 Task: Open Card Website Maintenance Review in Board Voice of Customer Customer Service Improvement Program Design and Execution to Workspace Audio Equipment Rentals and add a team member Softage.1@softage.net, a label Green, a checklist Virtualization, an attachment from your computer, a color Green and finally, add a card description 'Develop and launch new customer acquisition strategy for B2B market' and a comment 'Given the potential impact of this task on our company financial performance, let us ensure that we approach it with a focus on ROI.'. Add a start date 'Jan 09, 1900' with a due date 'Jan 16, 1900'
Action: Mouse moved to (97, 443)
Screenshot: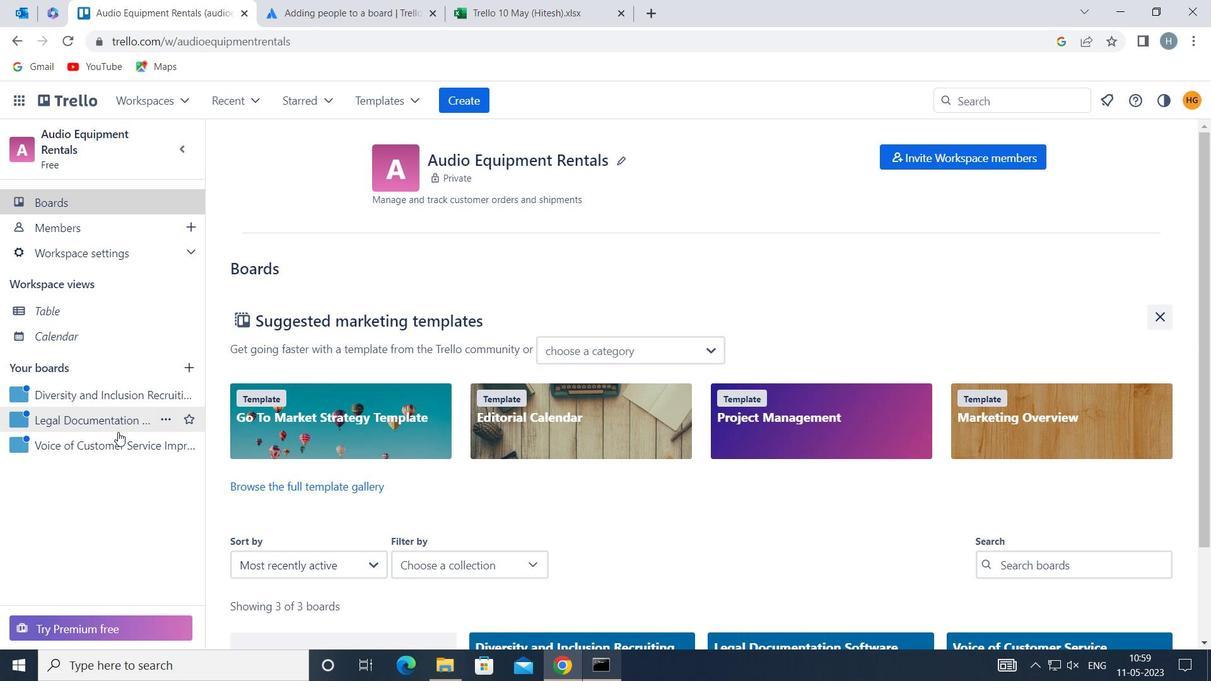 
Action: Mouse pressed left at (97, 443)
Screenshot: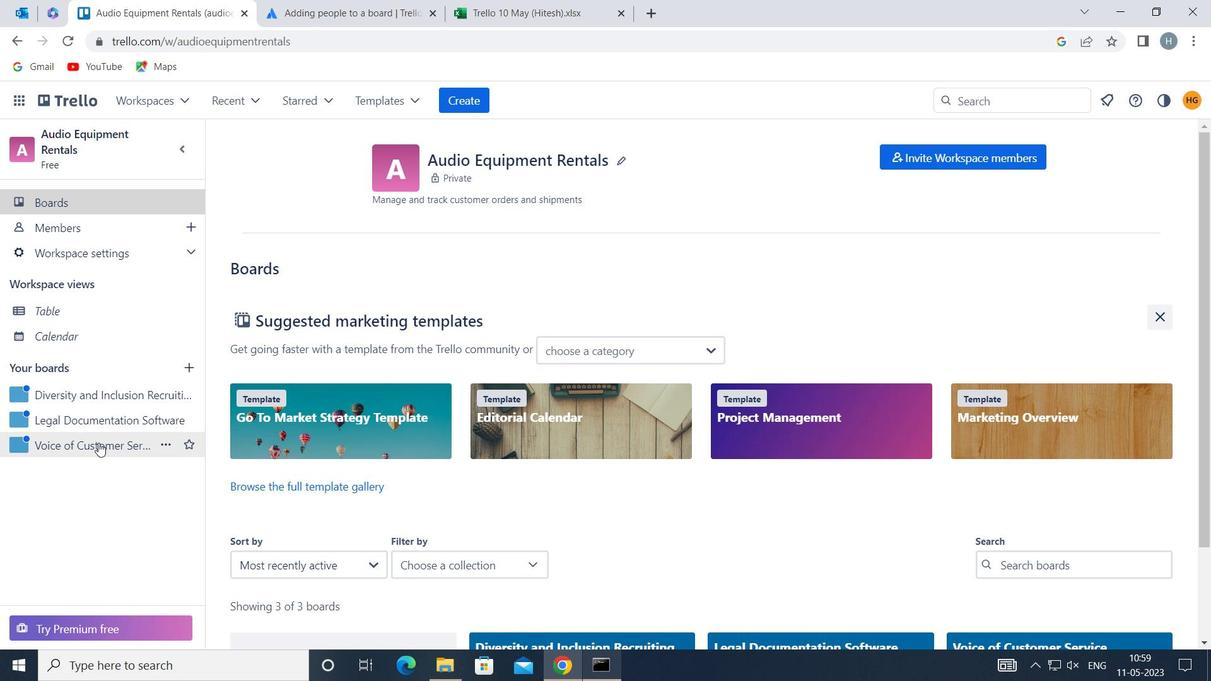 
Action: Mouse moved to (735, 227)
Screenshot: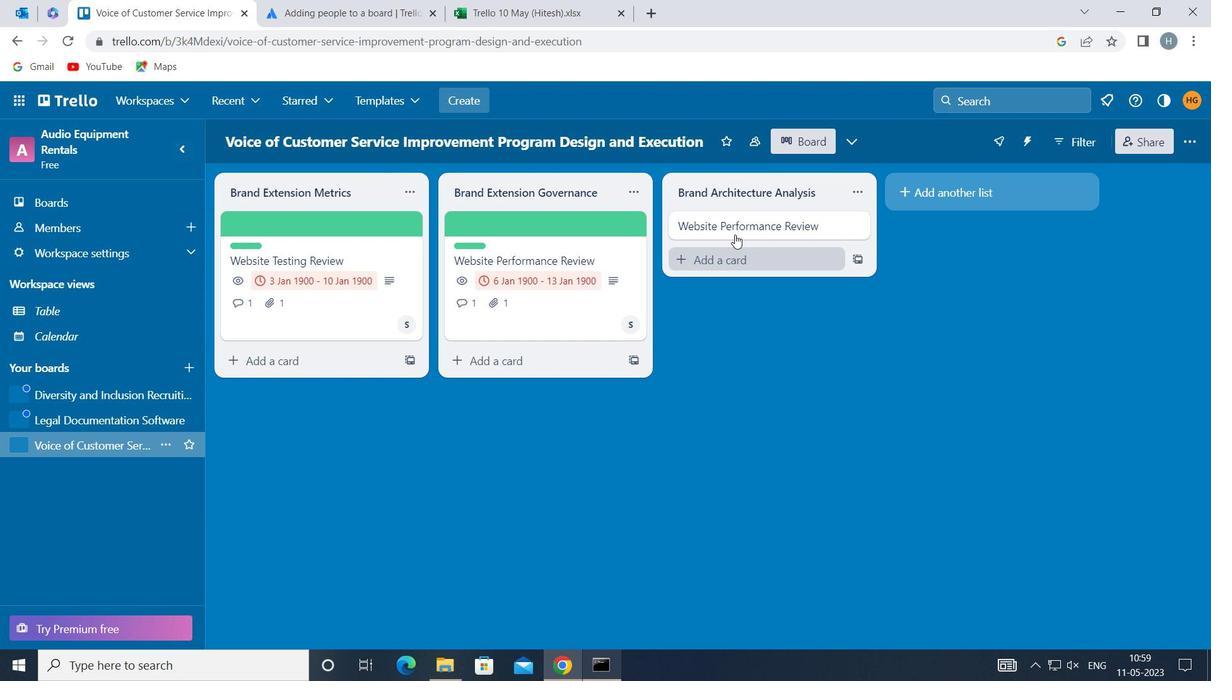 
Action: Mouse pressed left at (735, 227)
Screenshot: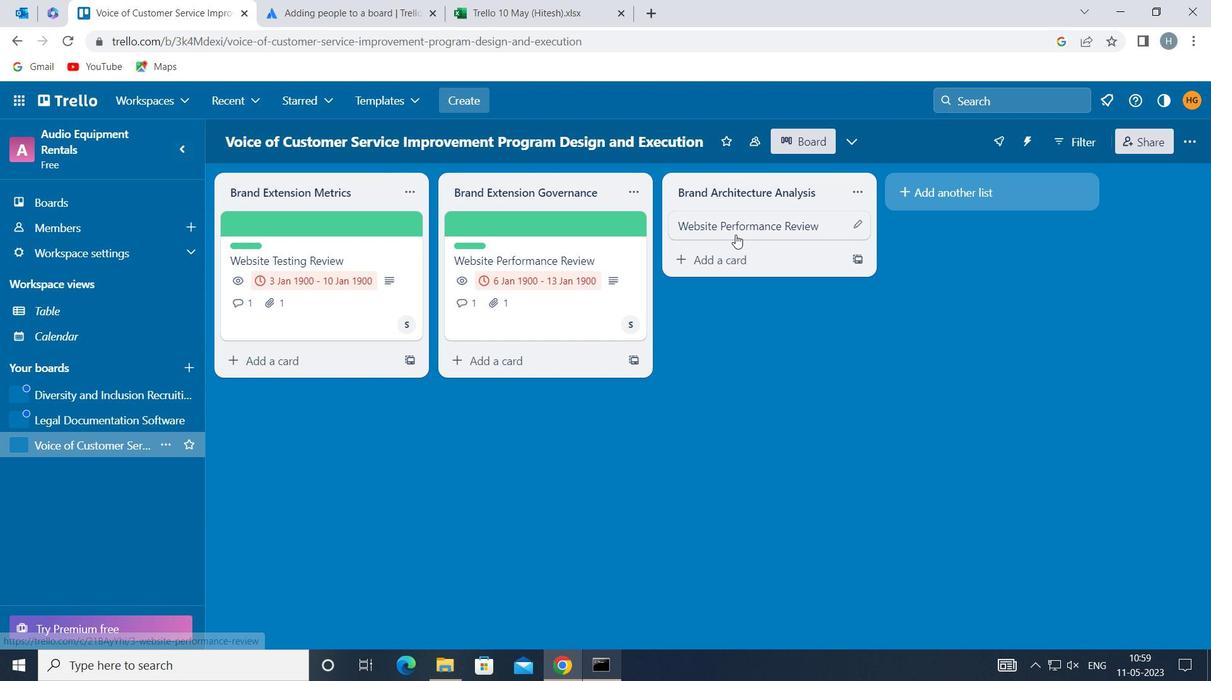 
Action: Mouse moved to (842, 276)
Screenshot: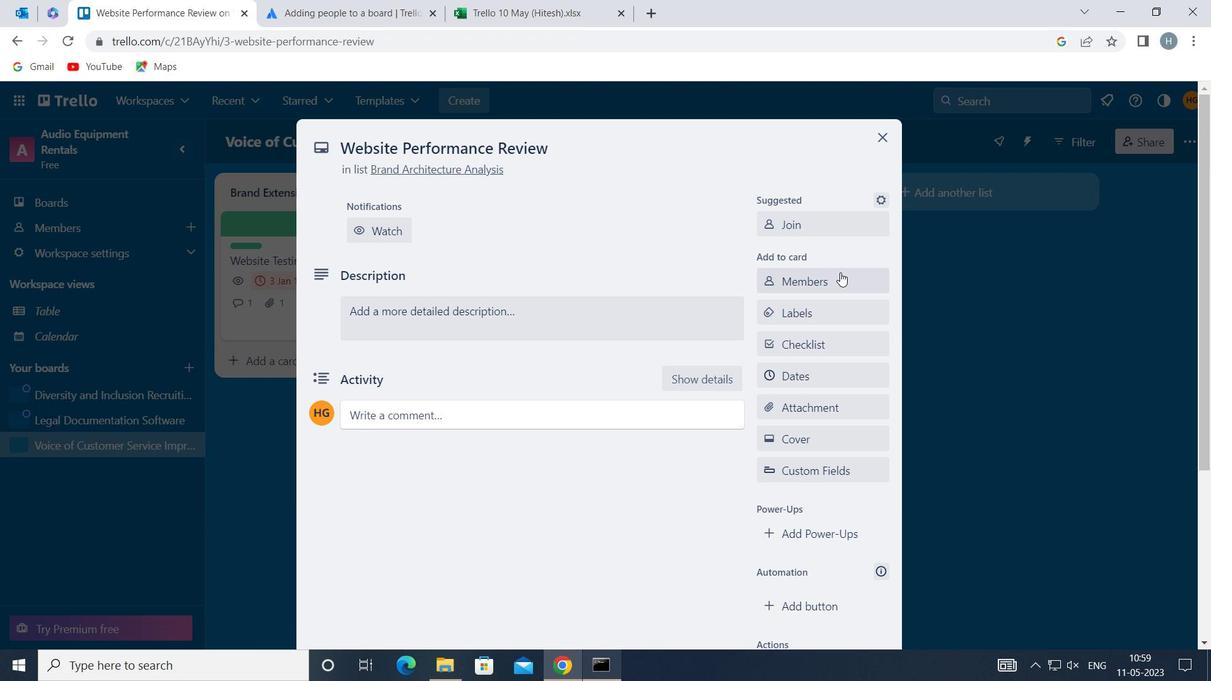 
Action: Mouse pressed left at (842, 276)
Screenshot: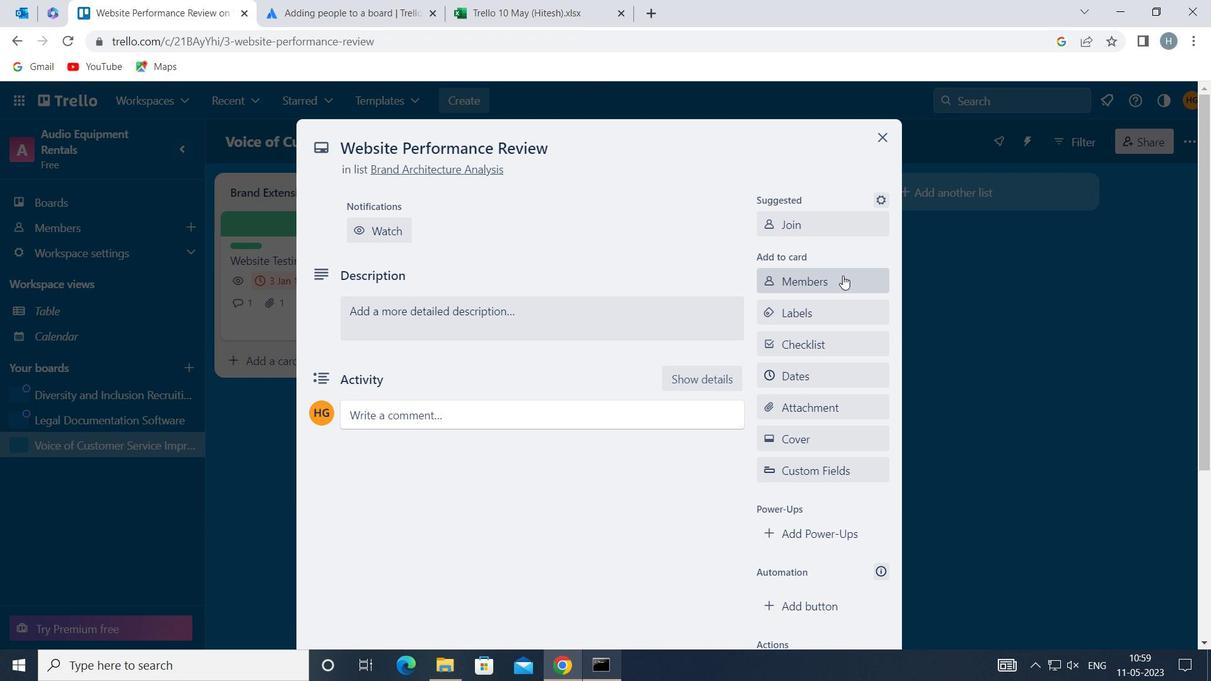 
Action: Mouse moved to (843, 276)
Screenshot: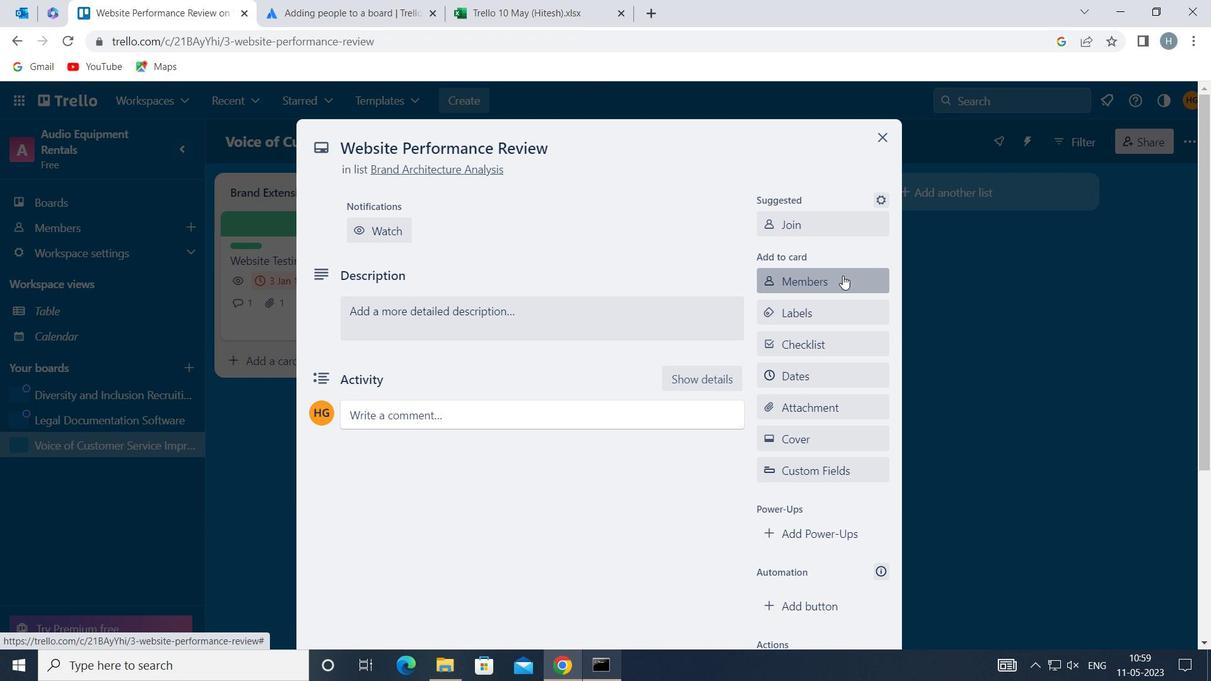 
Action: Key pressed softg<Key.backspace>age
Screenshot: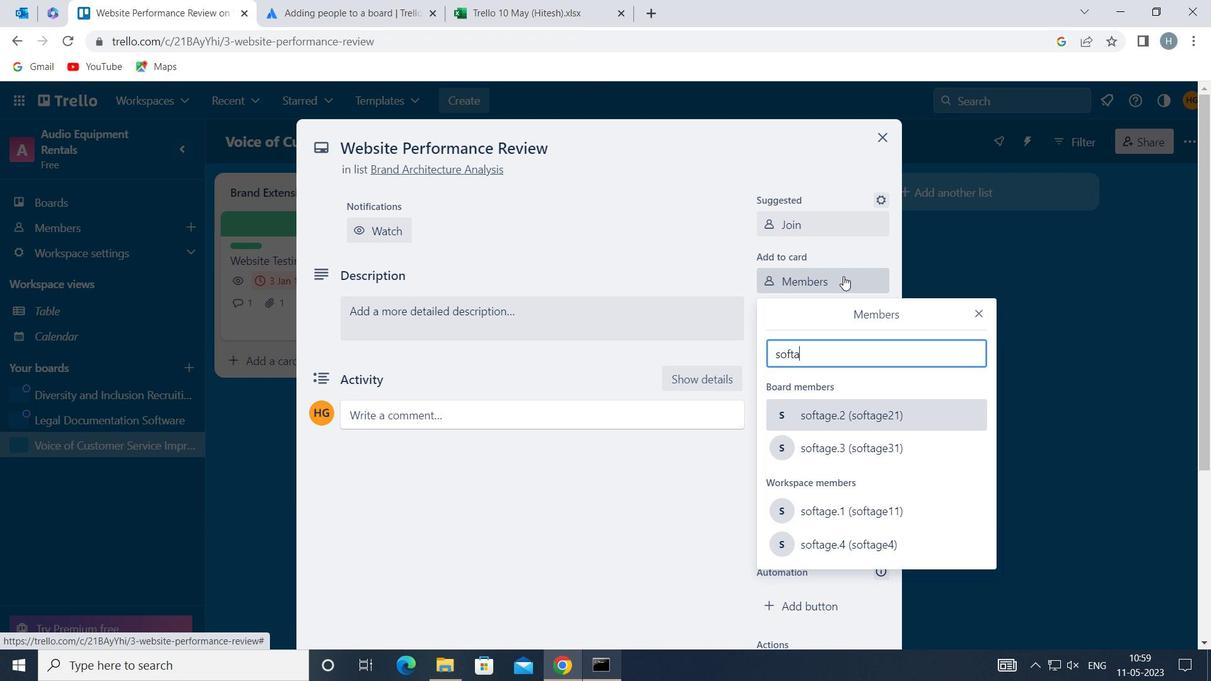 
Action: Mouse moved to (885, 498)
Screenshot: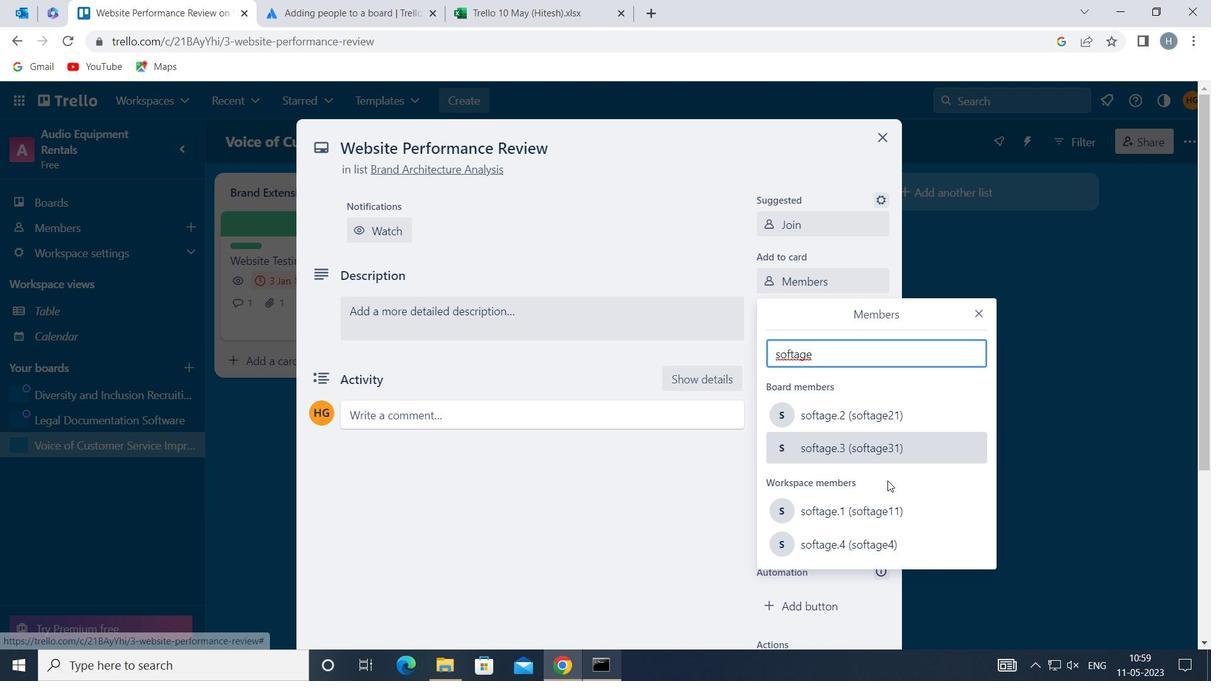 
Action: Mouse pressed left at (885, 498)
Screenshot: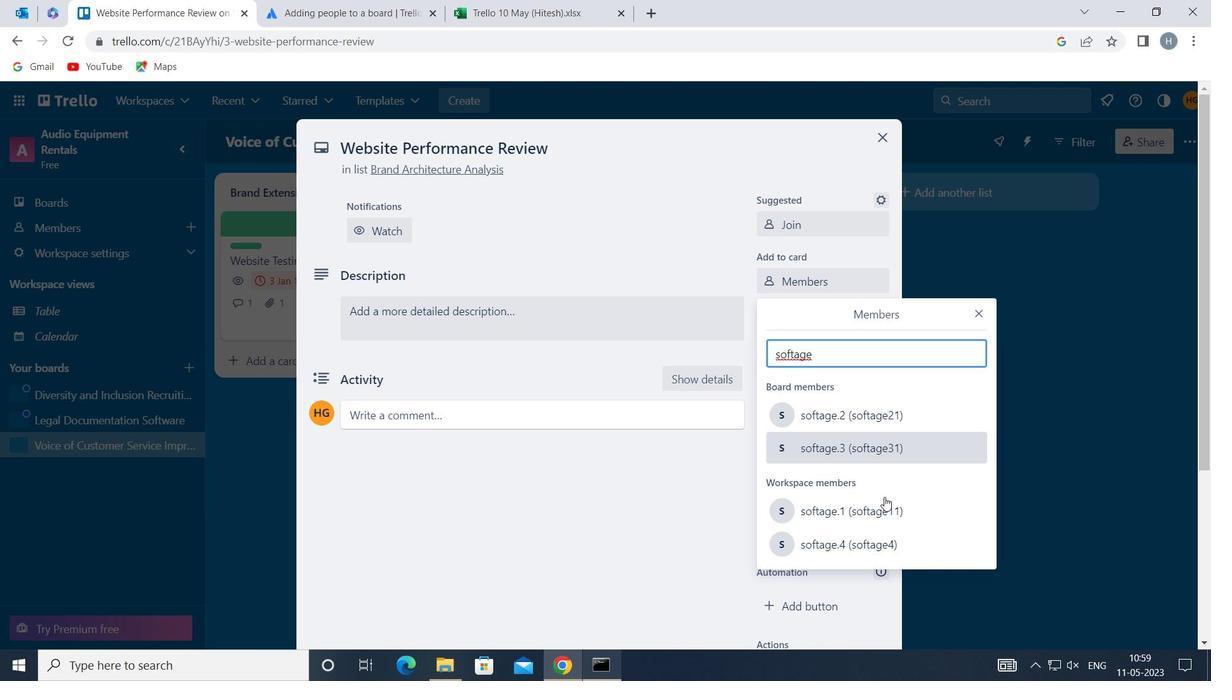
Action: Mouse moved to (979, 312)
Screenshot: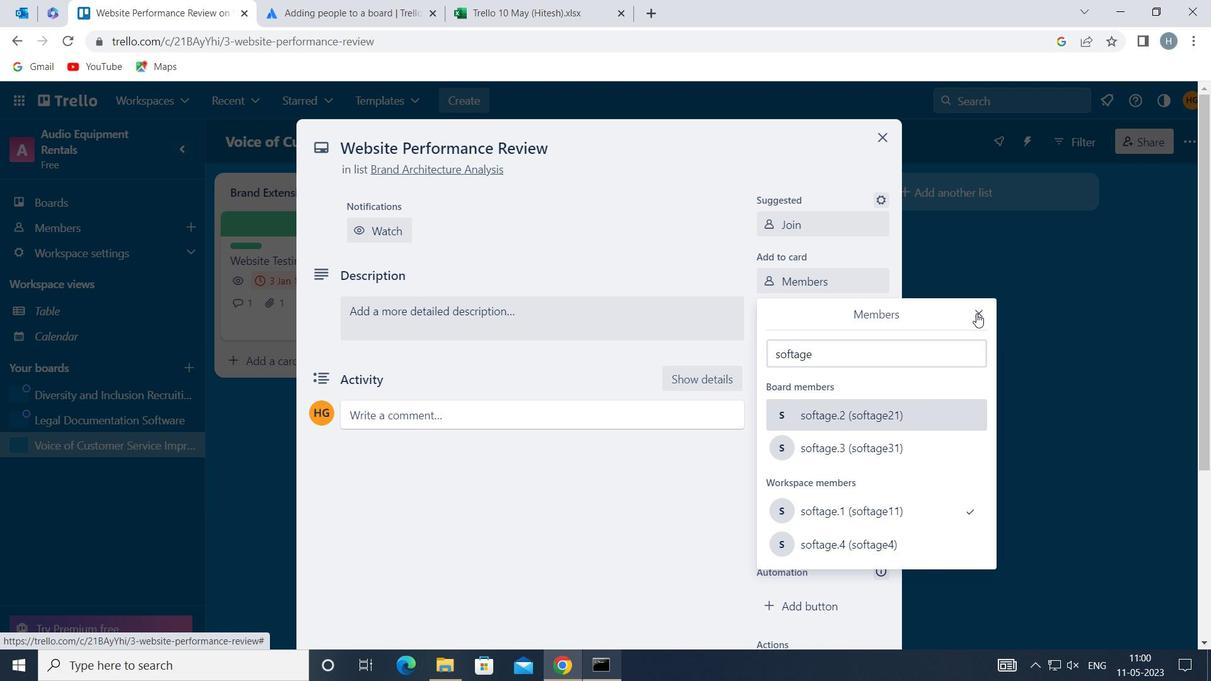 
Action: Mouse pressed left at (979, 312)
Screenshot: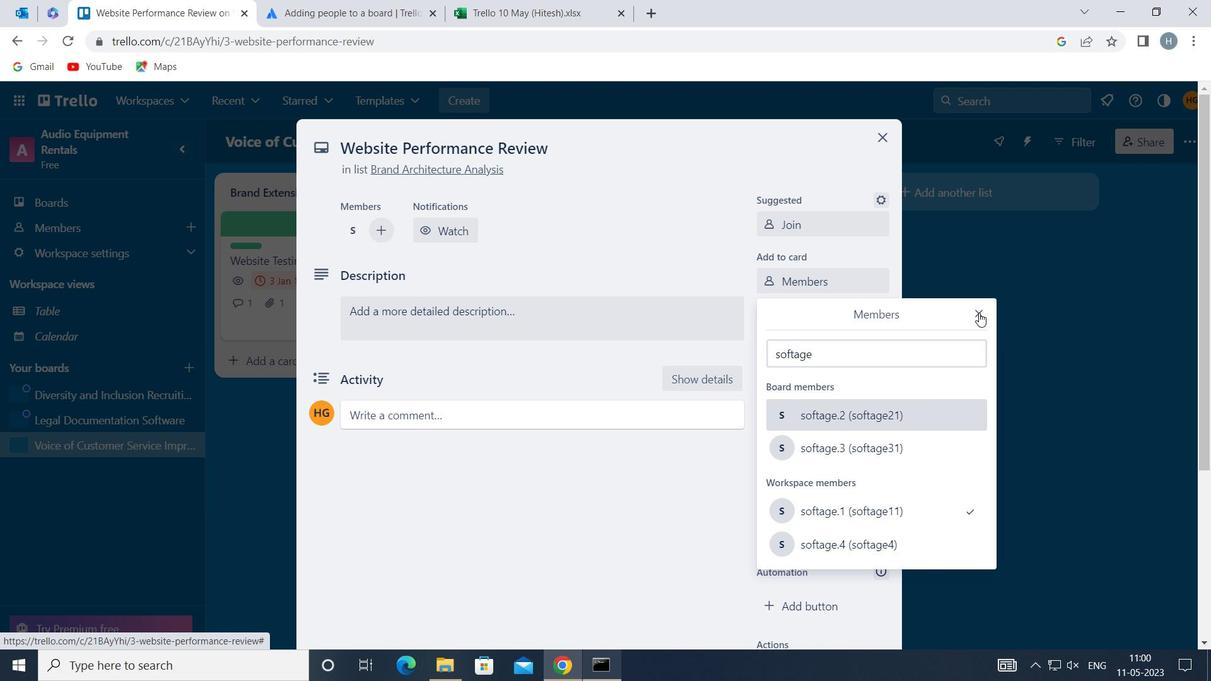 
Action: Mouse moved to (823, 310)
Screenshot: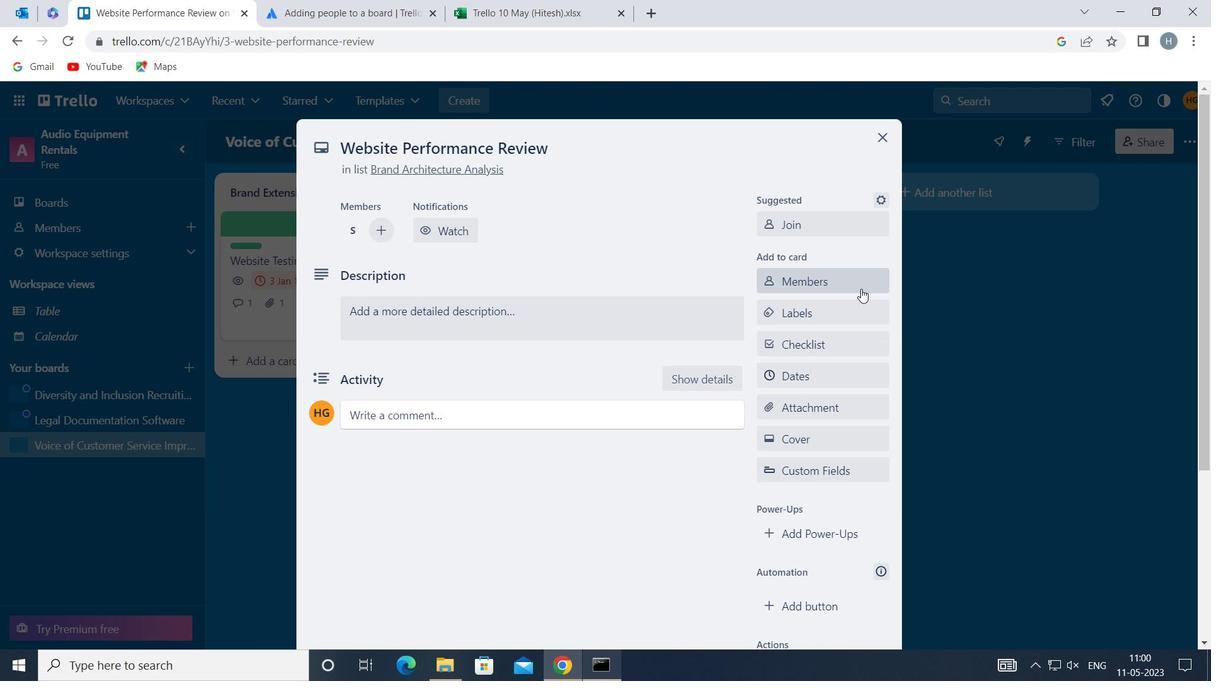 
Action: Mouse pressed left at (823, 310)
Screenshot: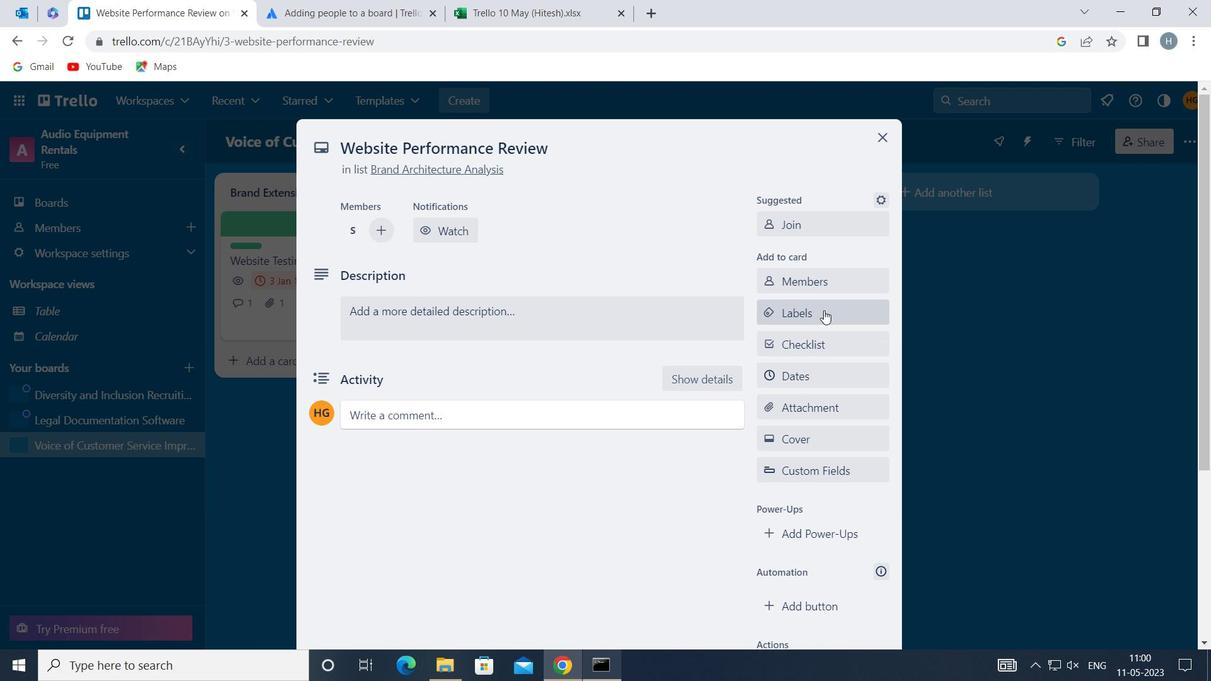 
Action: Mouse moved to (849, 235)
Screenshot: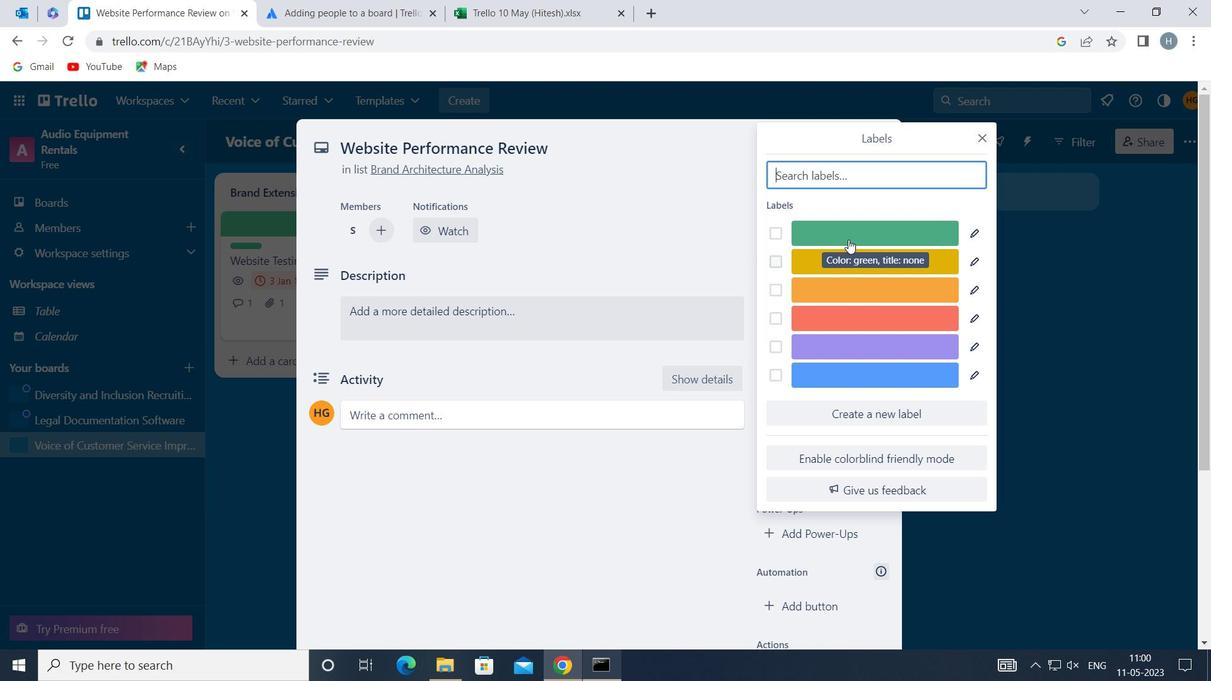 
Action: Mouse pressed left at (849, 235)
Screenshot: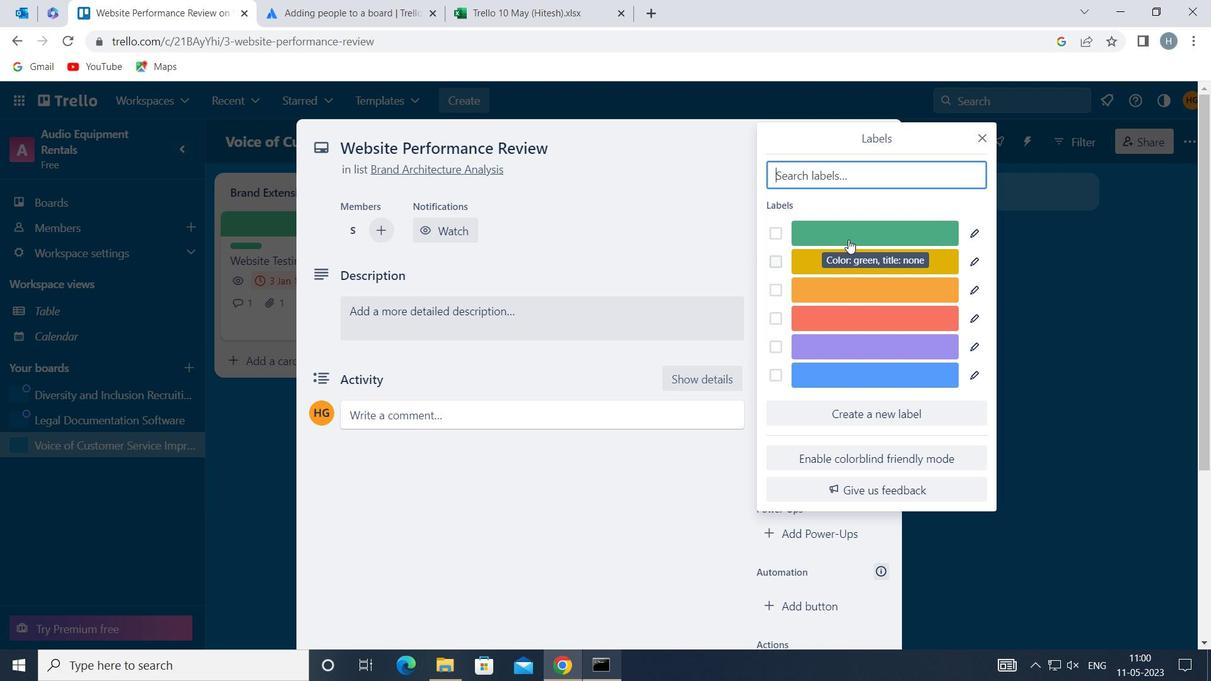 
Action: Mouse moved to (980, 142)
Screenshot: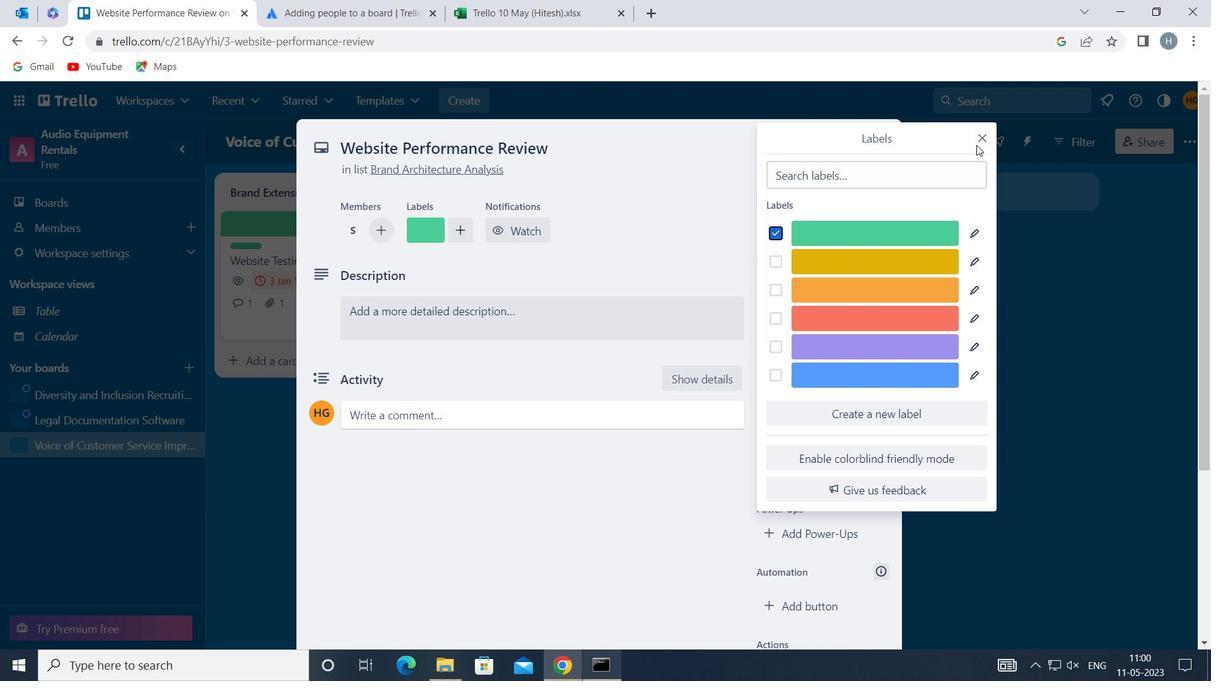 
Action: Mouse pressed left at (980, 142)
Screenshot: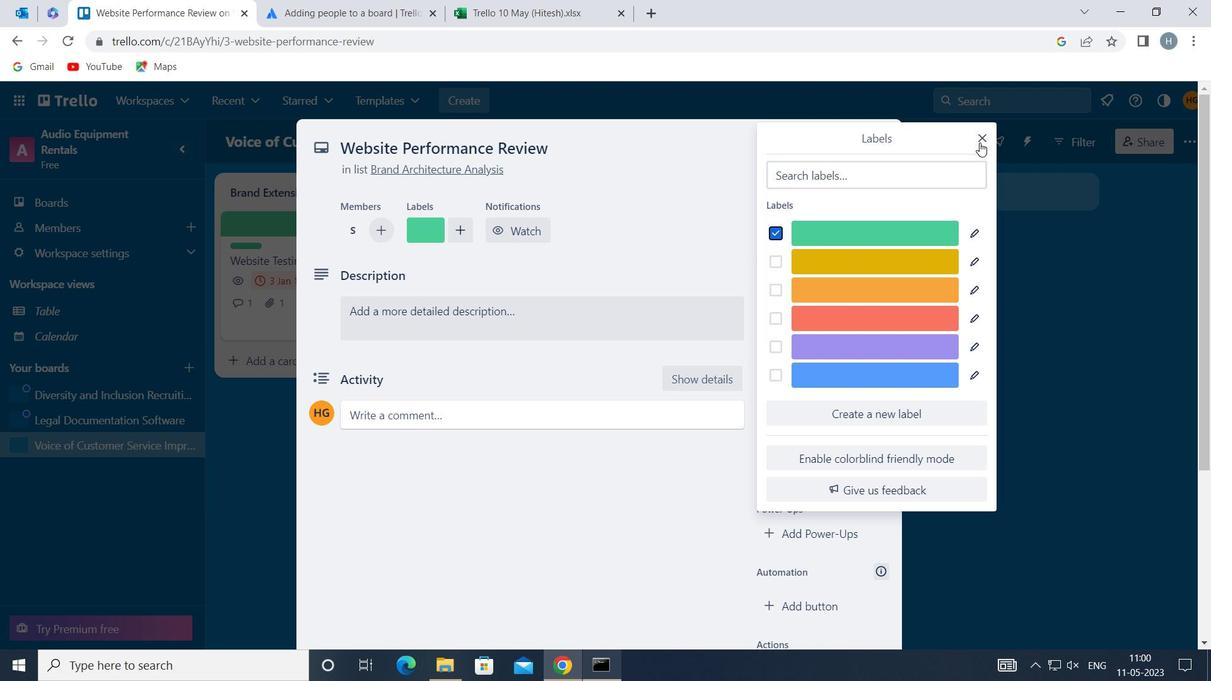 
Action: Mouse moved to (845, 334)
Screenshot: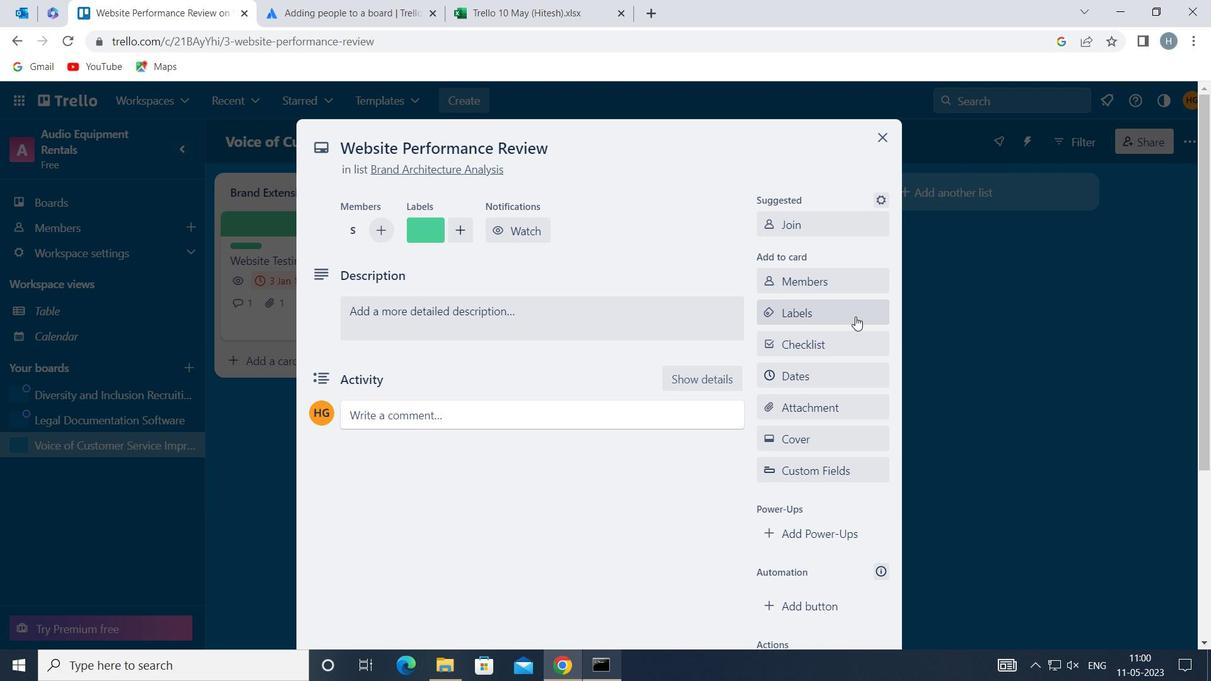 
Action: Mouse pressed left at (845, 334)
Screenshot: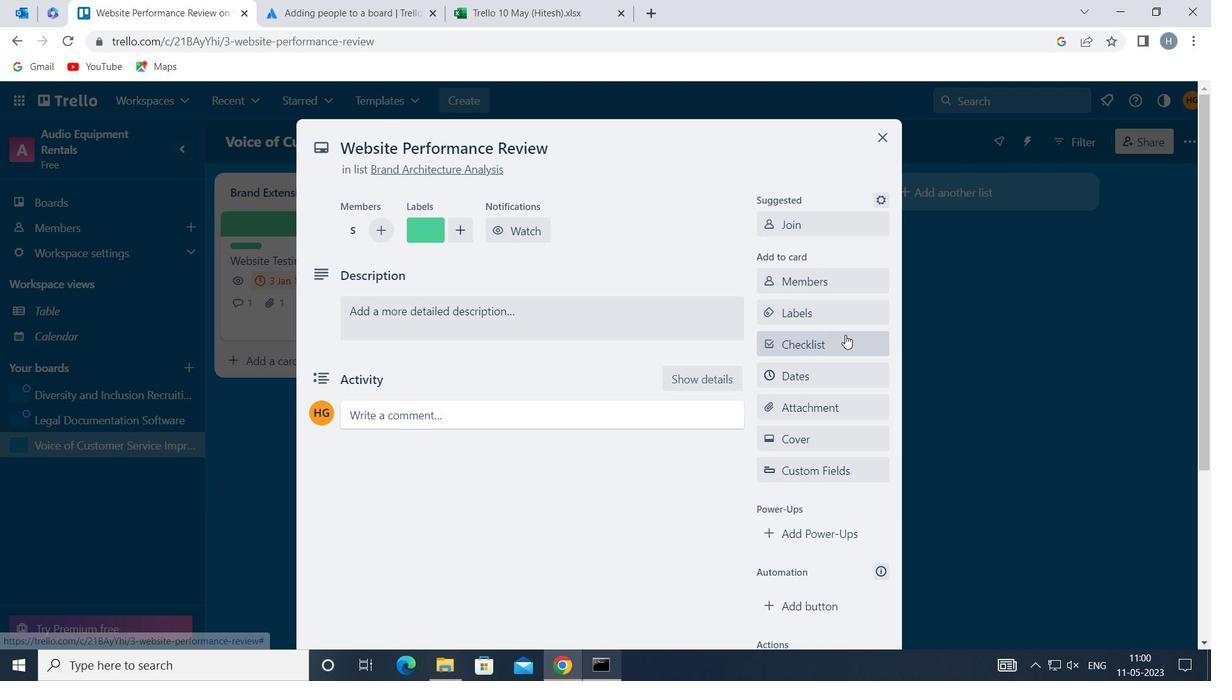 
Action: Key pressed <Key.shift>VIR
Screenshot: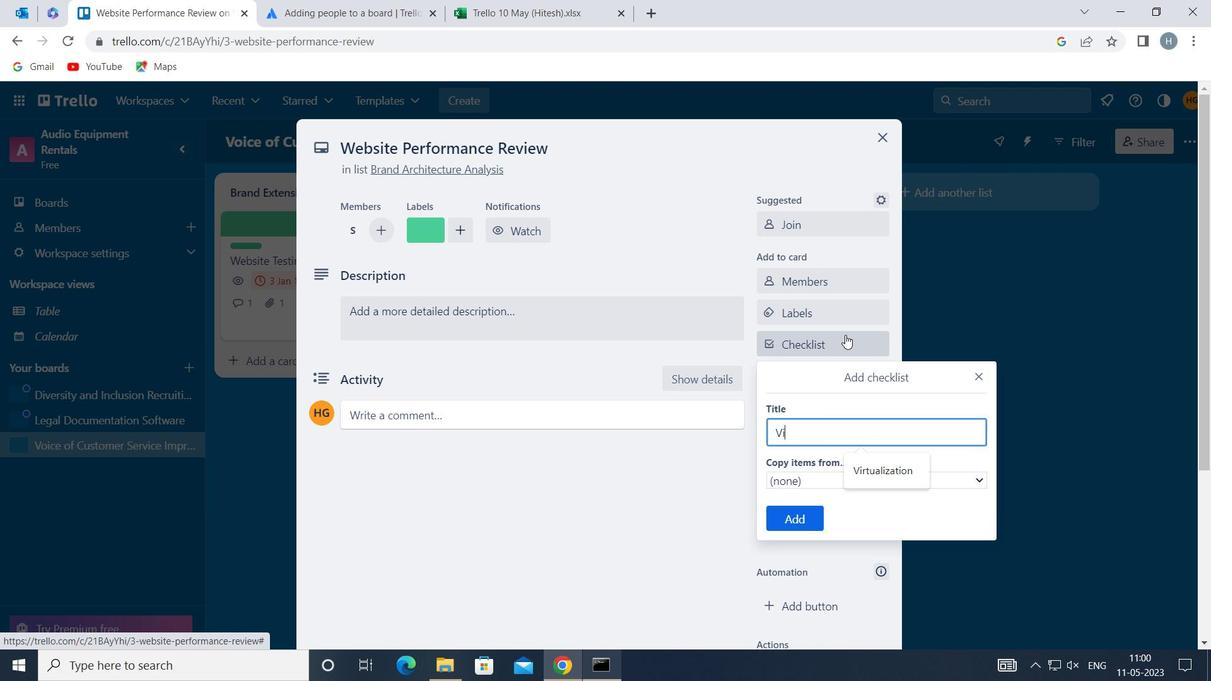 
Action: Mouse moved to (871, 465)
Screenshot: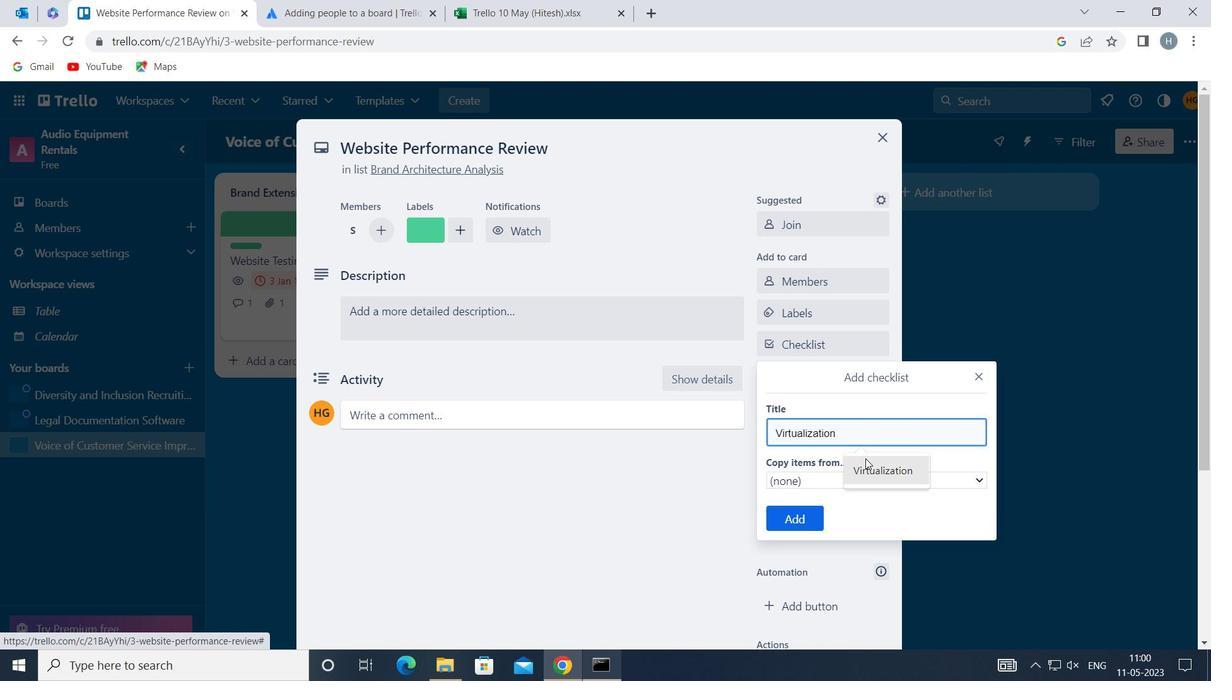 
Action: Mouse pressed left at (871, 465)
Screenshot: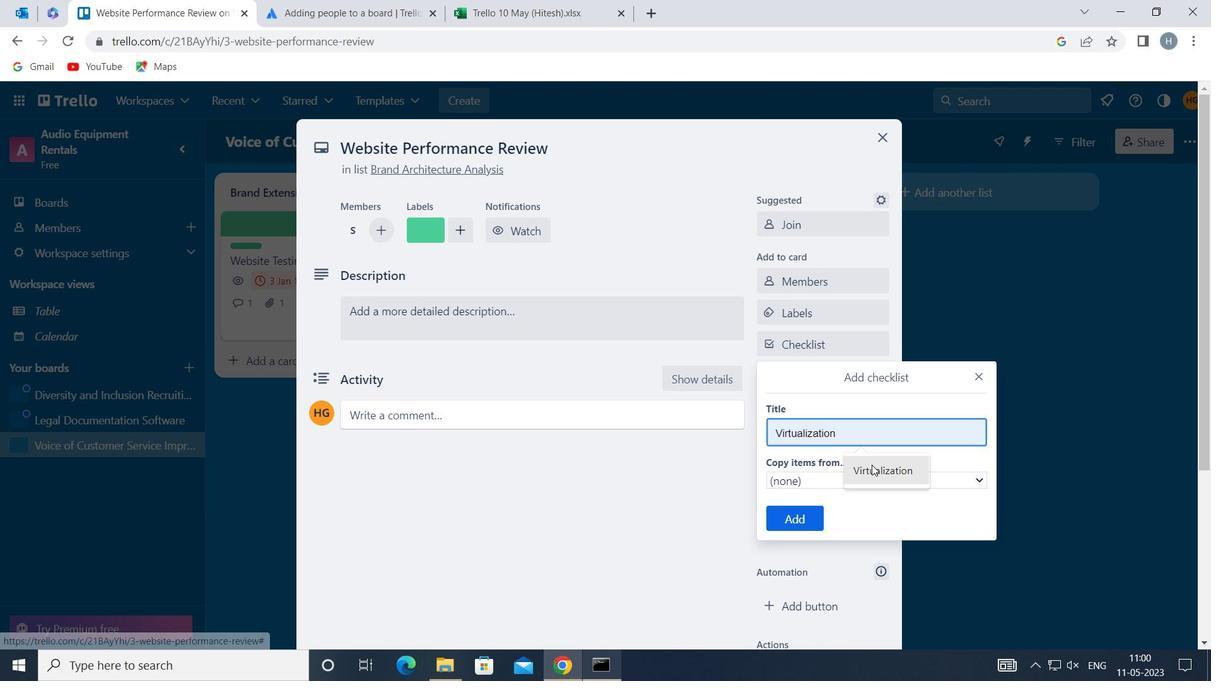 
Action: Mouse moved to (799, 514)
Screenshot: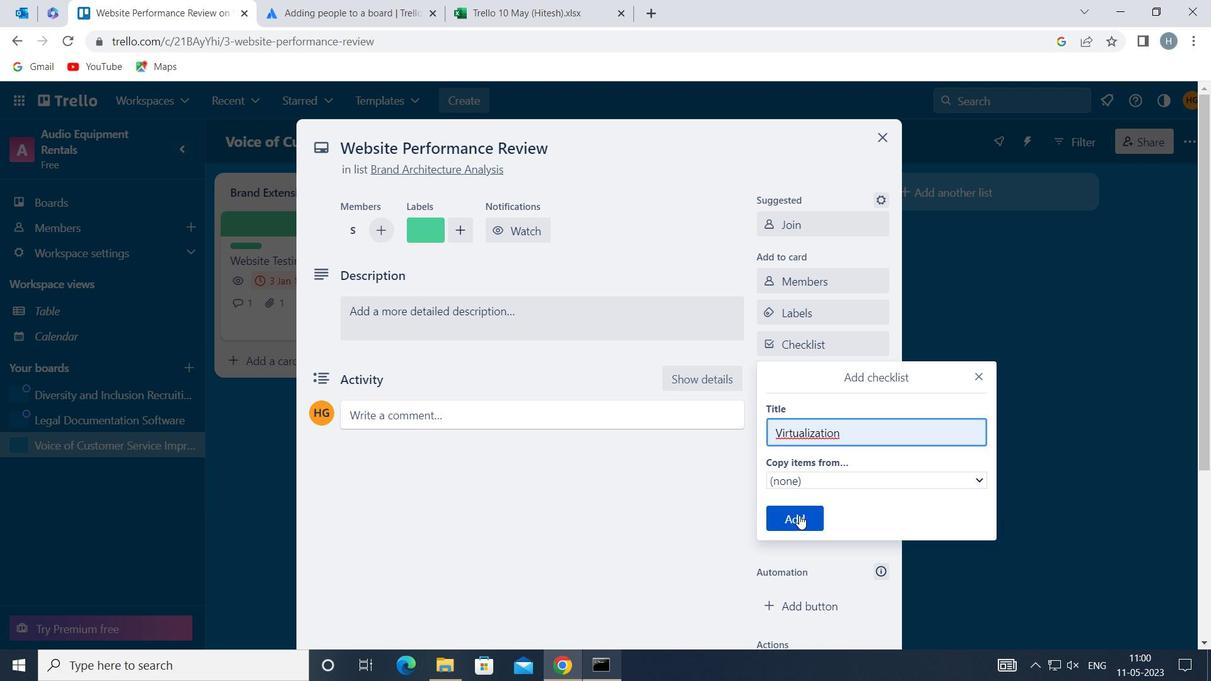 
Action: Mouse pressed left at (799, 514)
Screenshot: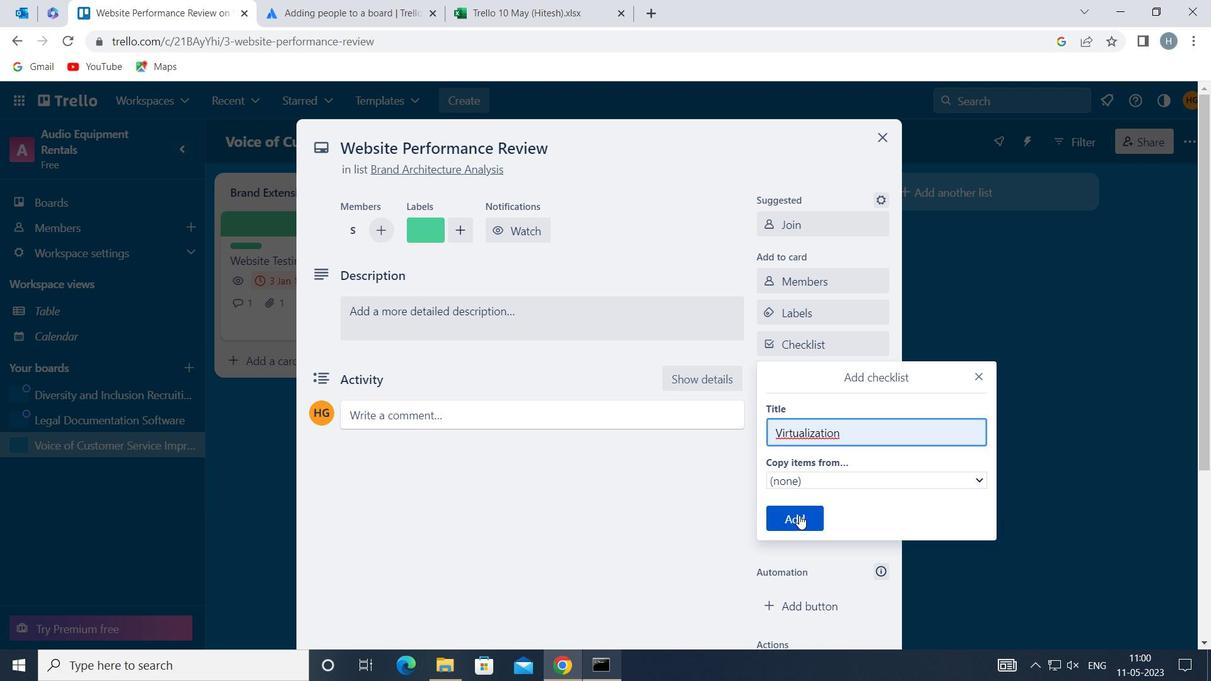 
Action: Mouse moved to (814, 414)
Screenshot: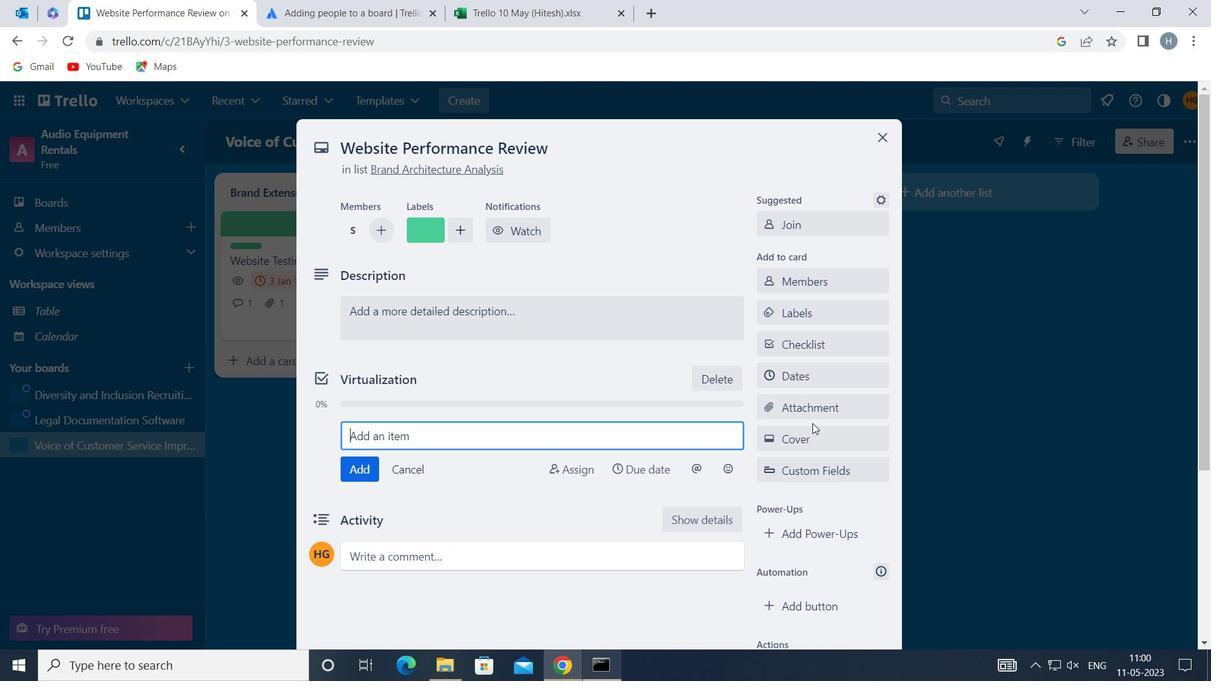 
Action: Mouse pressed left at (814, 414)
Screenshot: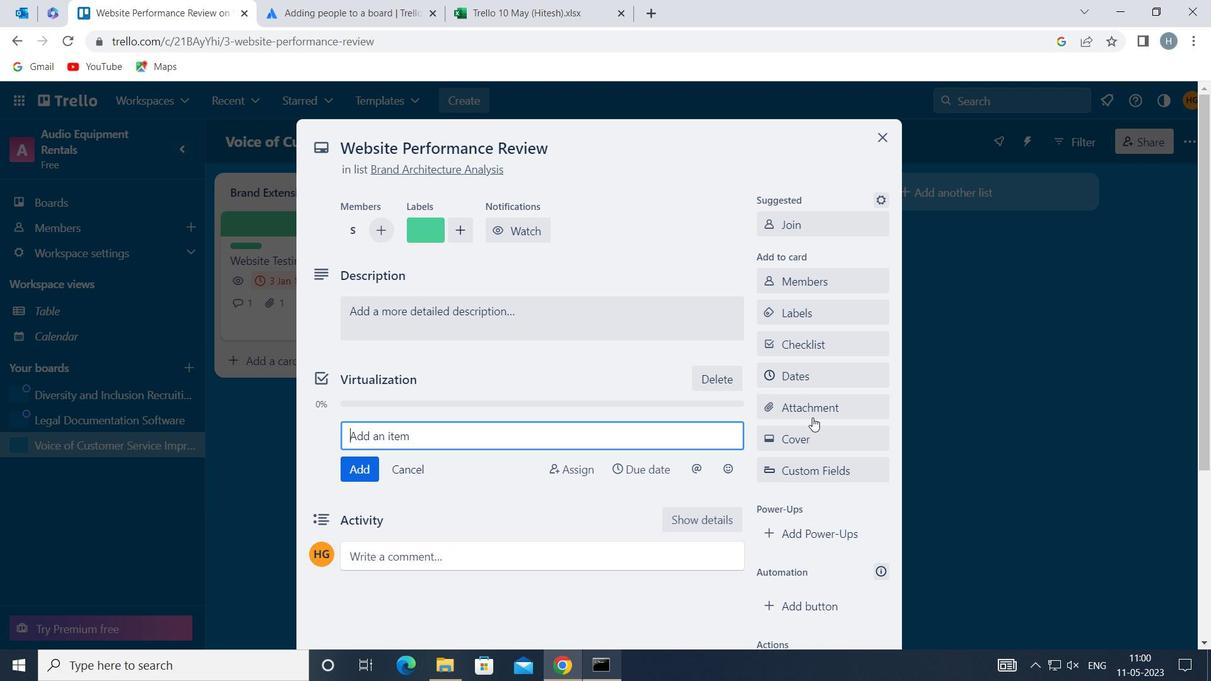 
Action: Mouse moved to (794, 170)
Screenshot: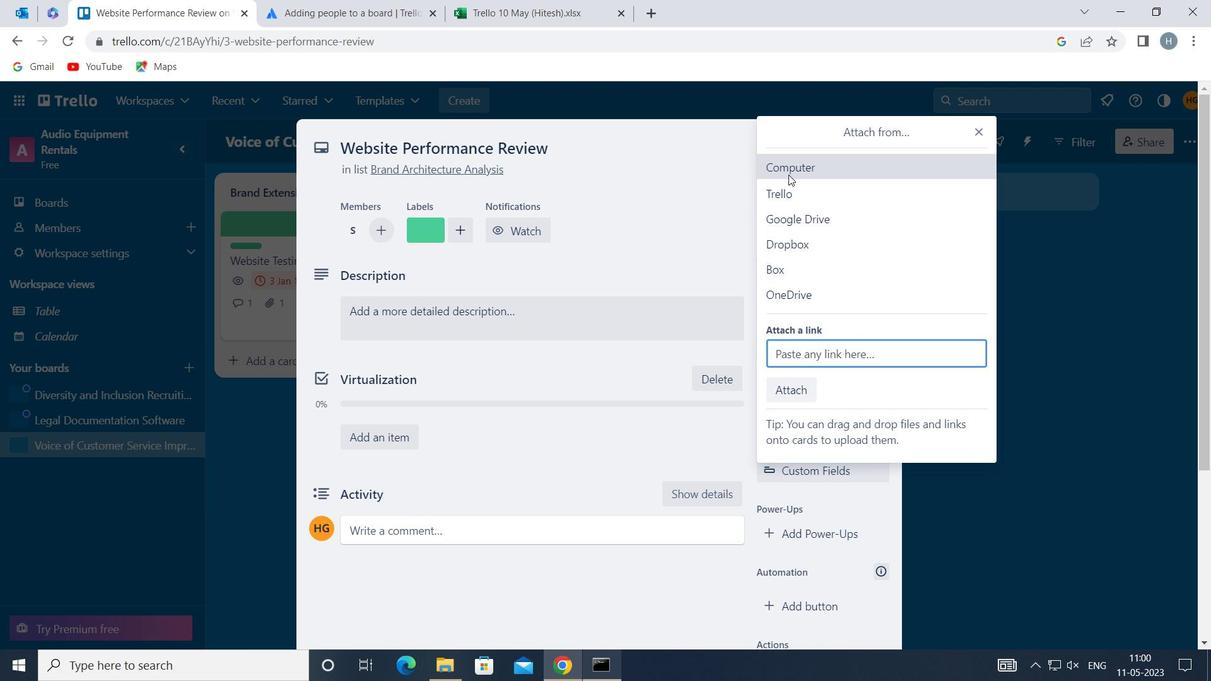 
Action: Mouse pressed left at (794, 170)
Screenshot: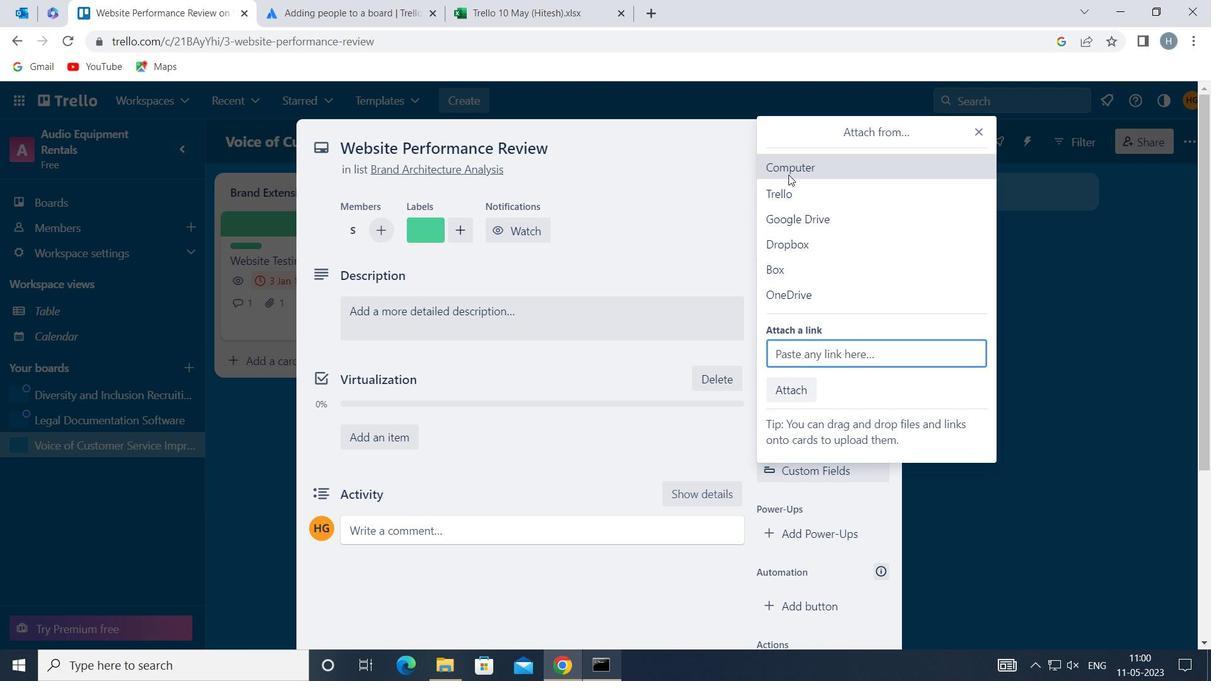 
Action: Mouse moved to (459, 141)
Screenshot: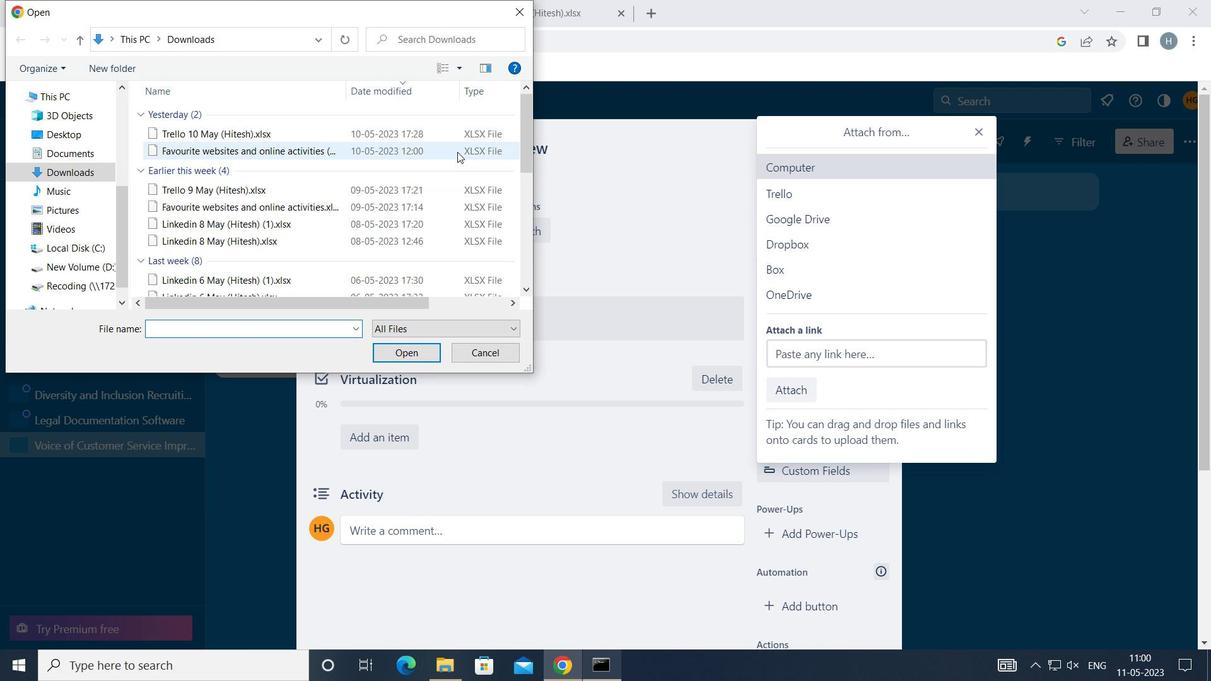 
Action: Mouse pressed left at (459, 141)
Screenshot: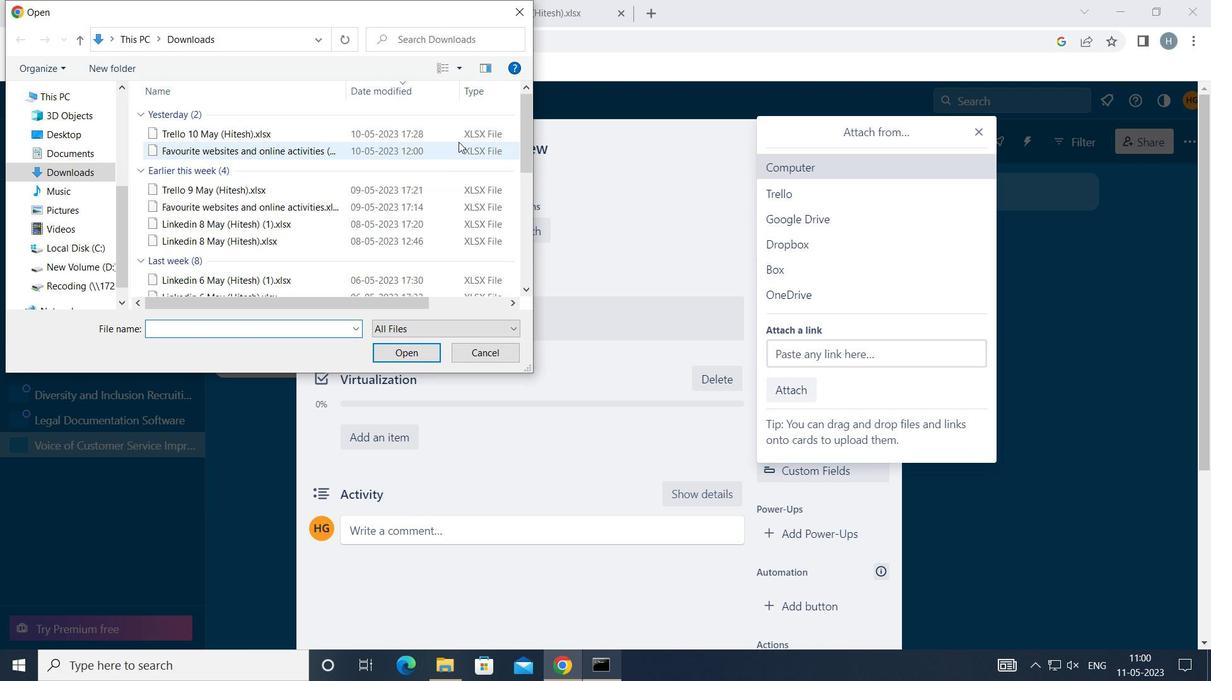 
Action: Mouse moved to (413, 350)
Screenshot: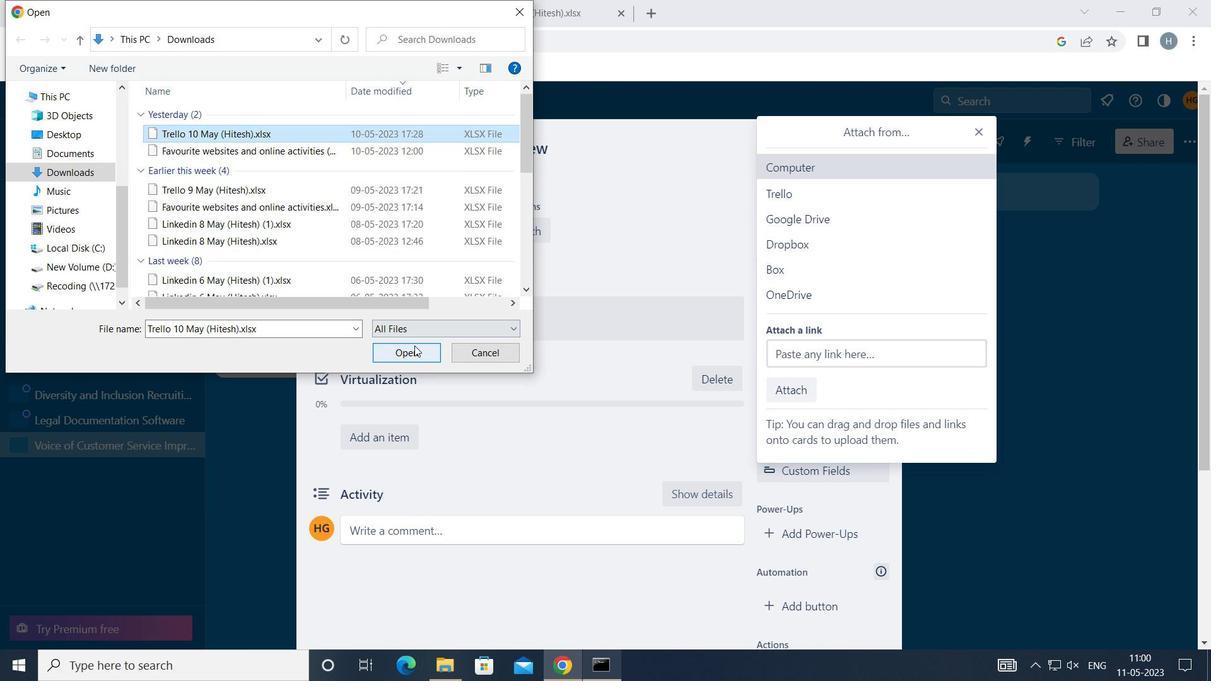 
Action: Mouse pressed left at (413, 350)
Screenshot: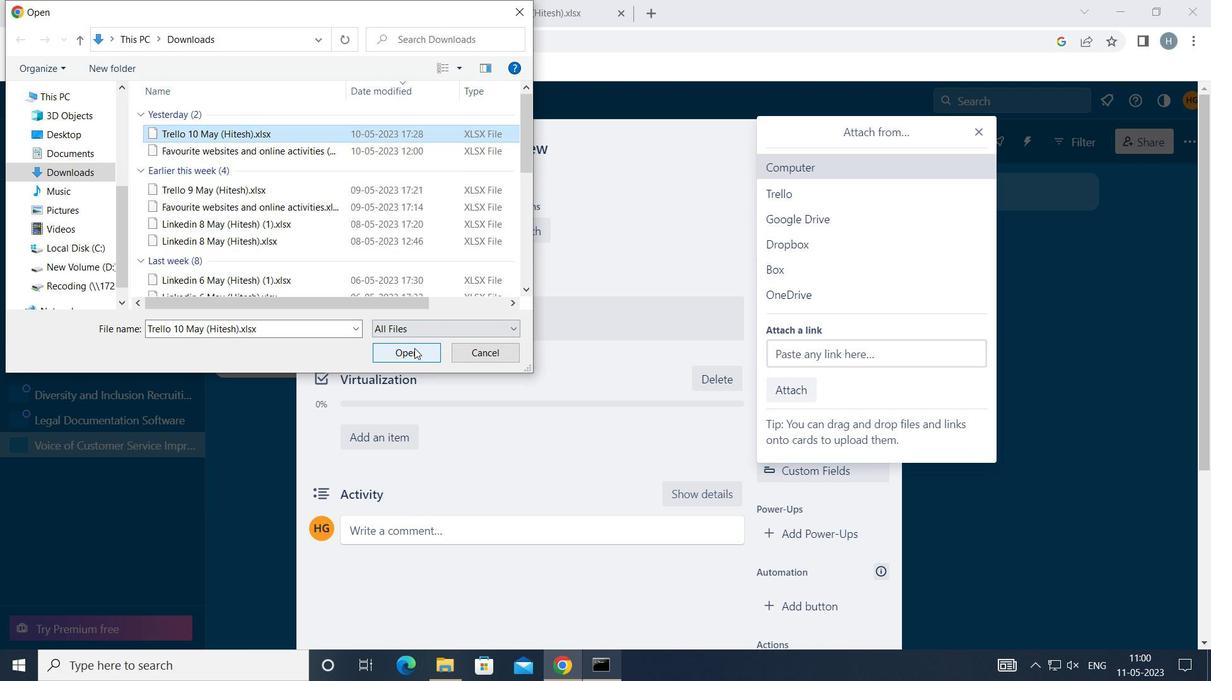 
Action: Mouse moved to (837, 428)
Screenshot: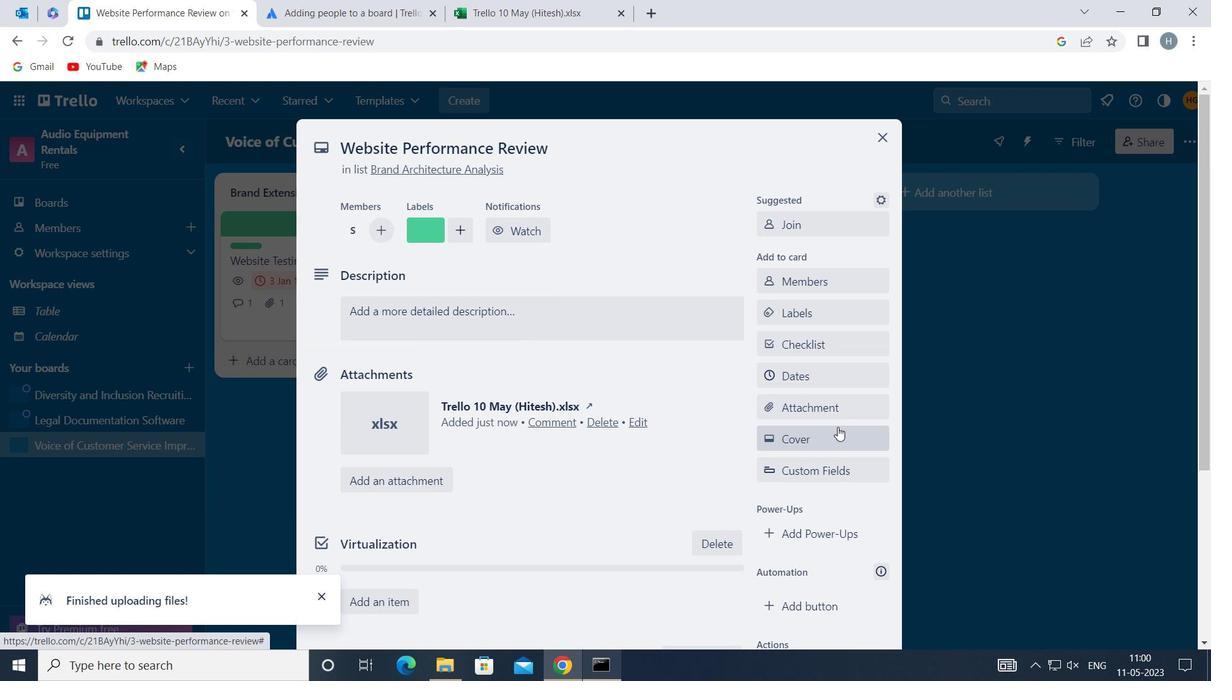 
Action: Mouse pressed left at (837, 428)
Screenshot: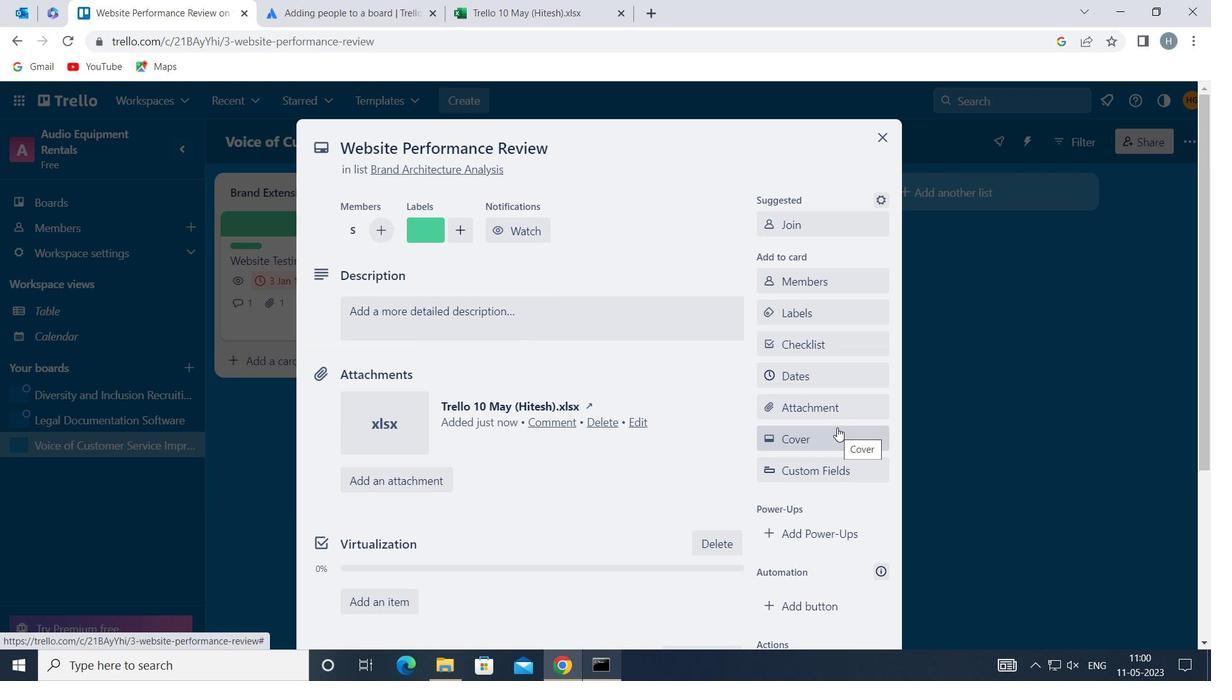 
Action: Mouse moved to (792, 338)
Screenshot: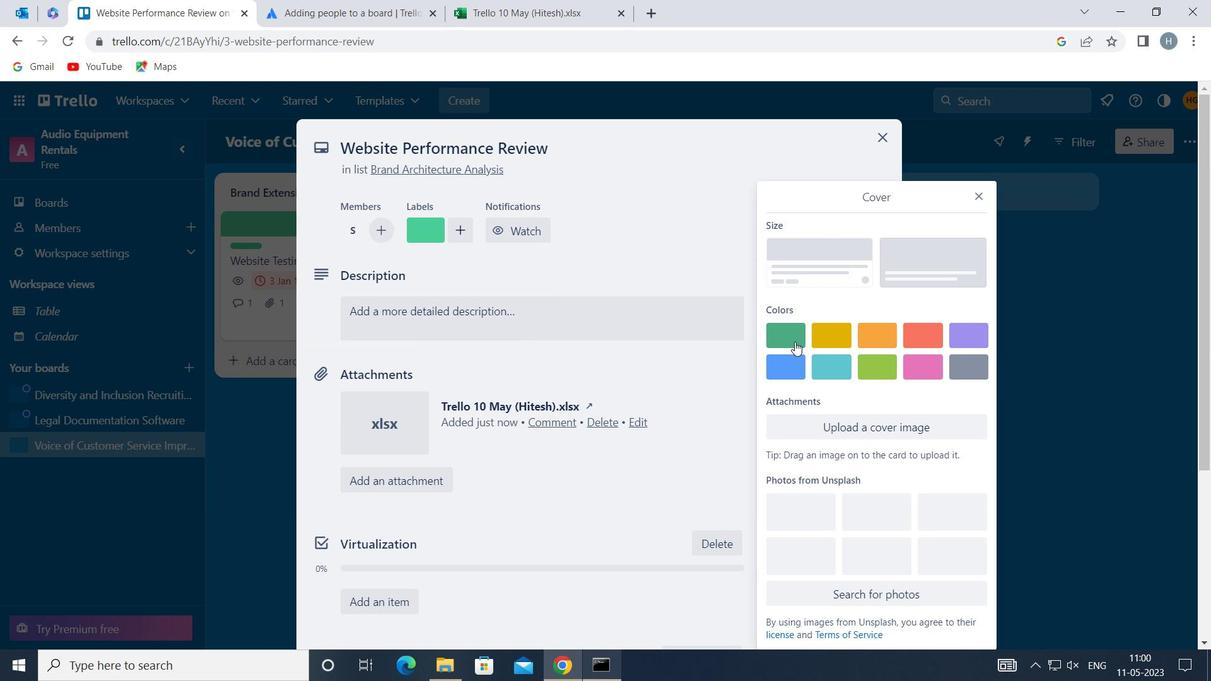 
Action: Mouse pressed left at (792, 338)
Screenshot: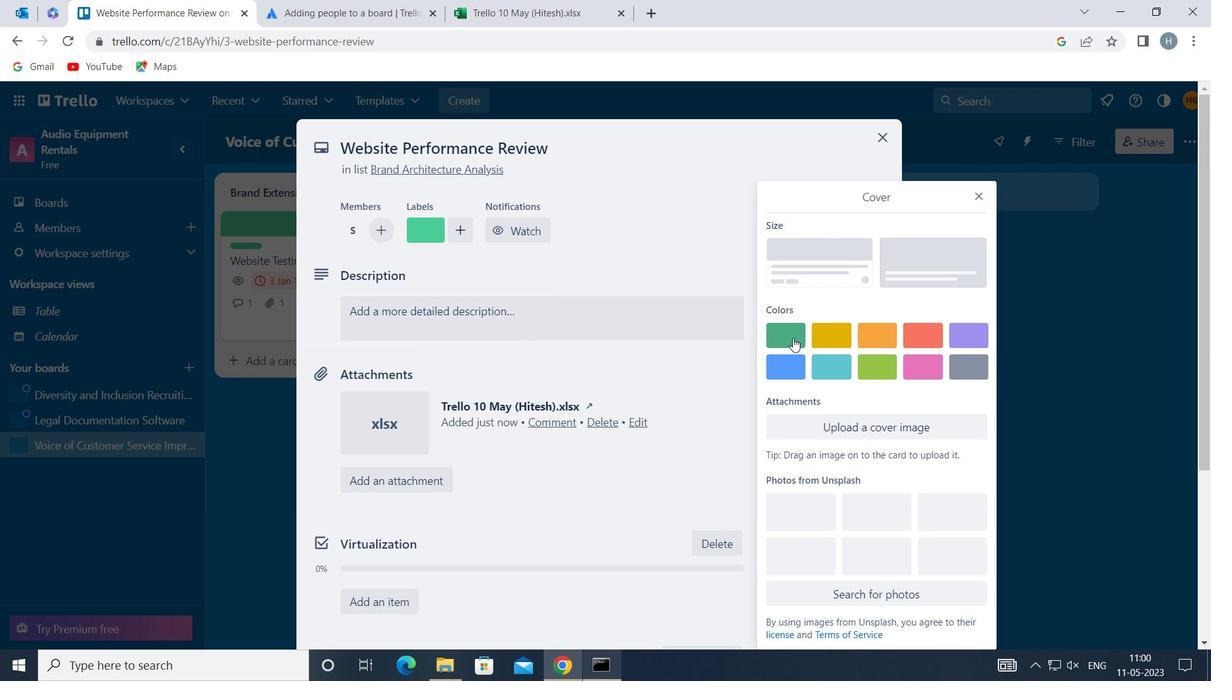 
Action: Mouse moved to (978, 165)
Screenshot: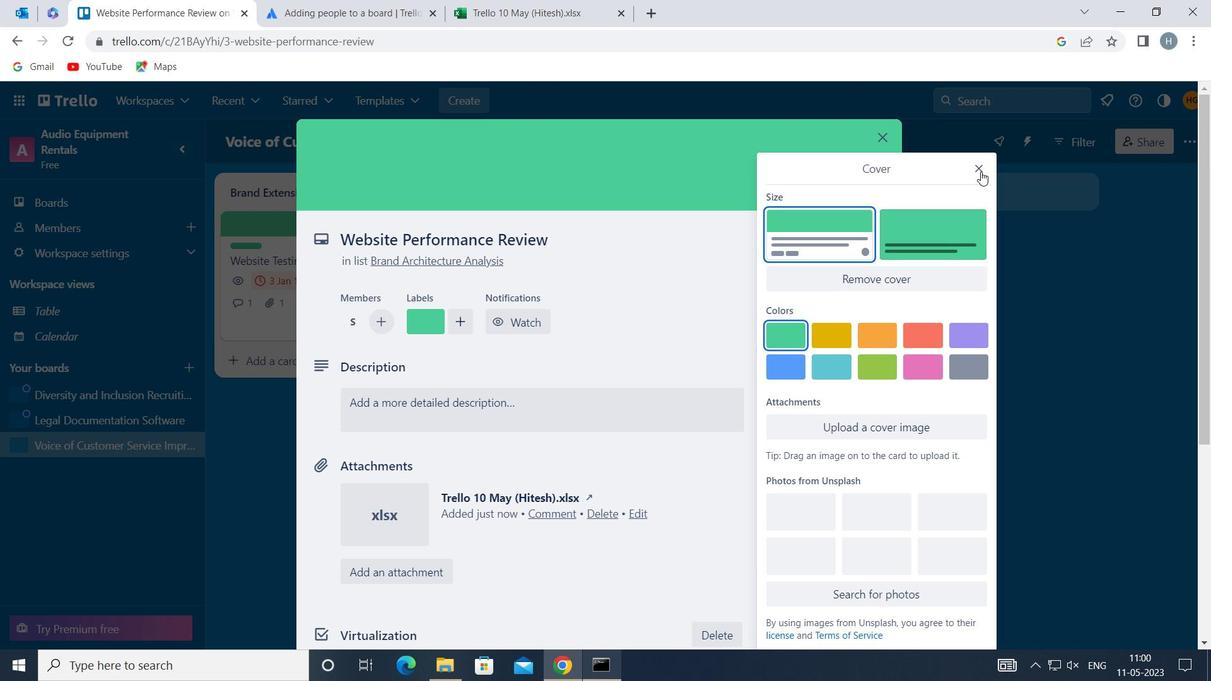 
Action: Mouse pressed left at (978, 165)
Screenshot: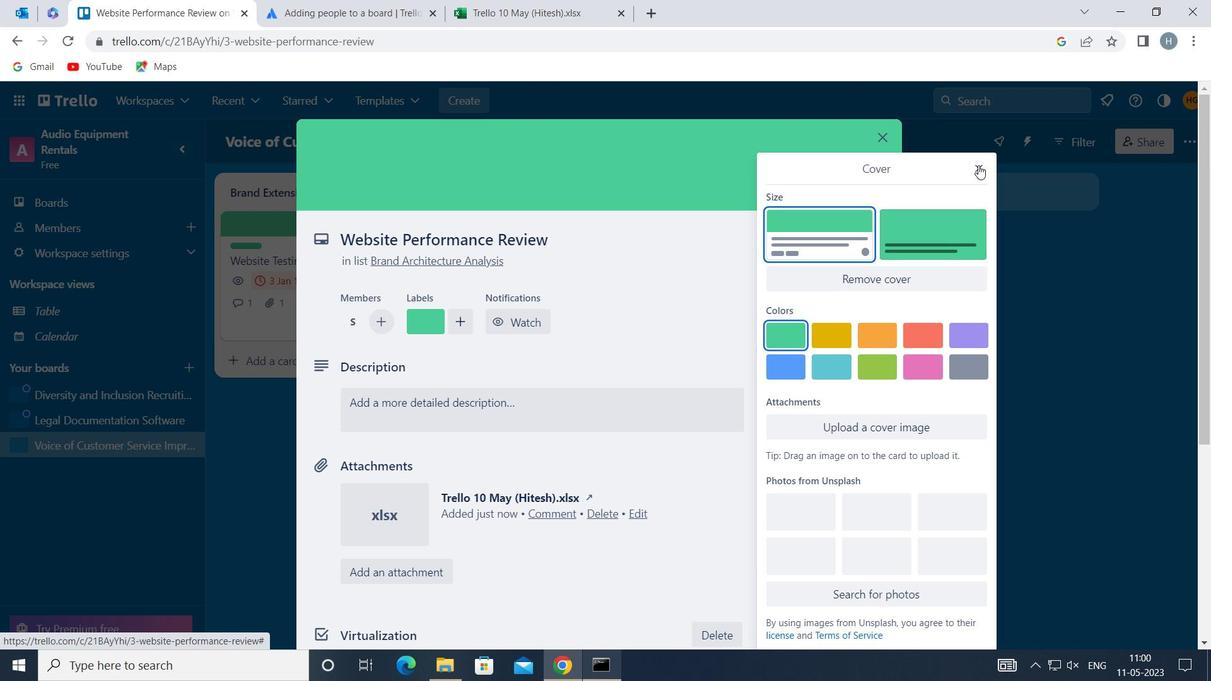
Action: Mouse moved to (811, 348)
Screenshot: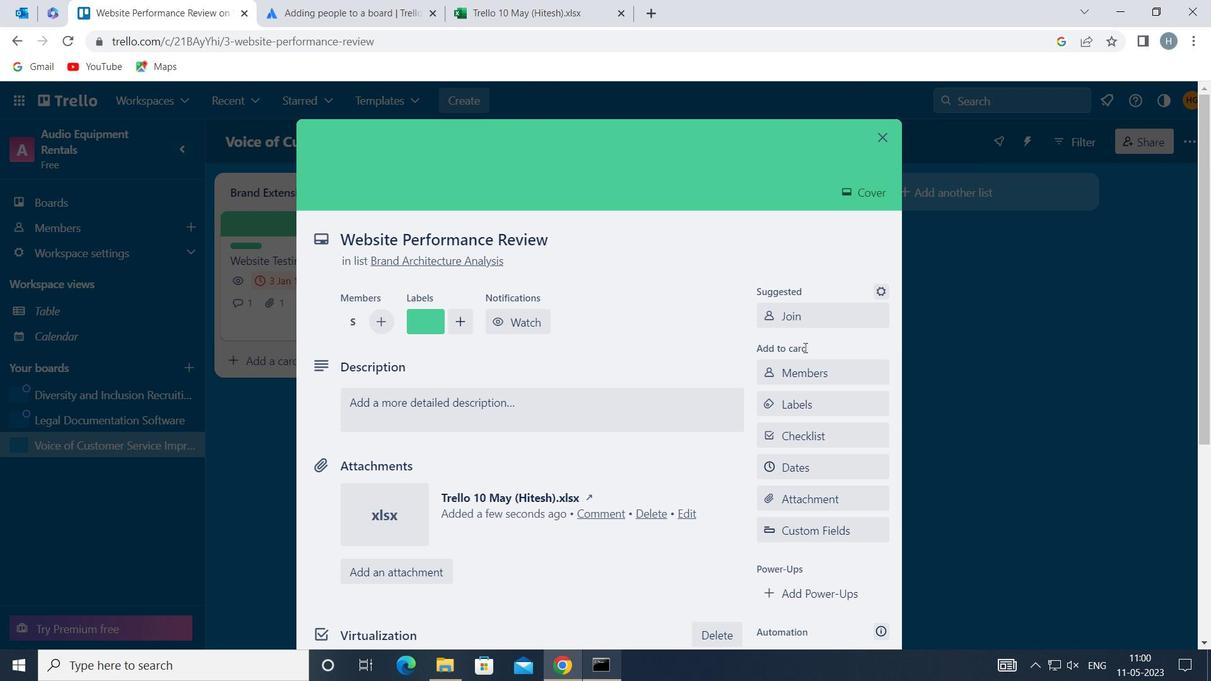 
Action: Mouse scrolled (811, 348) with delta (0, 0)
Screenshot: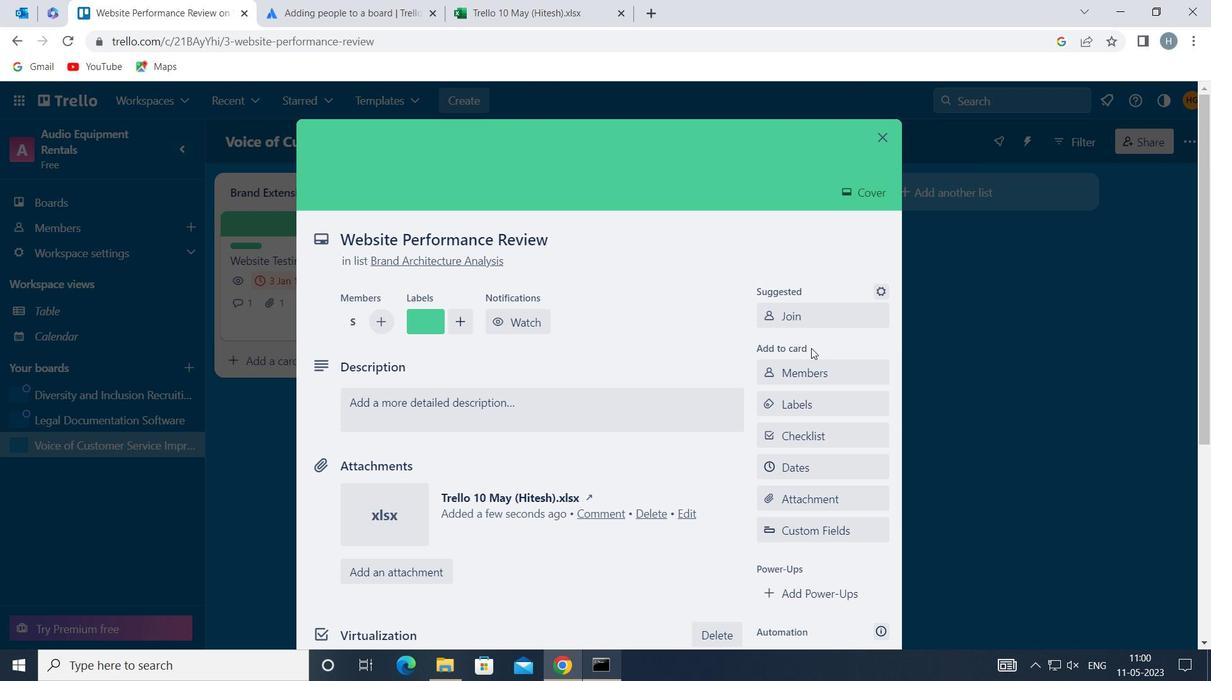 
Action: Mouse moved to (576, 337)
Screenshot: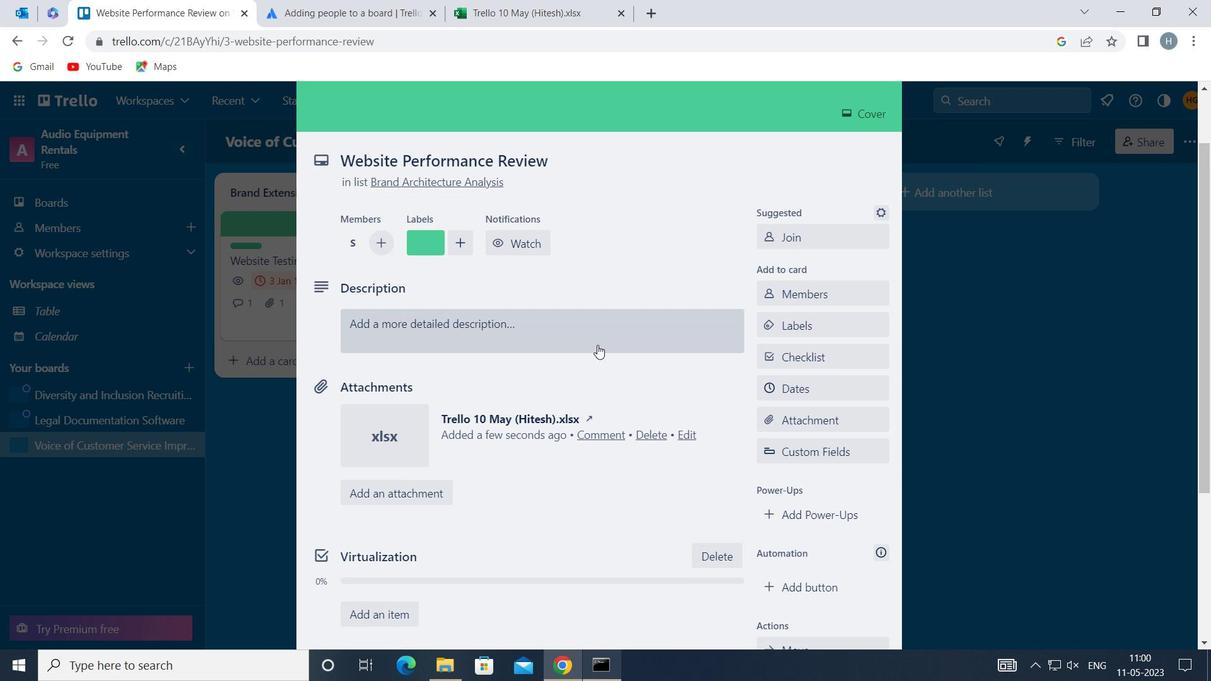 
Action: Mouse pressed left at (576, 337)
Screenshot: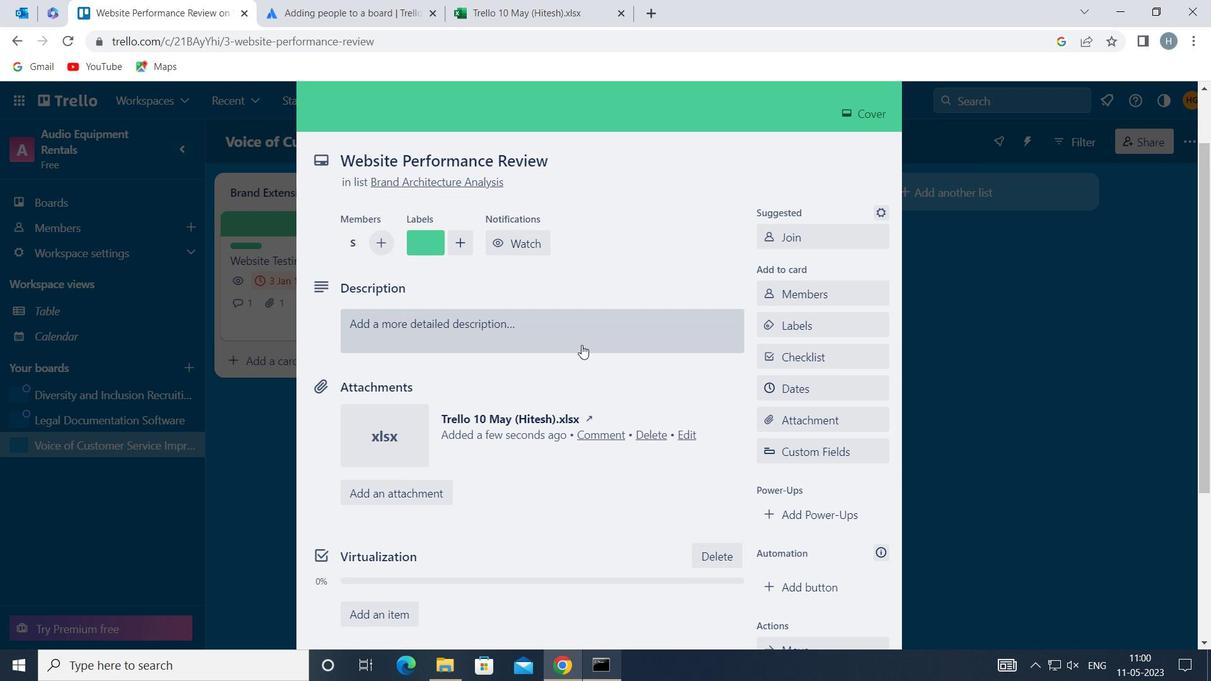 
Action: Mouse moved to (562, 391)
Screenshot: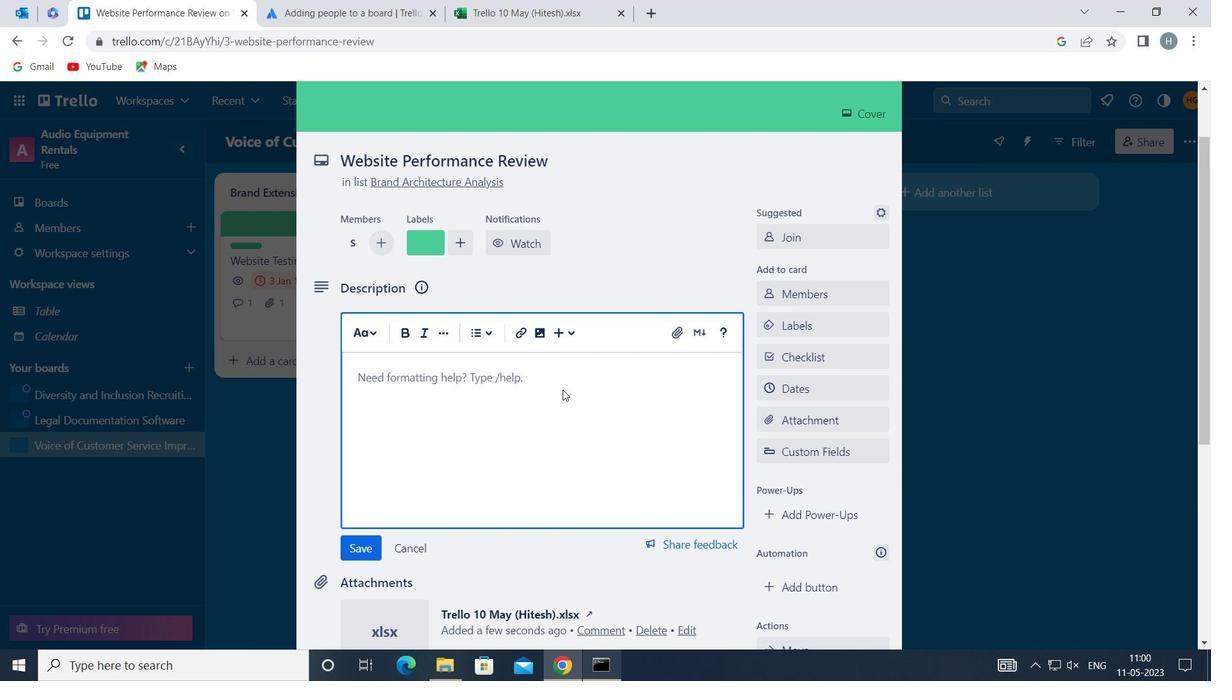 
Action: Mouse pressed left at (562, 391)
Screenshot: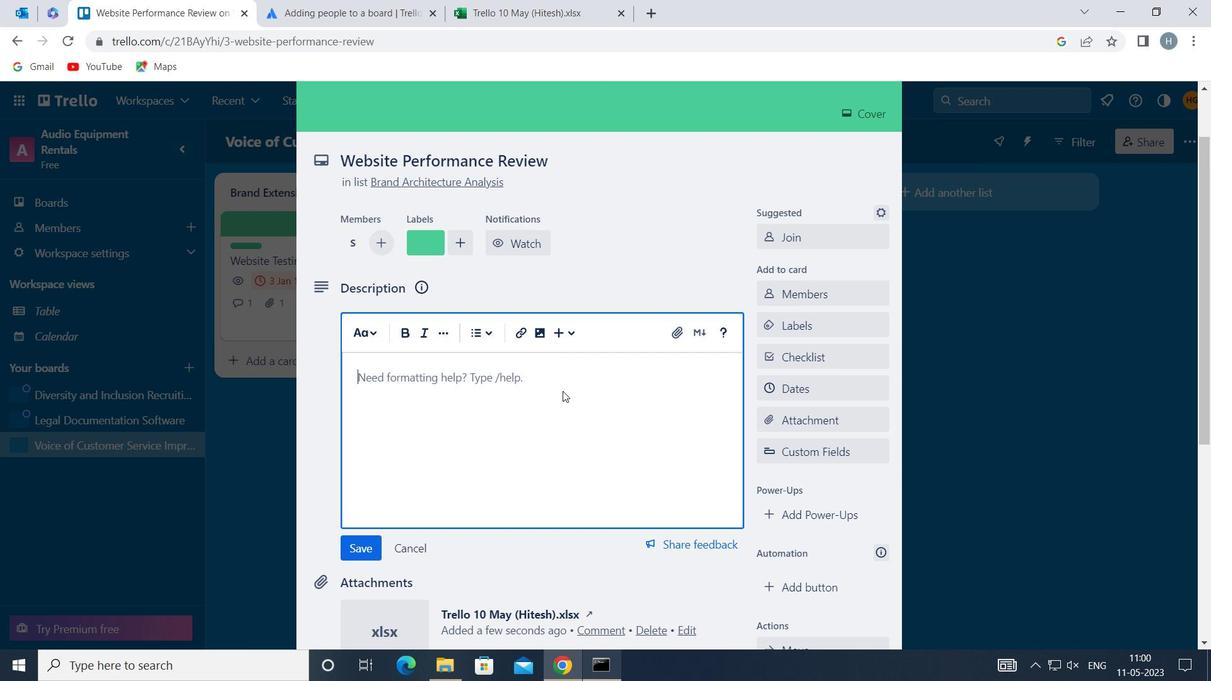 
Action: Key pressed <Key.shift>DEVELOP<Key.space>AND<Key.space>LAUNCH<Key.space>NEW<Key.space>CUSTOMER<Key.space>ACQUISITION<Key.space>STRATEGY<Key.space>FOR<Key.space><Key.shift>B2<Key.shift>B<Key.space>MARKET
Screenshot: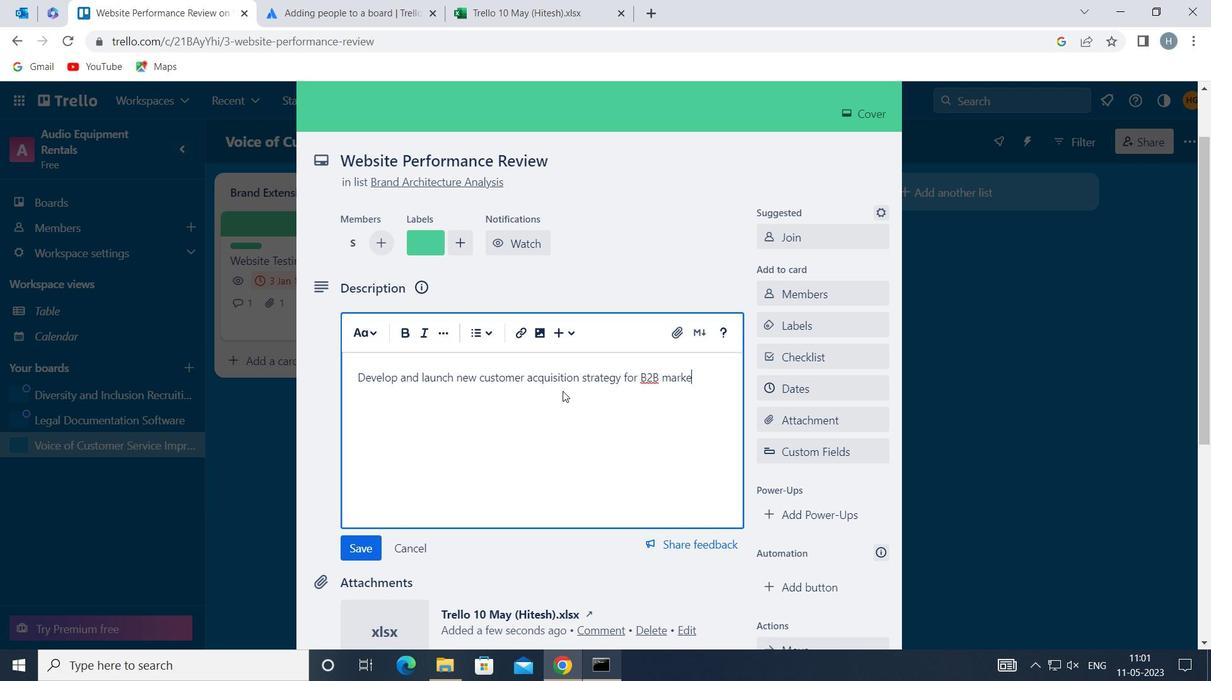 
Action: Mouse moved to (357, 541)
Screenshot: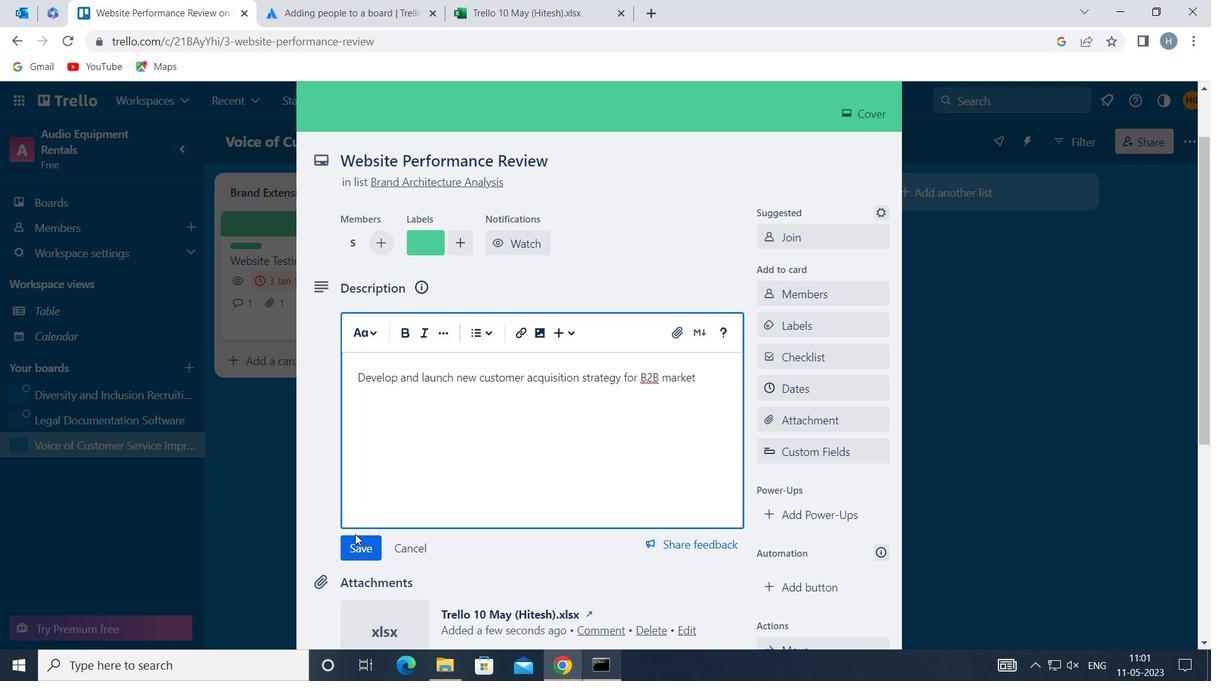 
Action: Mouse pressed left at (357, 541)
Screenshot: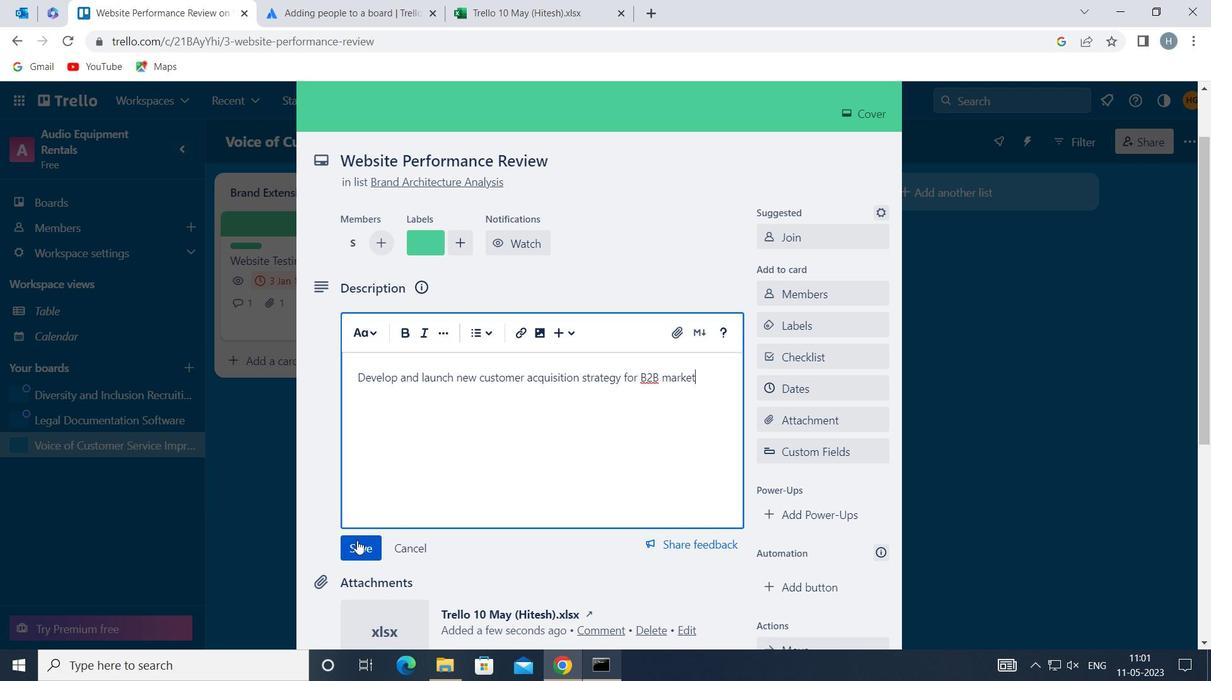 
Action: Mouse moved to (495, 466)
Screenshot: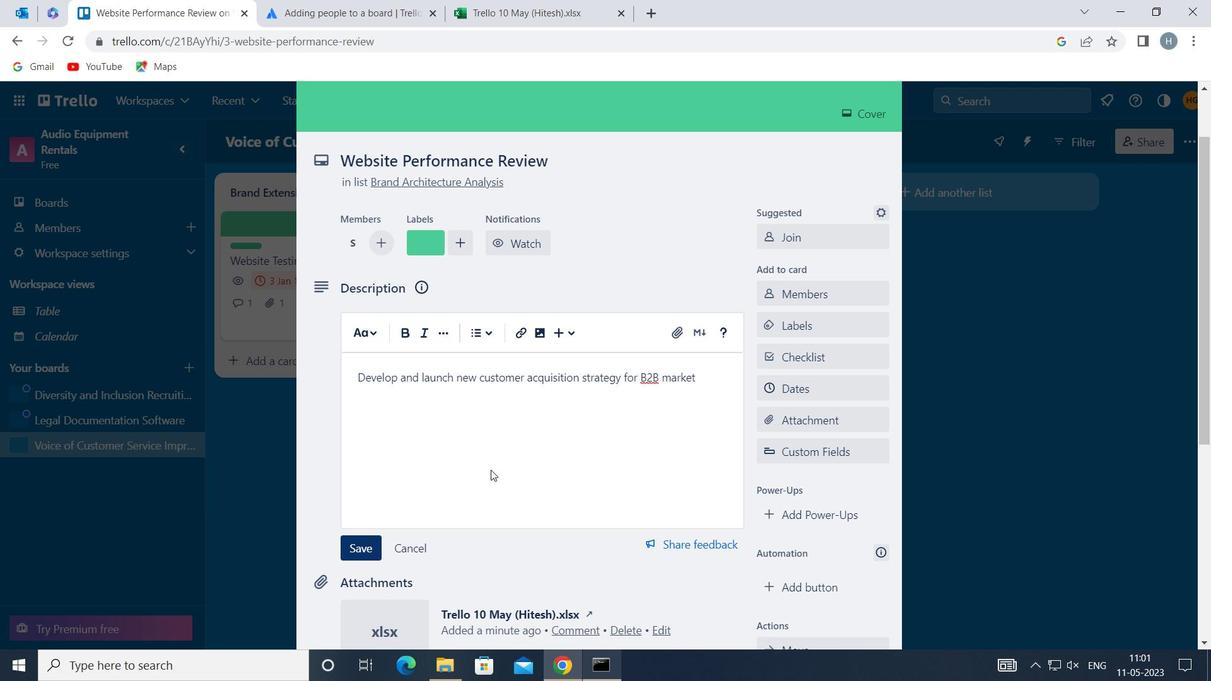 
Action: Mouse scrolled (495, 465) with delta (0, 0)
Screenshot: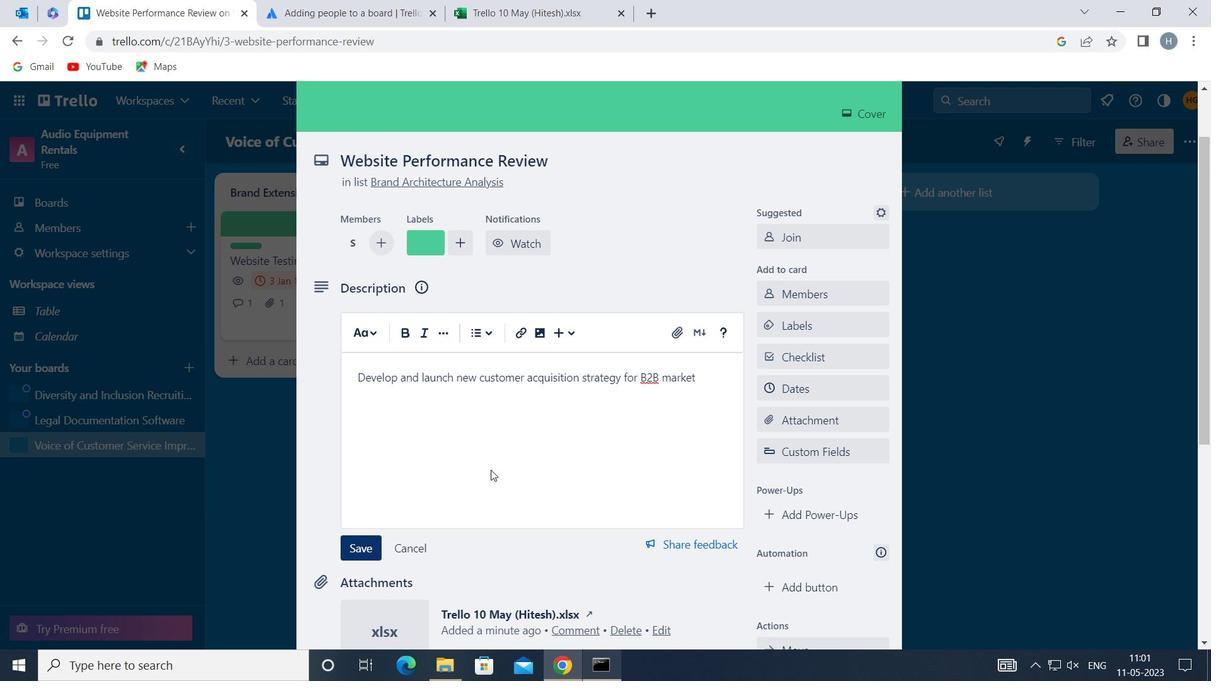 
Action: Mouse scrolled (495, 465) with delta (0, 0)
Screenshot: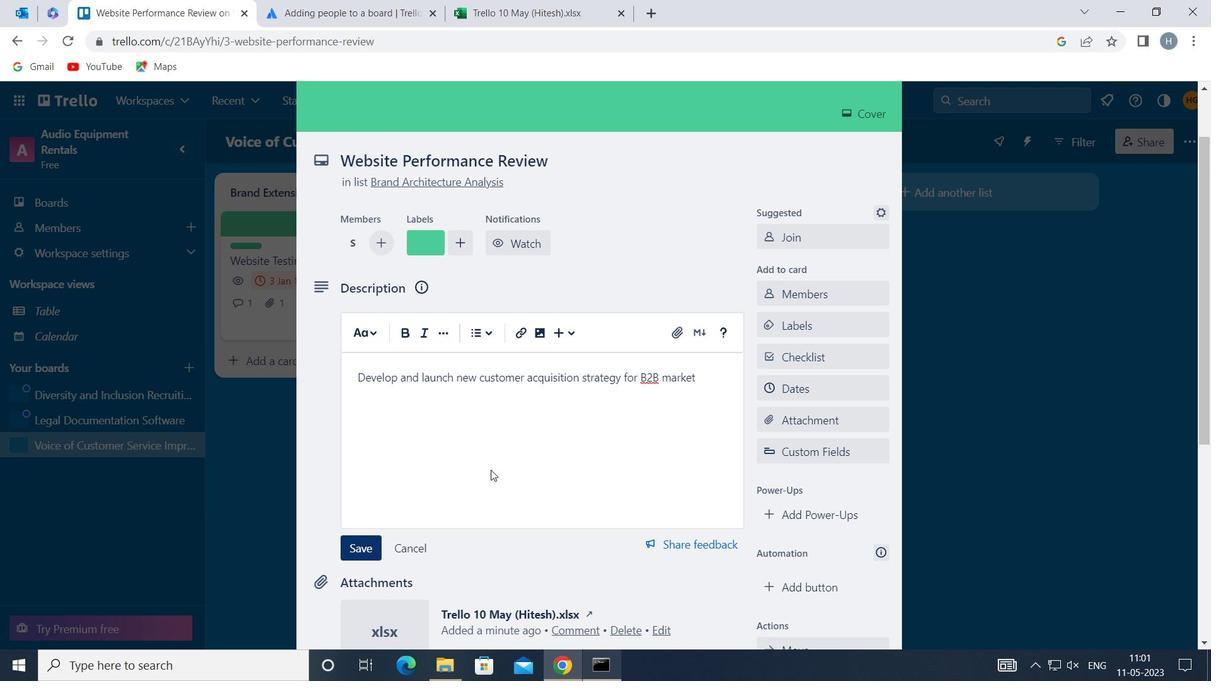 
Action: Mouse scrolled (495, 465) with delta (0, 0)
Screenshot: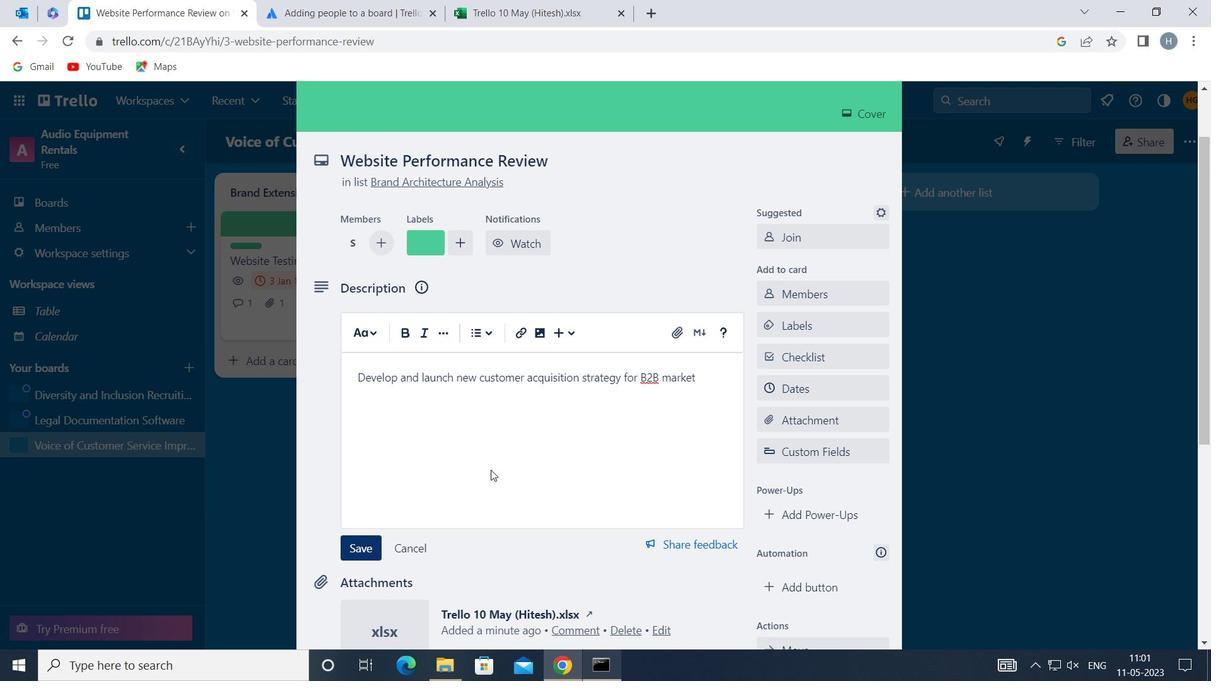 
Action: Mouse scrolled (495, 465) with delta (0, 0)
Screenshot: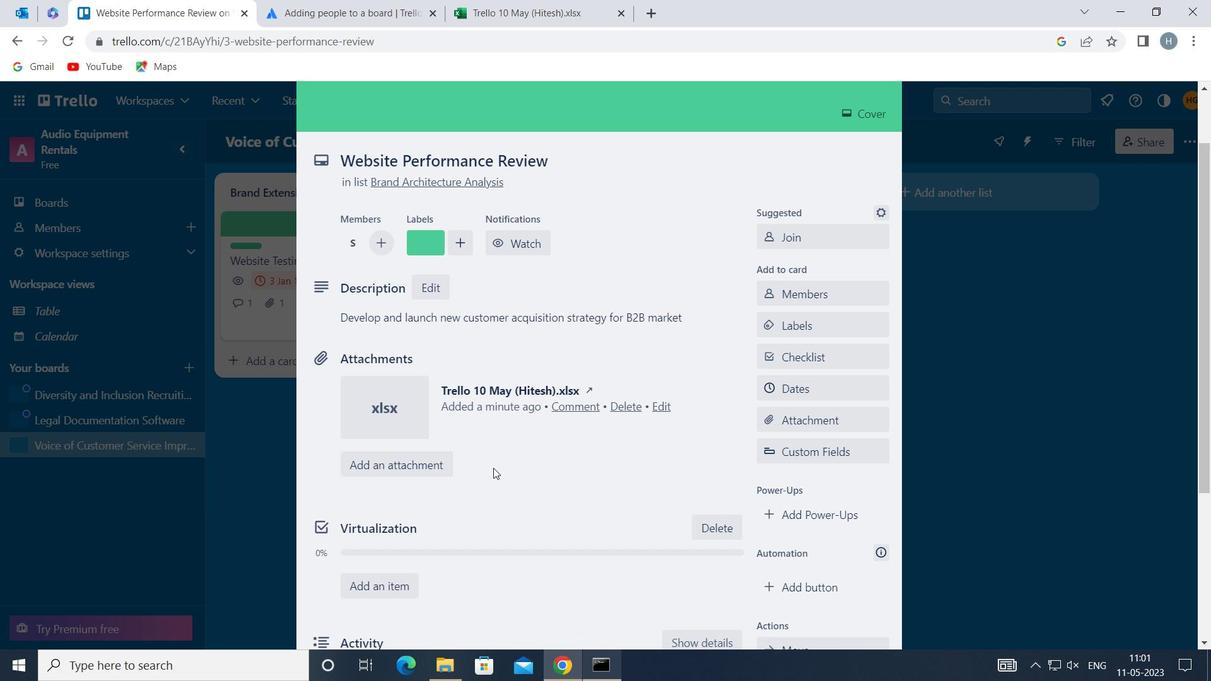
Action: Mouse scrolled (495, 465) with delta (0, 0)
Screenshot: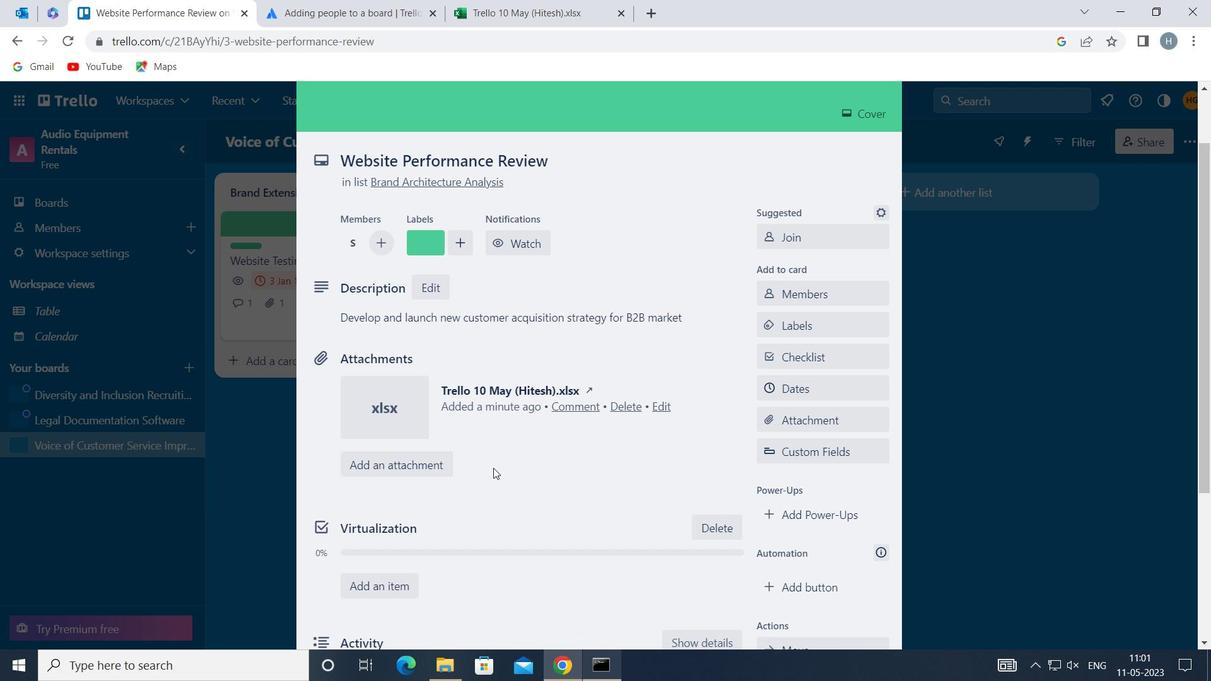 
Action: Mouse moved to (503, 451)
Screenshot: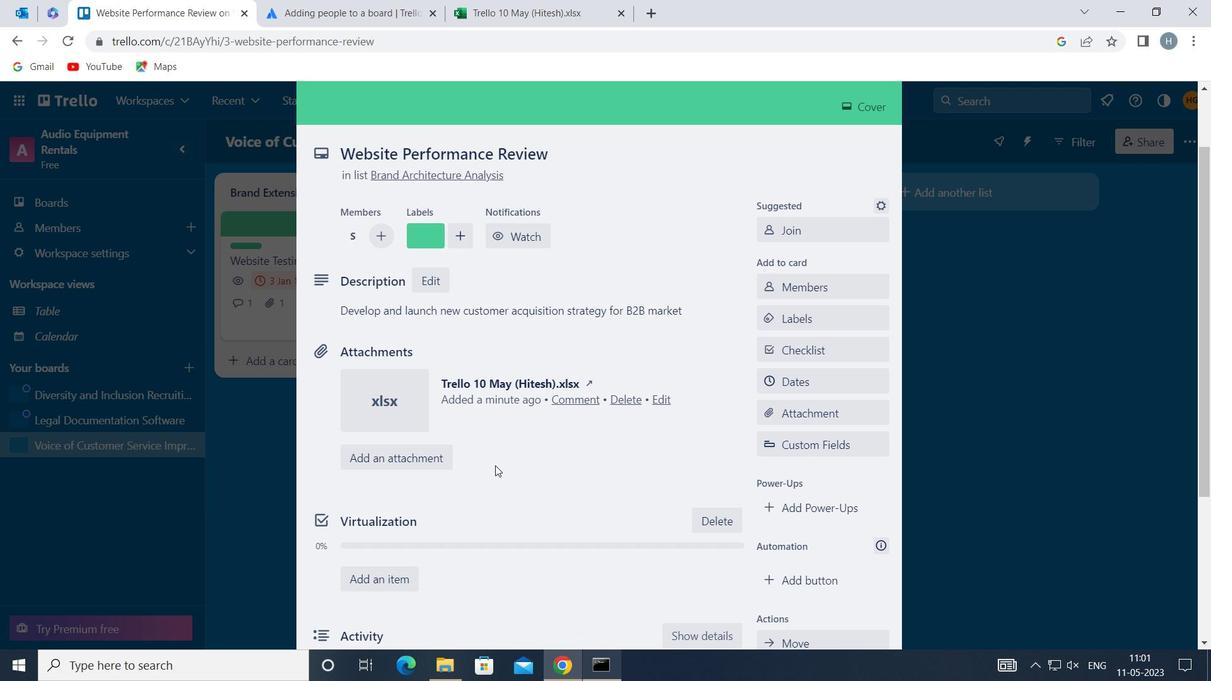 
Action: Mouse scrolled (503, 450) with delta (0, 0)
Screenshot: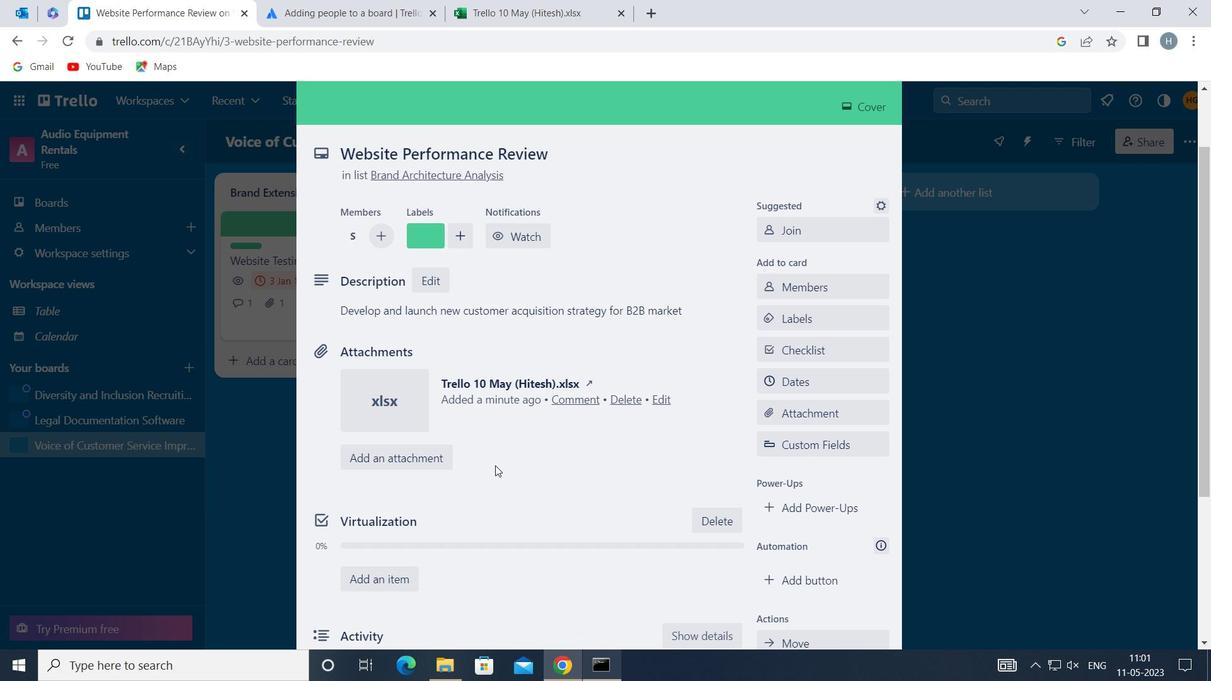 
Action: Mouse scrolled (503, 450) with delta (0, 0)
Screenshot: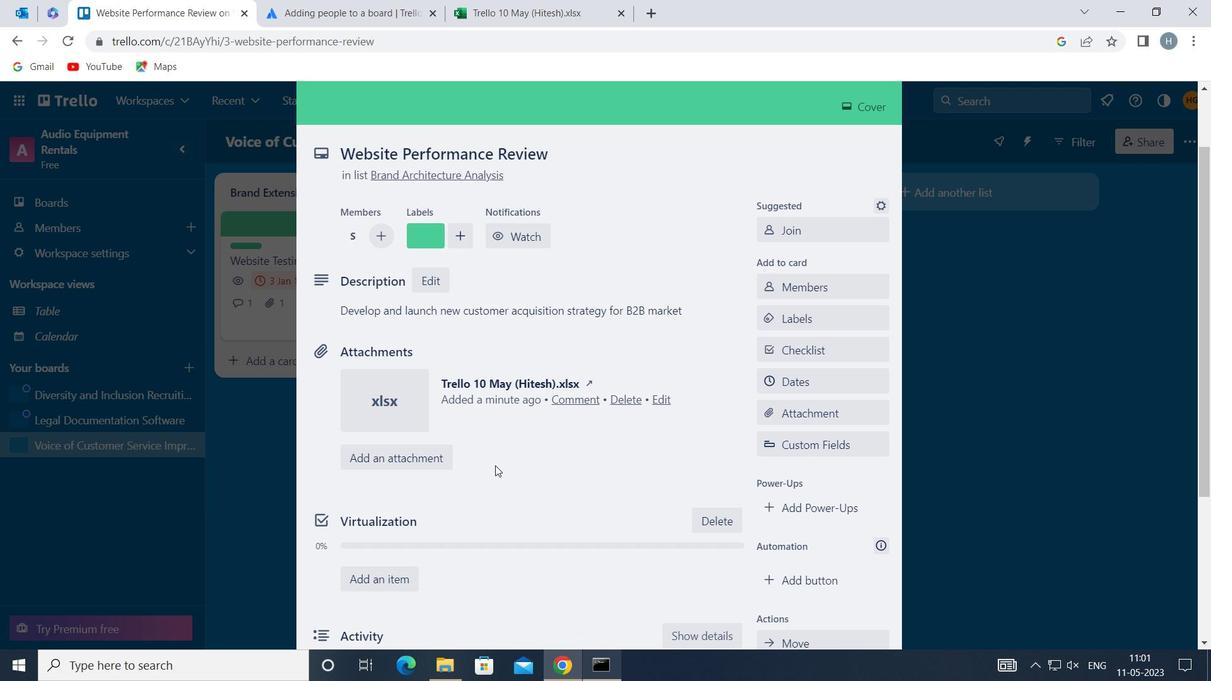 
Action: Mouse scrolled (503, 450) with delta (0, 0)
Screenshot: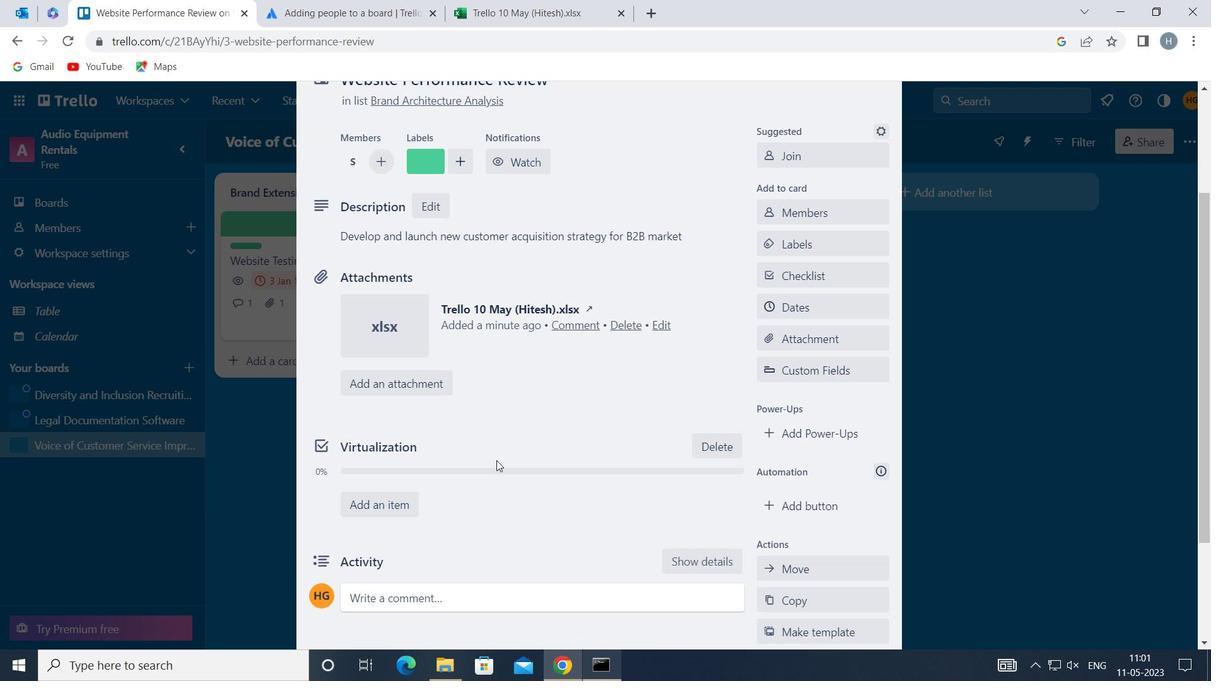 
Action: Mouse scrolled (503, 450) with delta (0, 0)
Screenshot: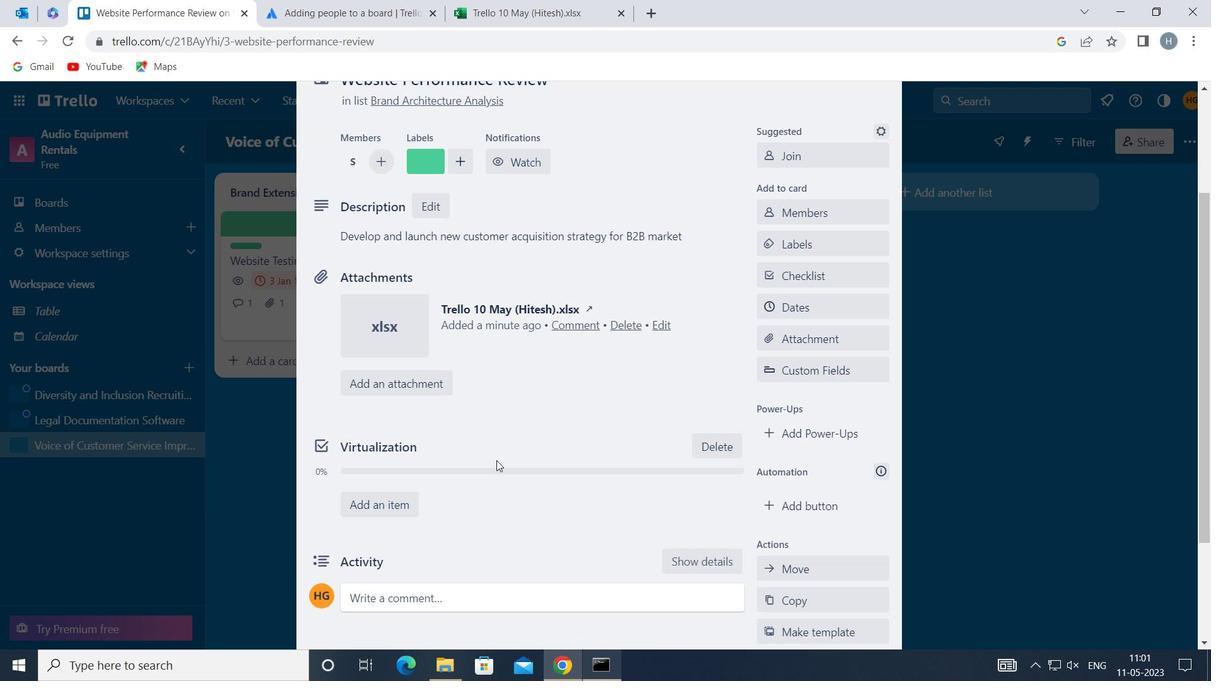 
Action: Mouse moved to (504, 434)
Screenshot: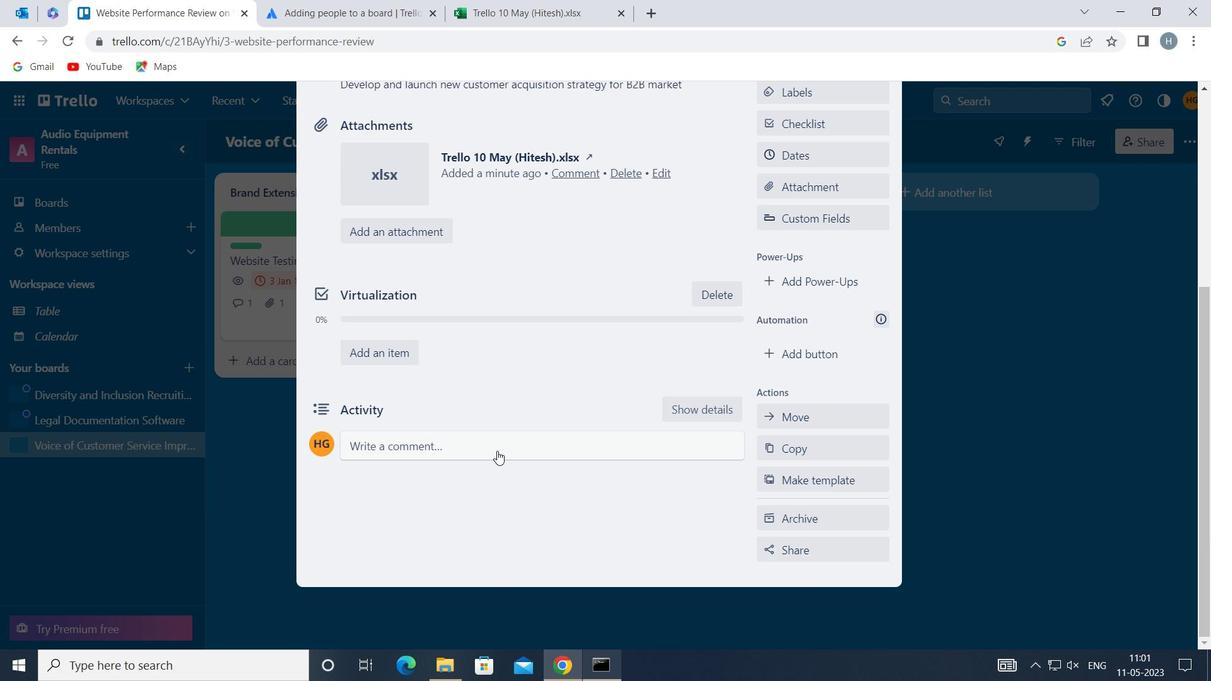 
Action: Mouse pressed left at (504, 434)
Screenshot: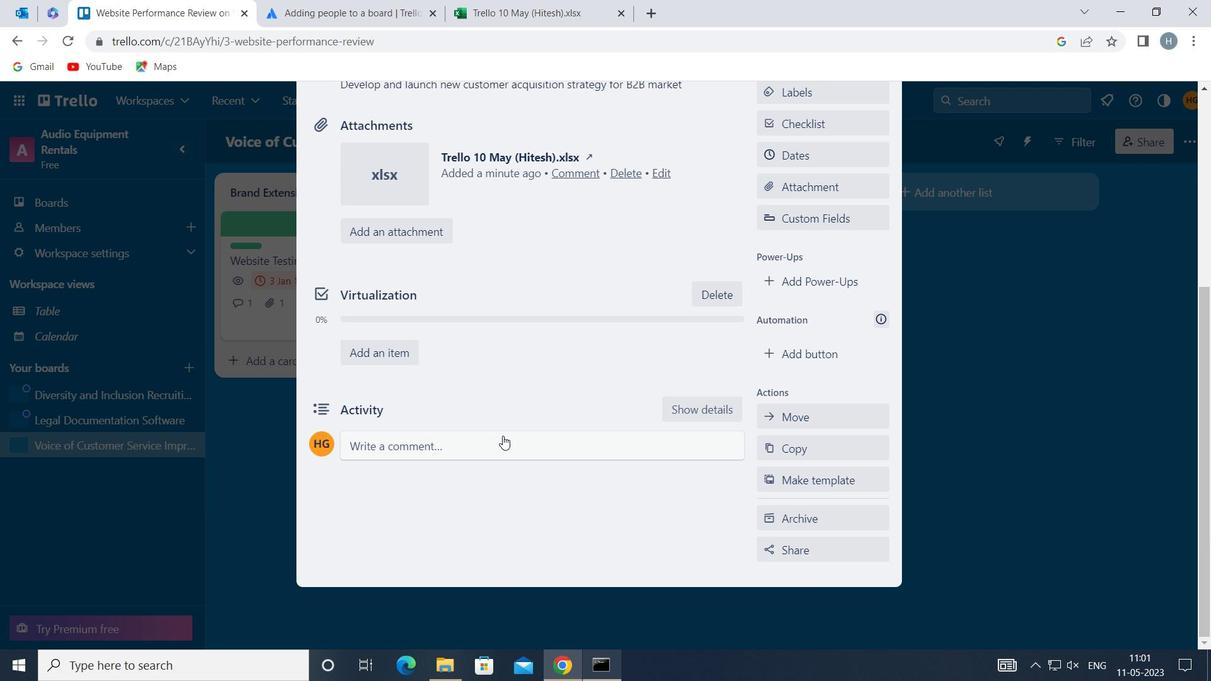 
Action: Mouse moved to (502, 480)
Screenshot: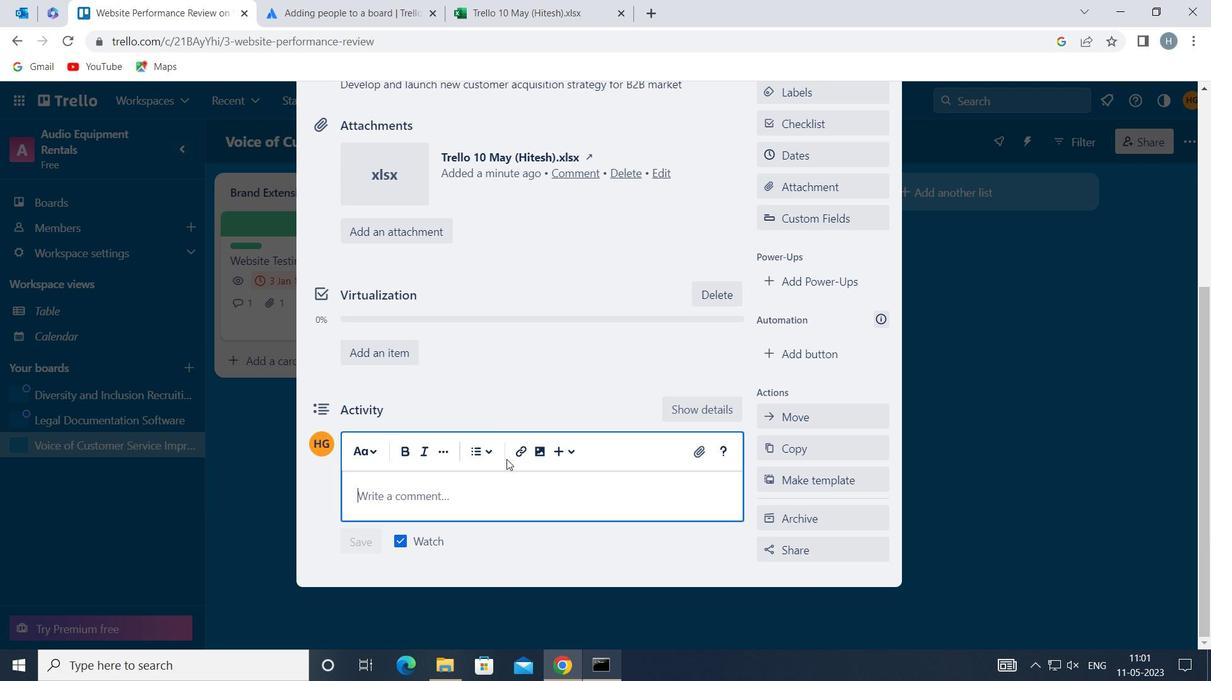 
Action: Mouse pressed left at (502, 480)
Screenshot: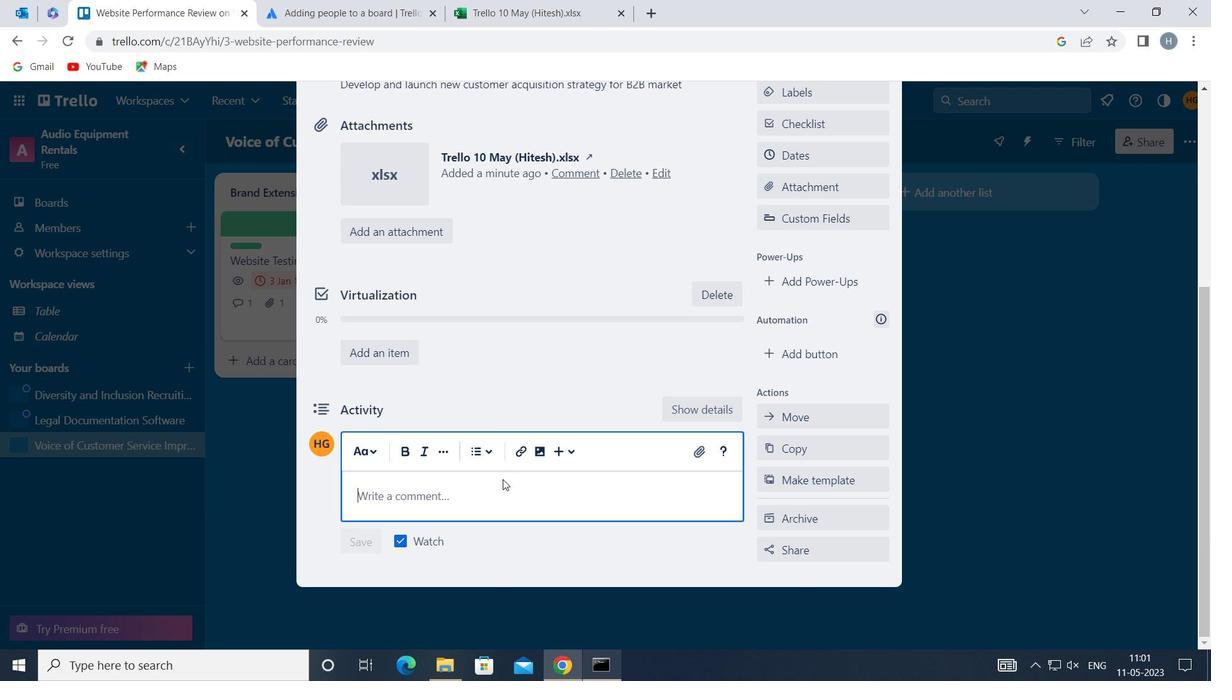 
Action: Mouse moved to (464, 494)
Screenshot: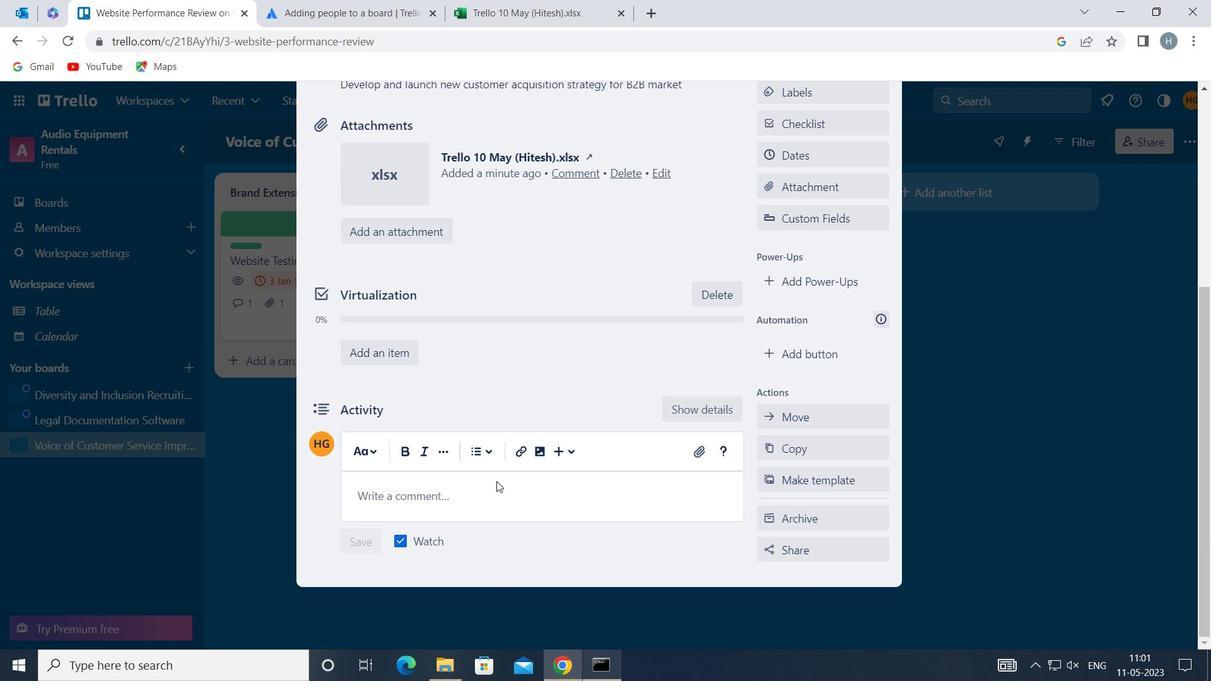 
Action: Mouse pressed left at (464, 494)
Screenshot: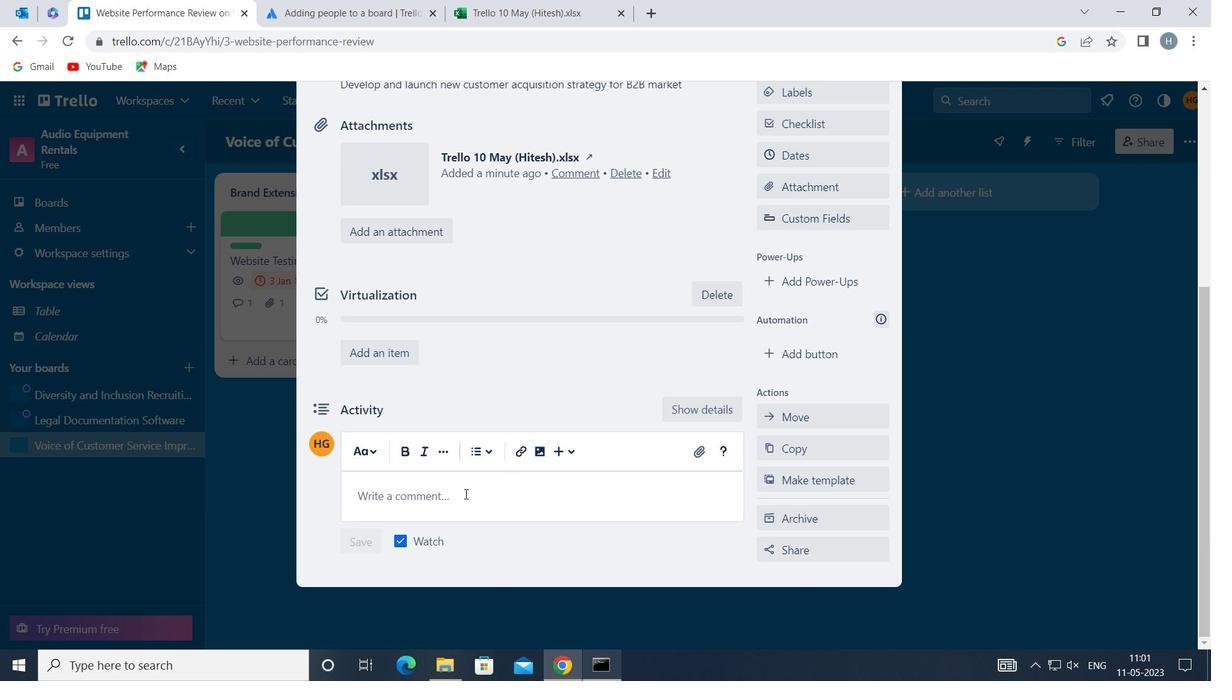 
Action: Mouse moved to (404, 496)
Screenshot: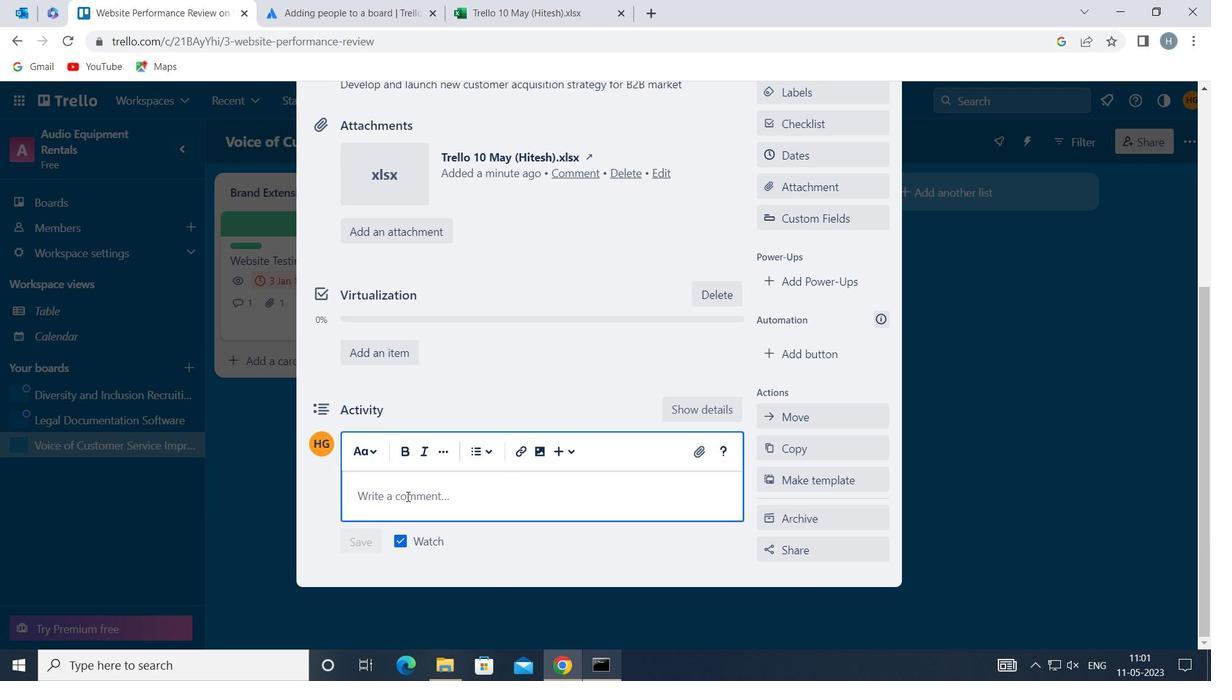 
Action: Mouse pressed left at (404, 496)
Screenshot: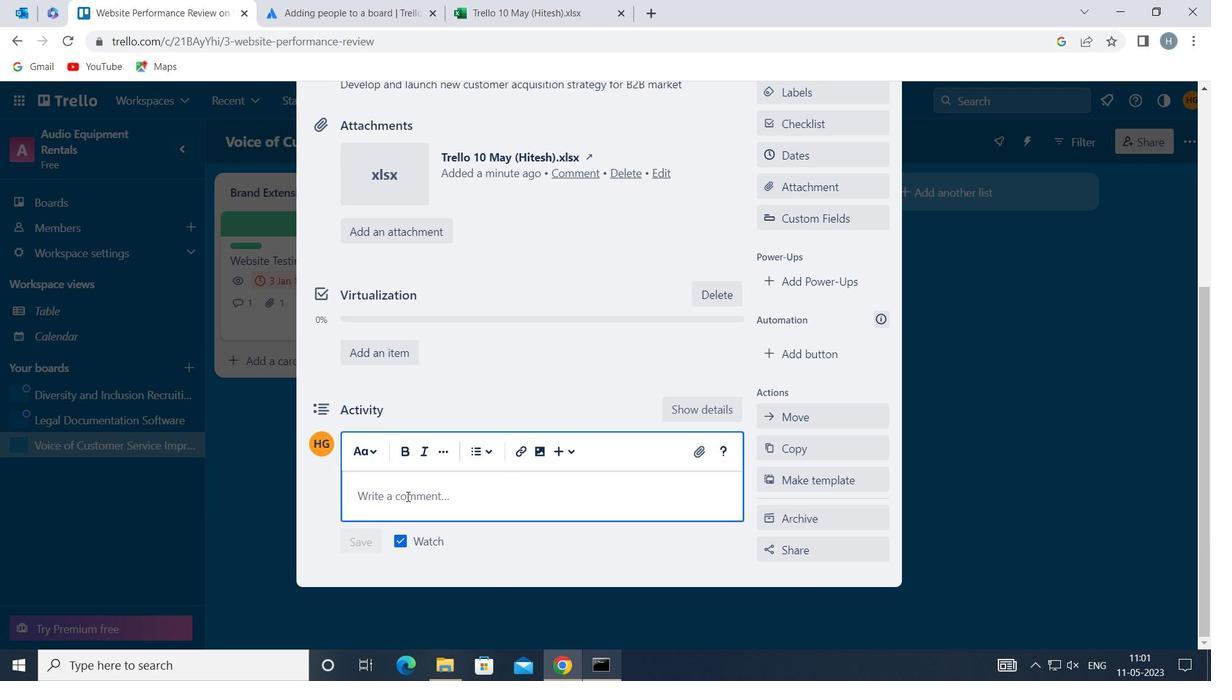
Action: Key pressed <Key.shift>GIVEN<Key.space>THE<Key.space>PO
Screenshot: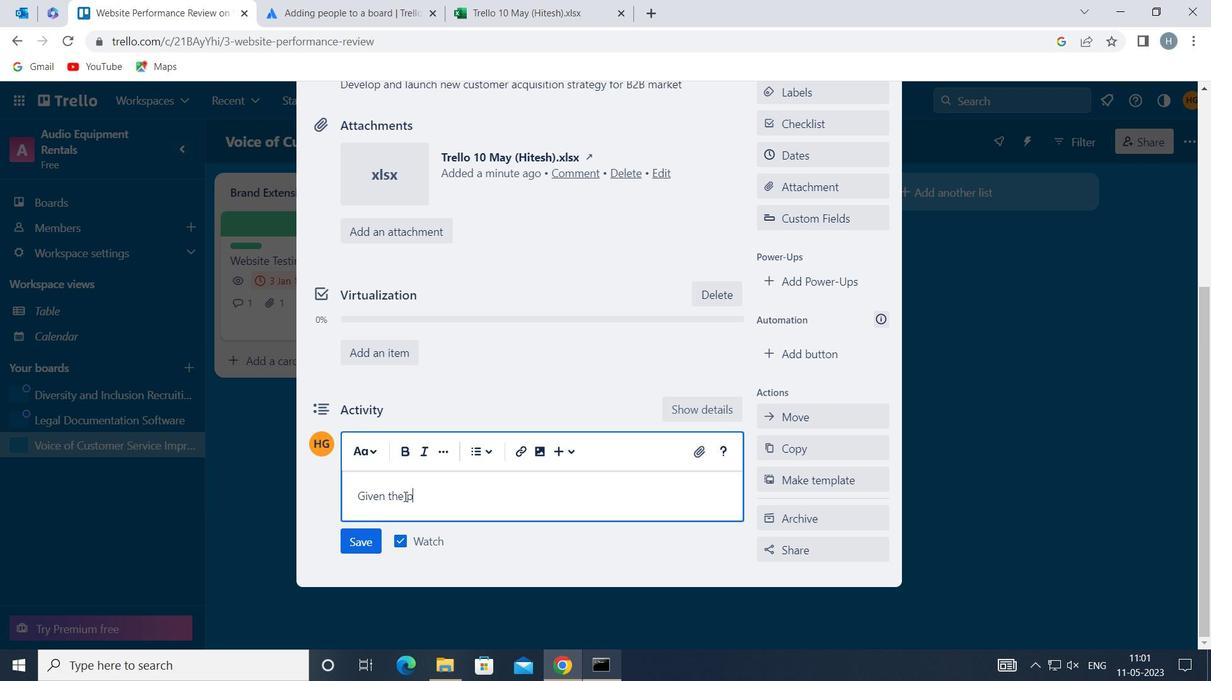 
Action: Mouse moved to (435, 519)
Screenshot: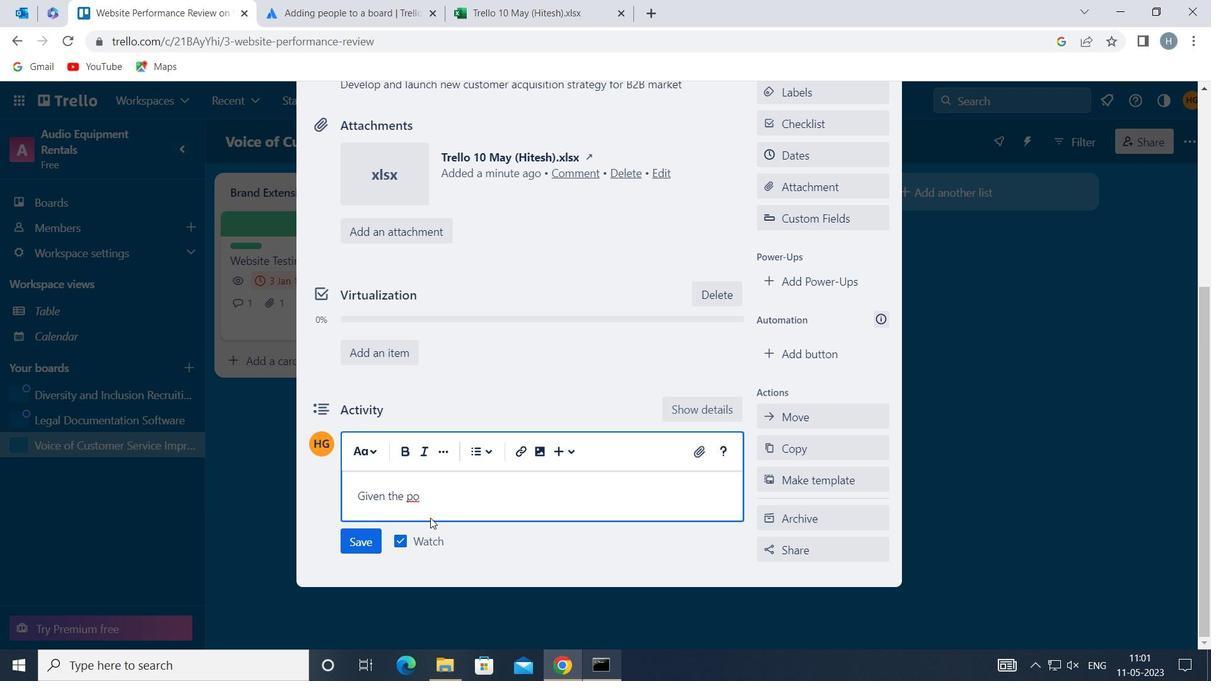 
Action: Key pressed TENTIAL<Key.space>IMPACT<Key.space>OF<Key.space>THIS<Key.space>TASK<Key.space>ON<Key.space>OUR<Key.space>COMPANY<Key.space>FINANCIAL<Key.space>PERFORMANCE<Key.space><Key.backspace>,<Key.space>LET<Key.space>US<Key.space>ENSURE<Key.space>THAT<Key.space>WE<Key.space>APPROACH<Key.space>IT<Key.space>WITH<Key.space>A<Key.space>FOCUS<Key.space>ON<Key.space><Key.shift><Key.shift><Key.shift><Key.shift><Key.shift><Key.shift><Key.shift><Key.shift><Key.shift><Key.shift>ROI
Screenshot: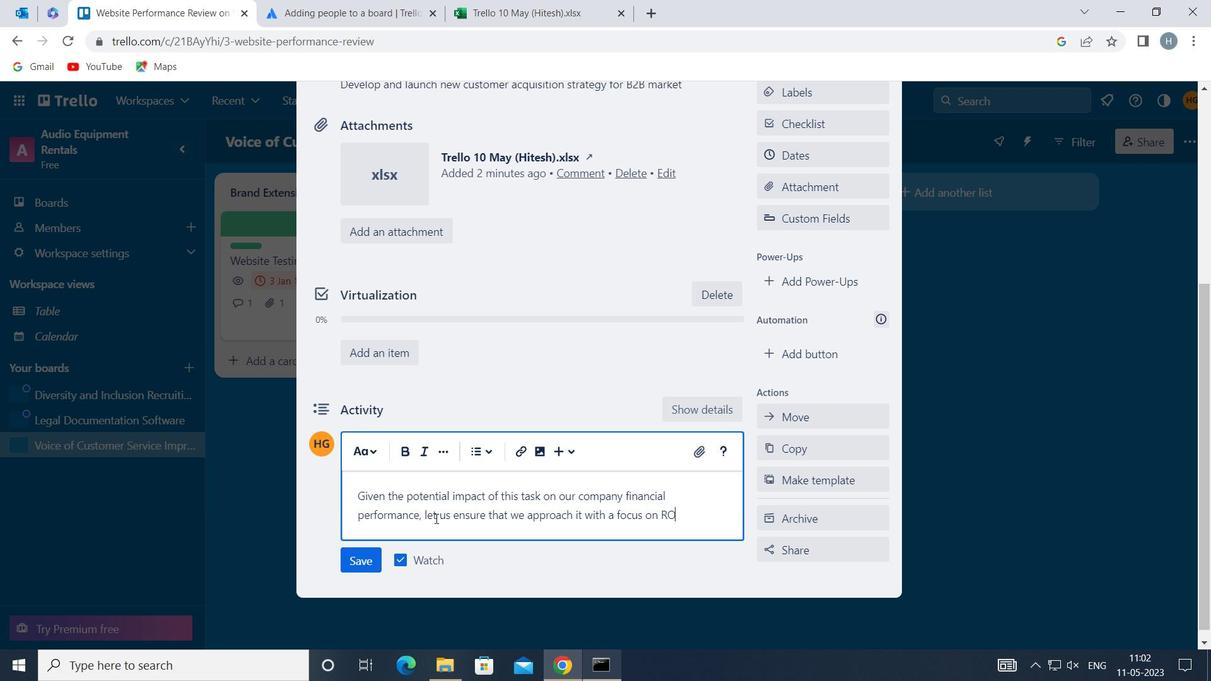 
Action: Mouse moved to (357, 553)
Screenshot: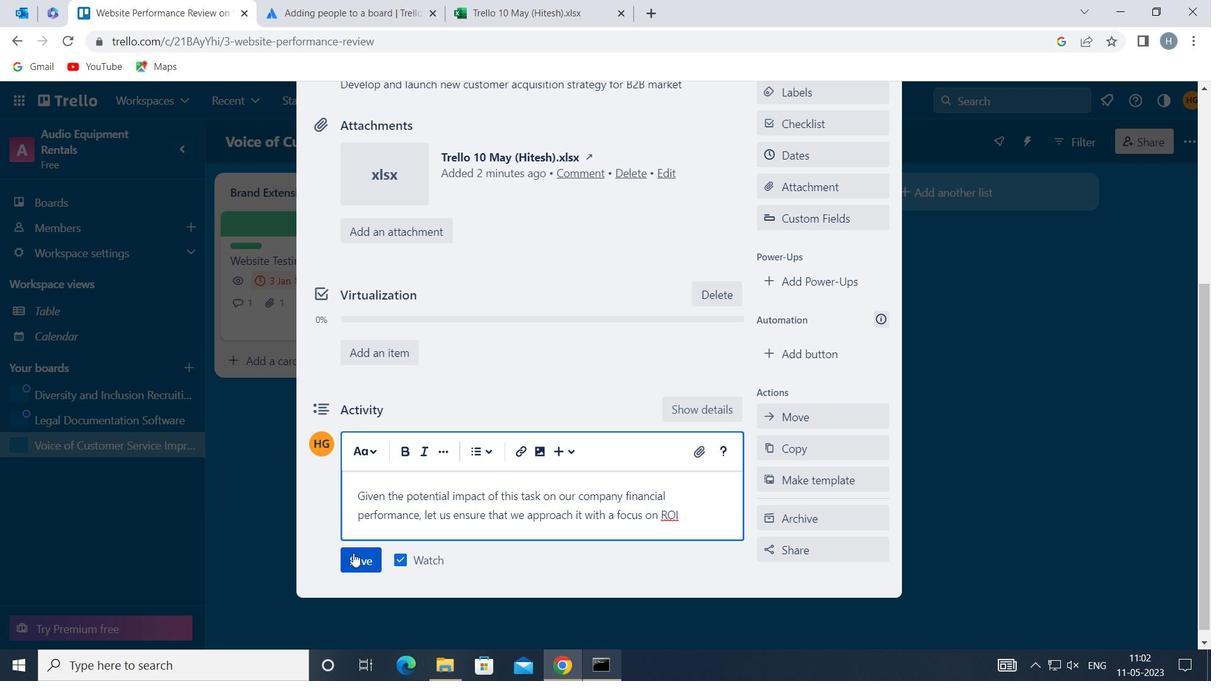 
Action: Mouse pressed left at (357, 553)
Screenshot: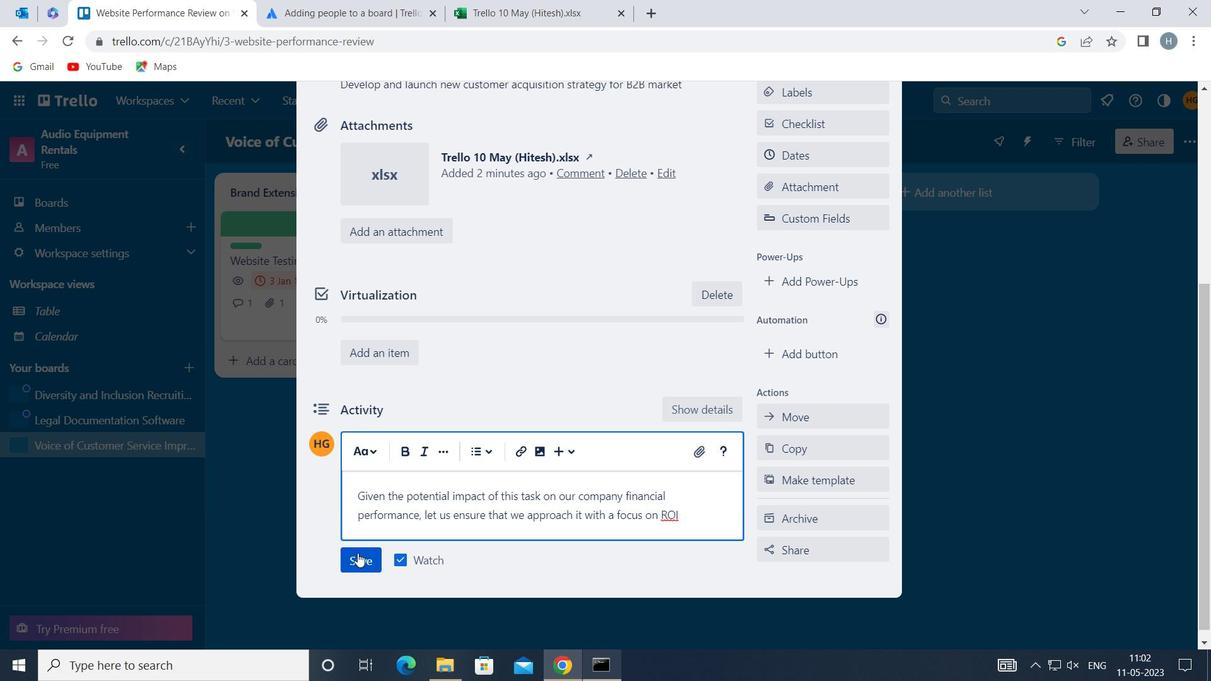 
Action: Mouse moved to (832, 149)
Screenshot: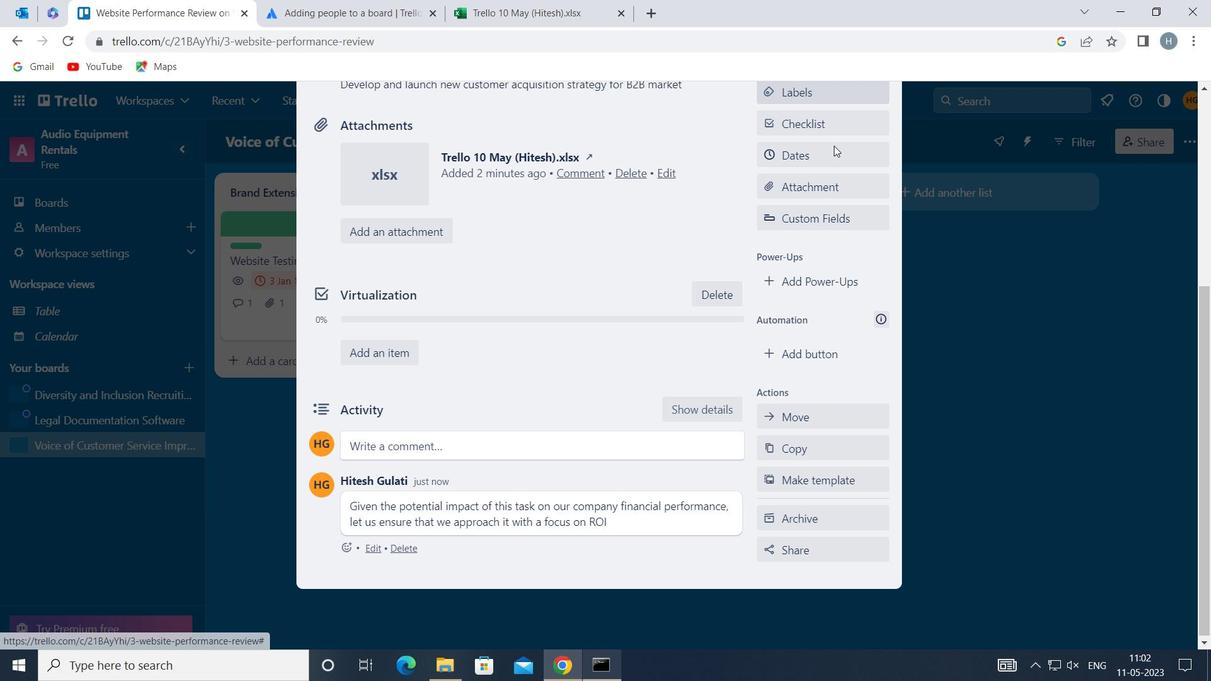 
Action: Mouse pressed left at (832, 149)
Screenshot: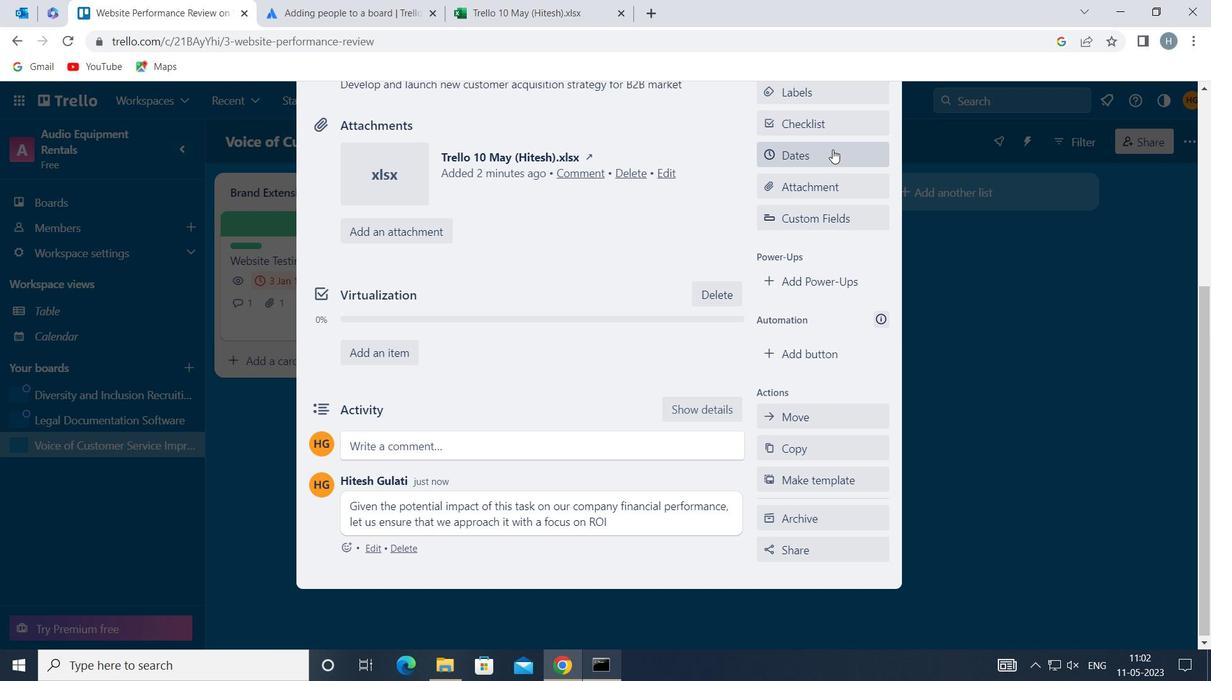 
Action: Mouse moved to (769, 425)
Screenshot: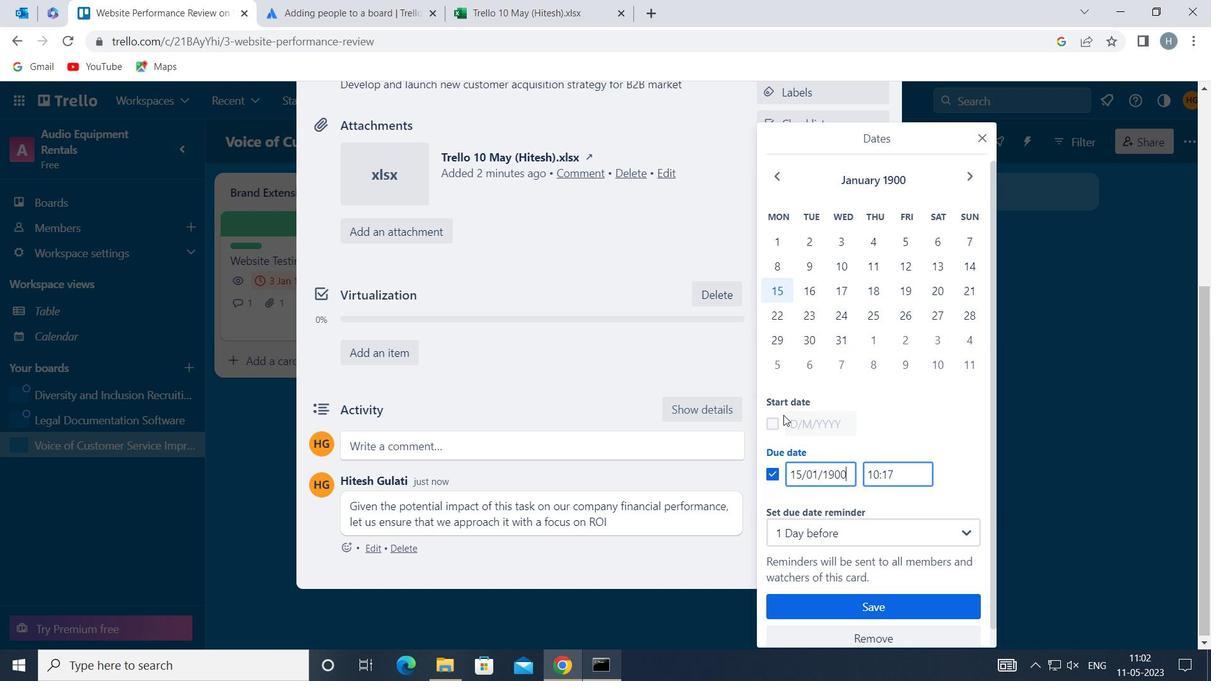 
Action: Mouse pressed left at (769, 425)
Screenshot: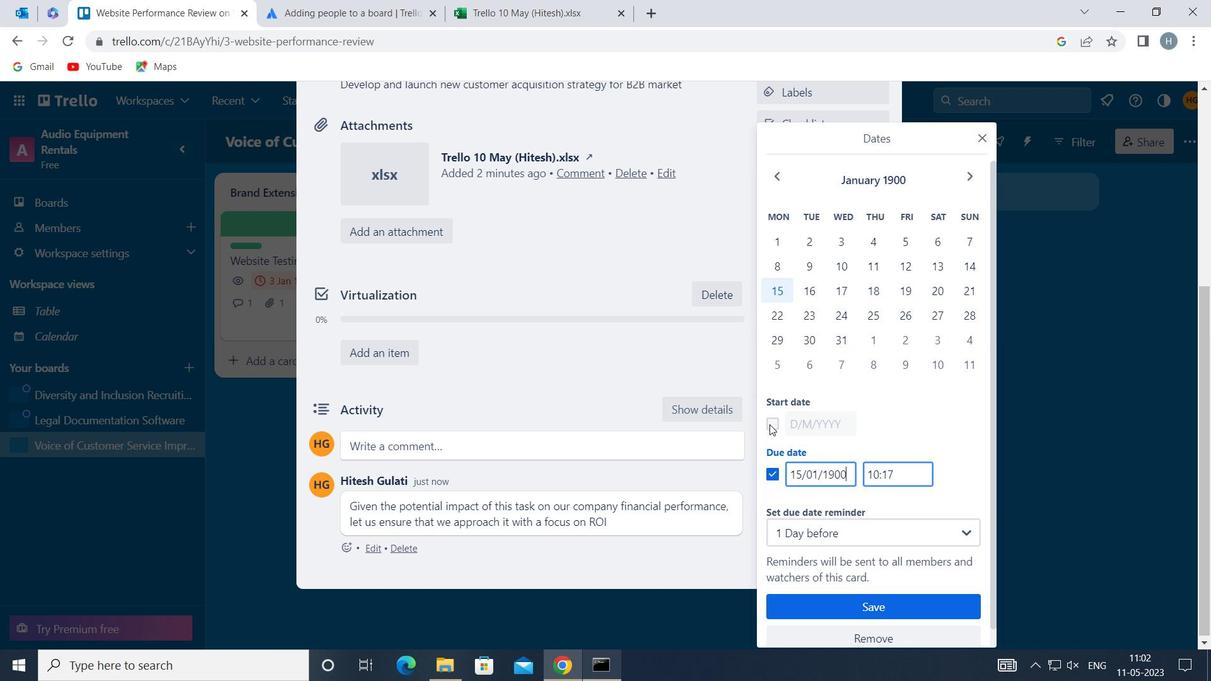 
Action: Mouse moved to (794, 423)
Screenshot: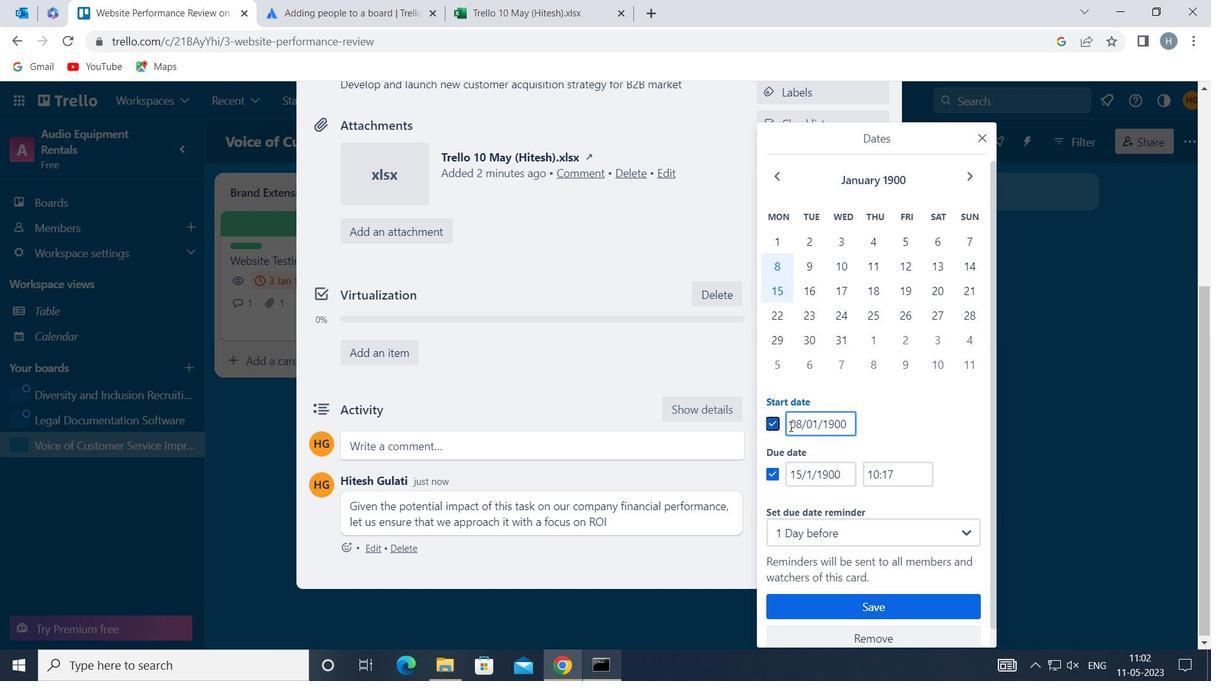 
Action: Mouse pressed left at (794, 423)
Screenshot: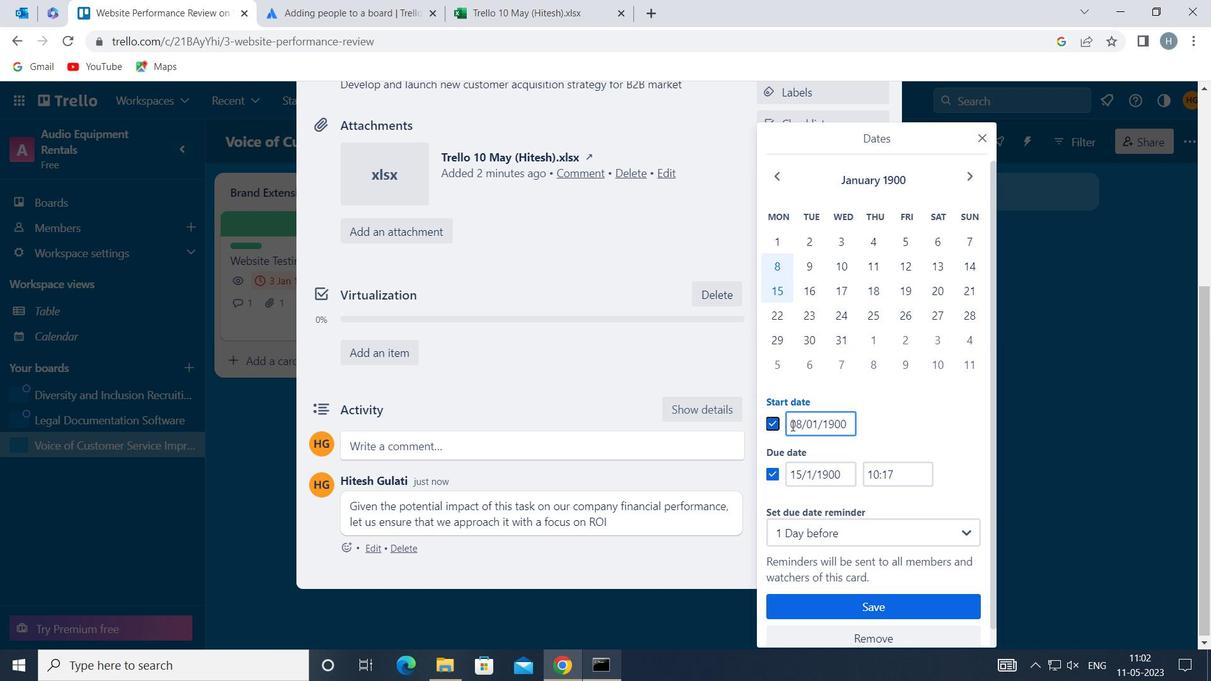 
Action: Mouse moved to (794, 418)
Screenshot: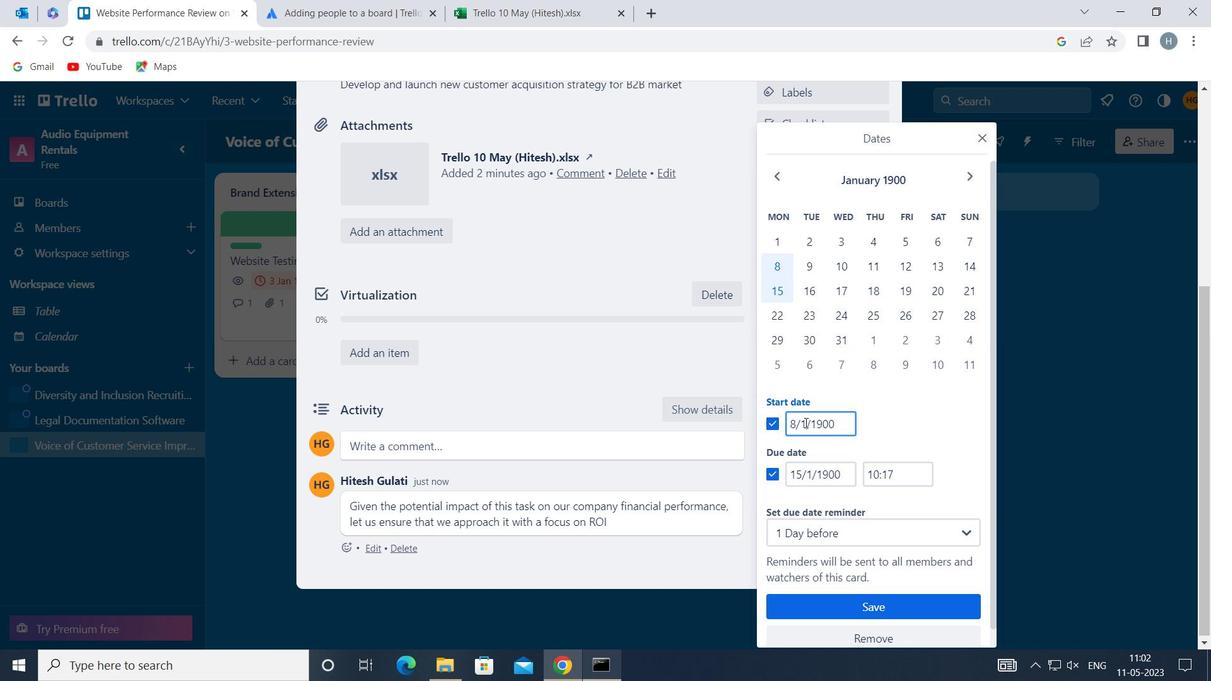 
Action: Key pressed <Key.backspace>9
Screenshot: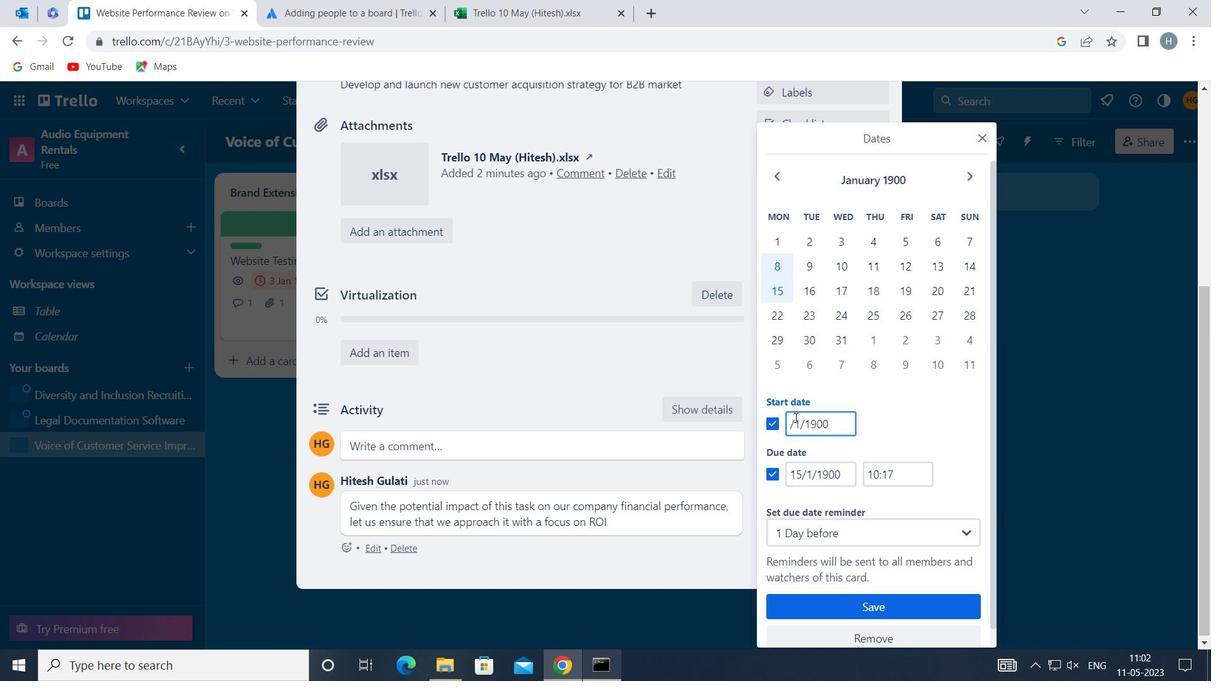 
Action: Mouse moved to (796, 467)
Screenshot: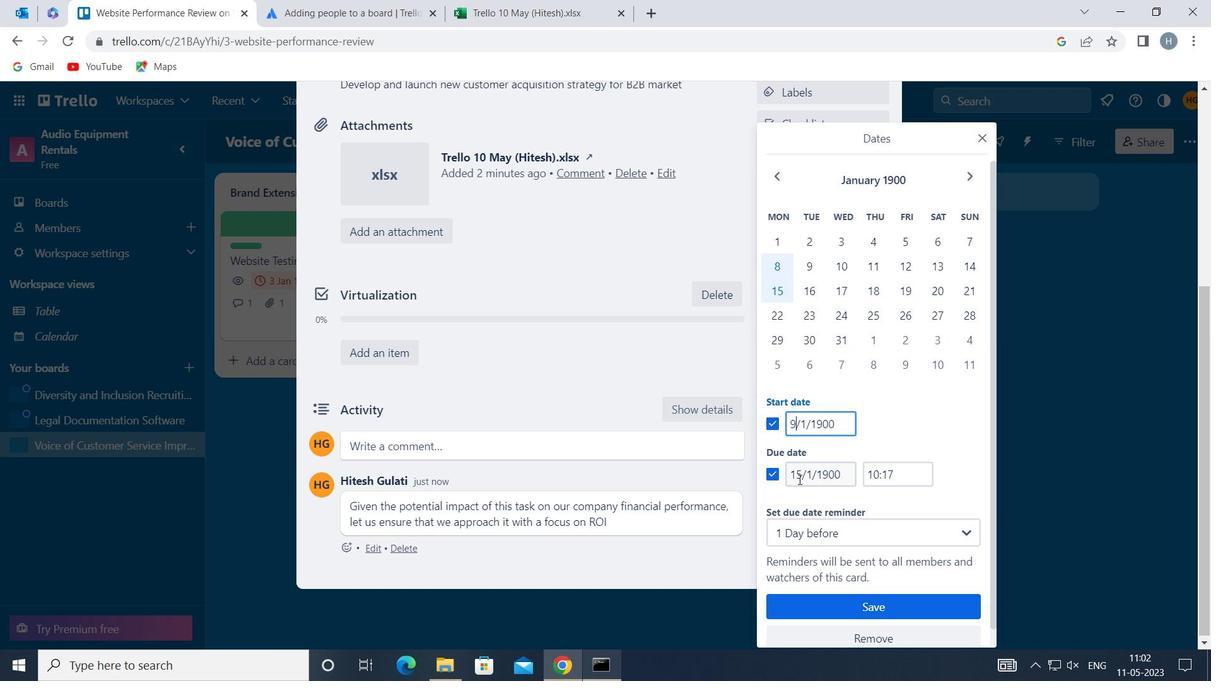 
Action: Mouse pressed left at (796, 467)
Screenshot: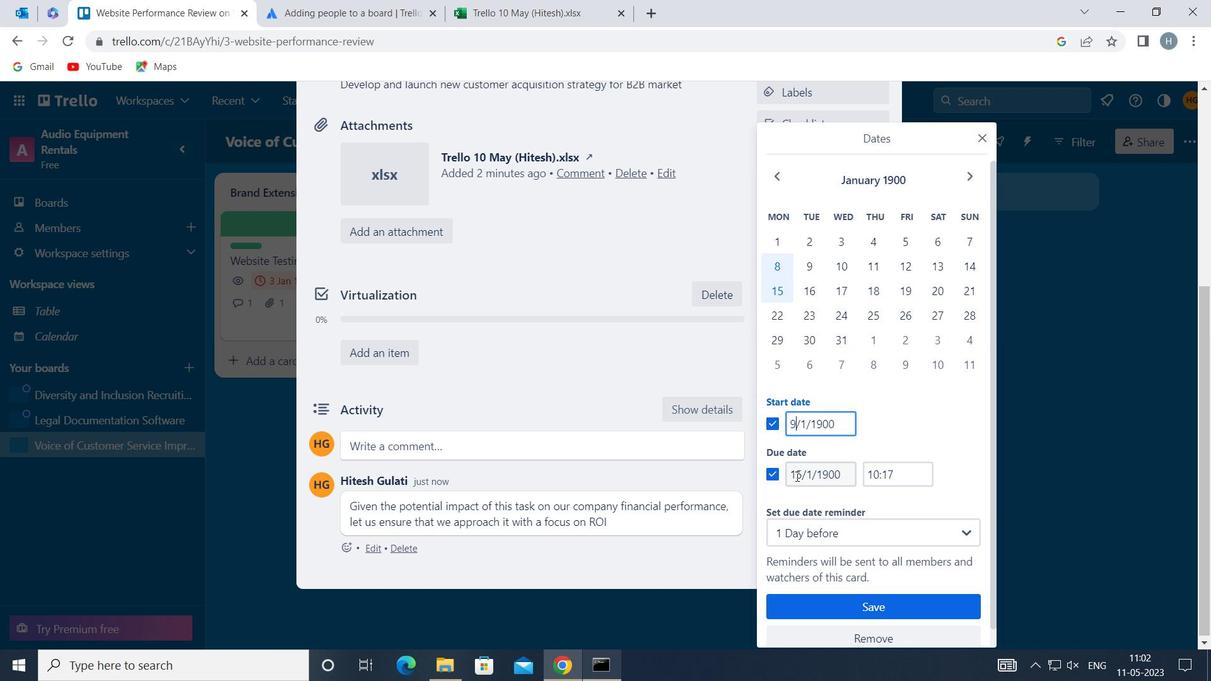 
Action: Mouse moved to (799, 468)
Screenshot: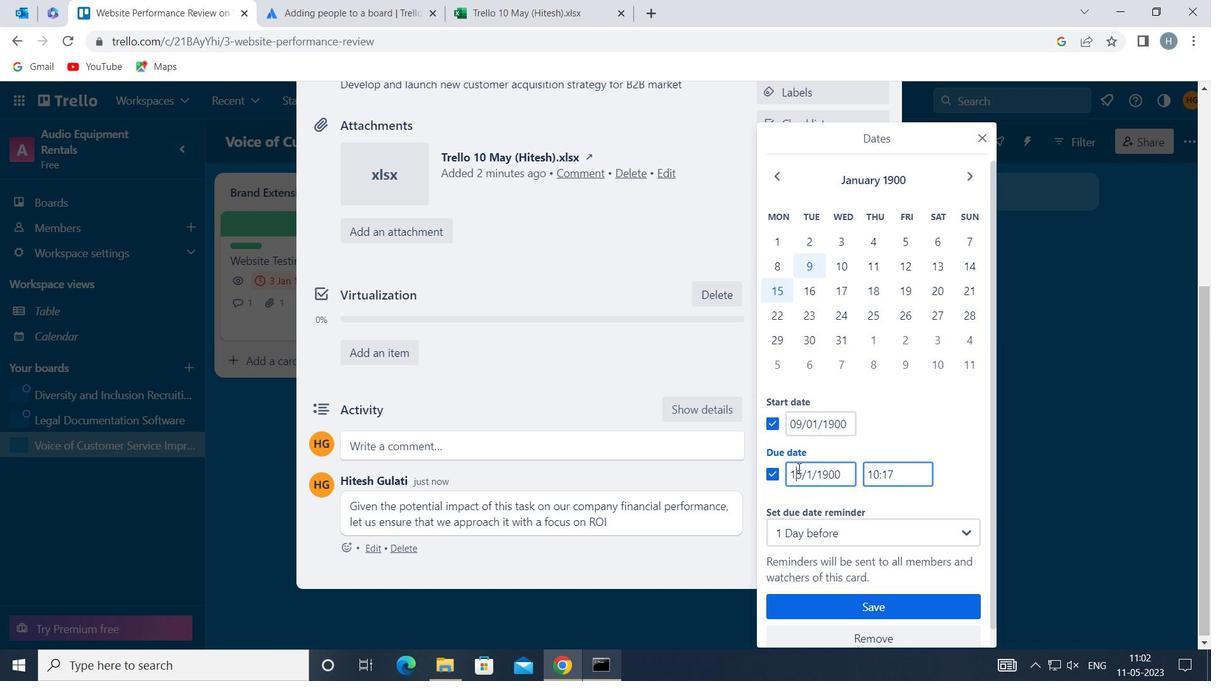 
Action: Key pressed <Key.right><Key.backspace>6
Screenshot: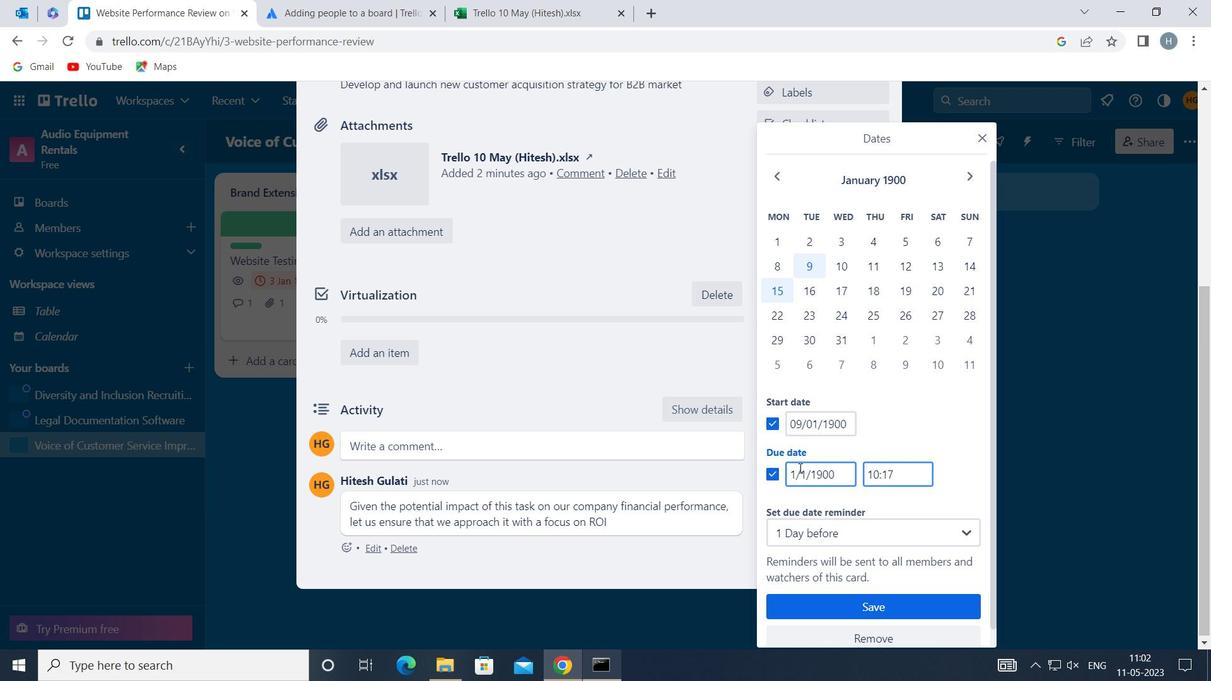 
Action: Mouse moved to (844, 604)
Screenshot: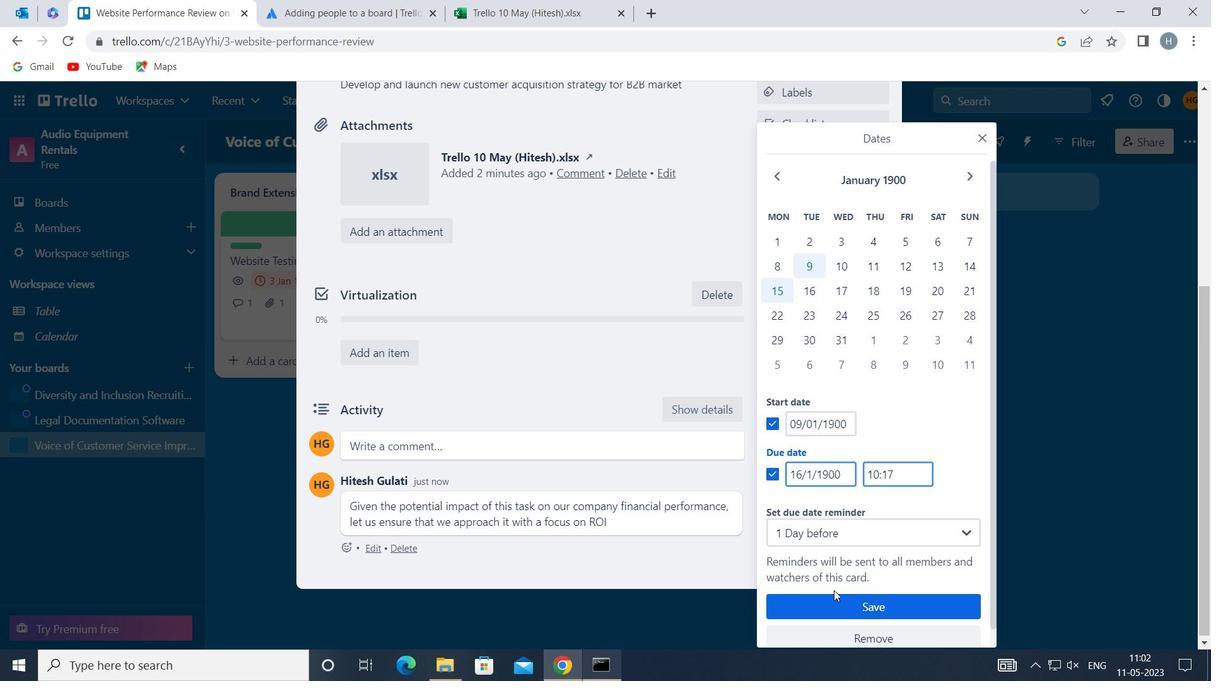 
Action: Mouse pressed left at (844, 604)
Screenshot: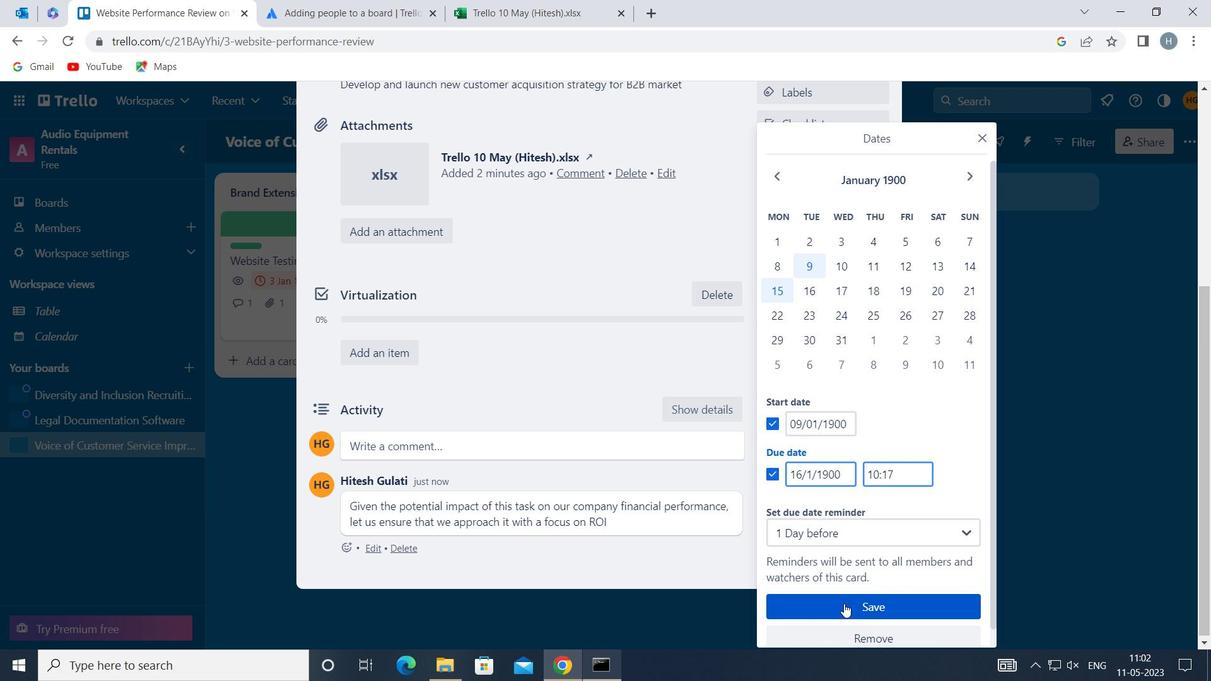 
Action: Mouse moved to (763, 519)
Screenshot: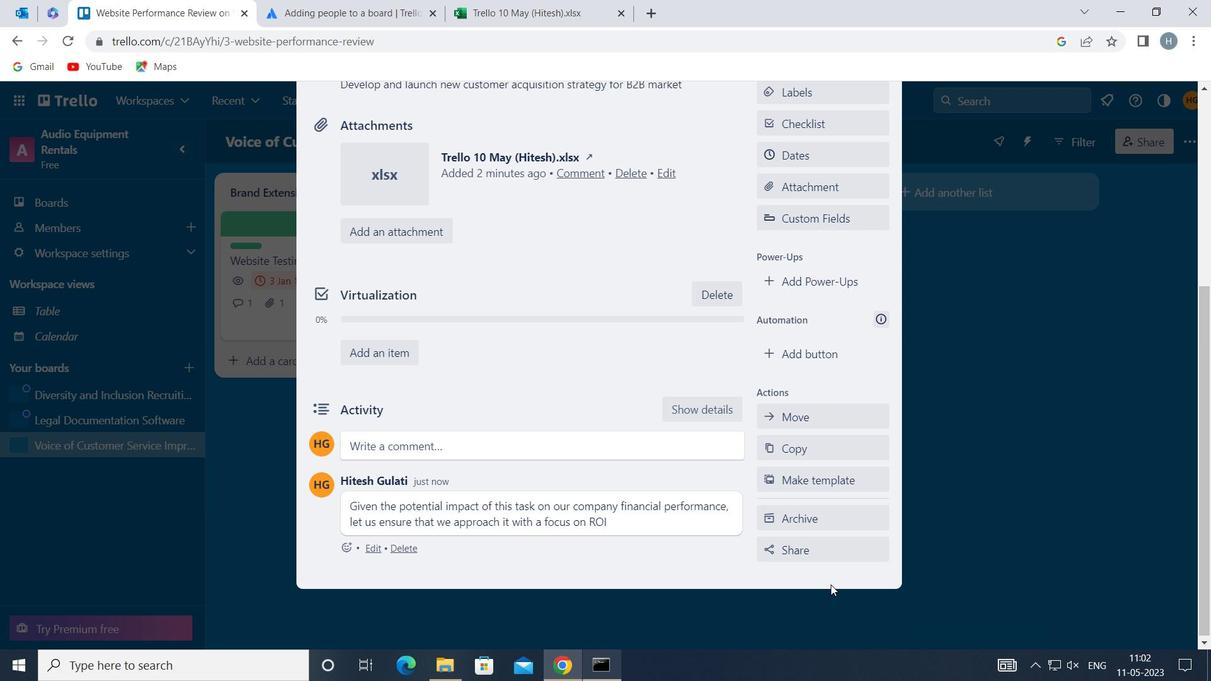 
